 Task: Look for space in Louisville, United States from 12th July, 2023 to 16th July, 2023 for 8 adults in price range Rs.10000 to Rs.16000. Place can be private room with 8 bedrooms having 8 beds and 8 bathrooms. Property type can be house, flat, guest house, hotel. Amenities needed are: wifi, TV, free parkinig on premises, gym, breakfast. Booking option can be shelf check-in. Required host language is English.
Action: Mouse moved to (602, 153)
Screenshot: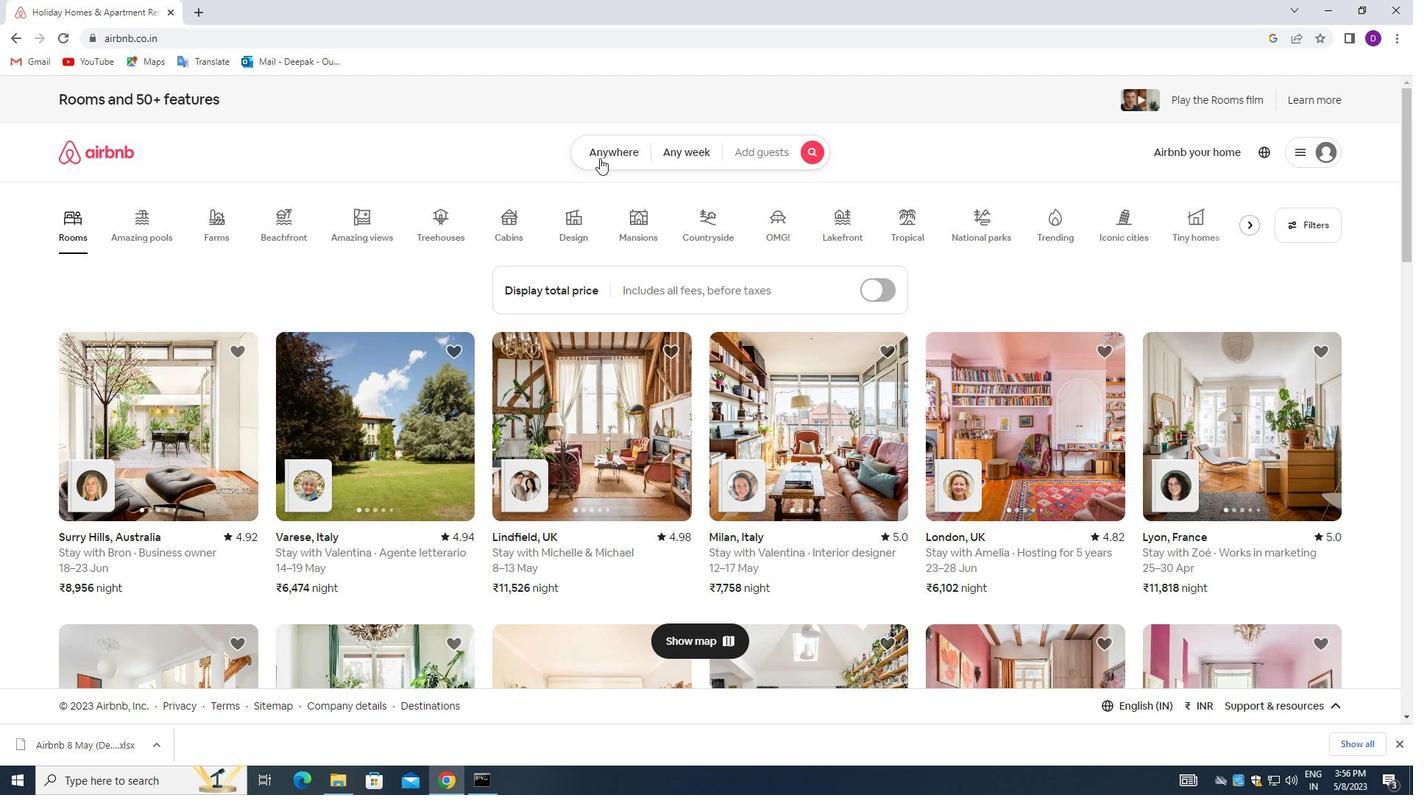 
Action: Mouse pressed left at (602, 153)
Screenshot: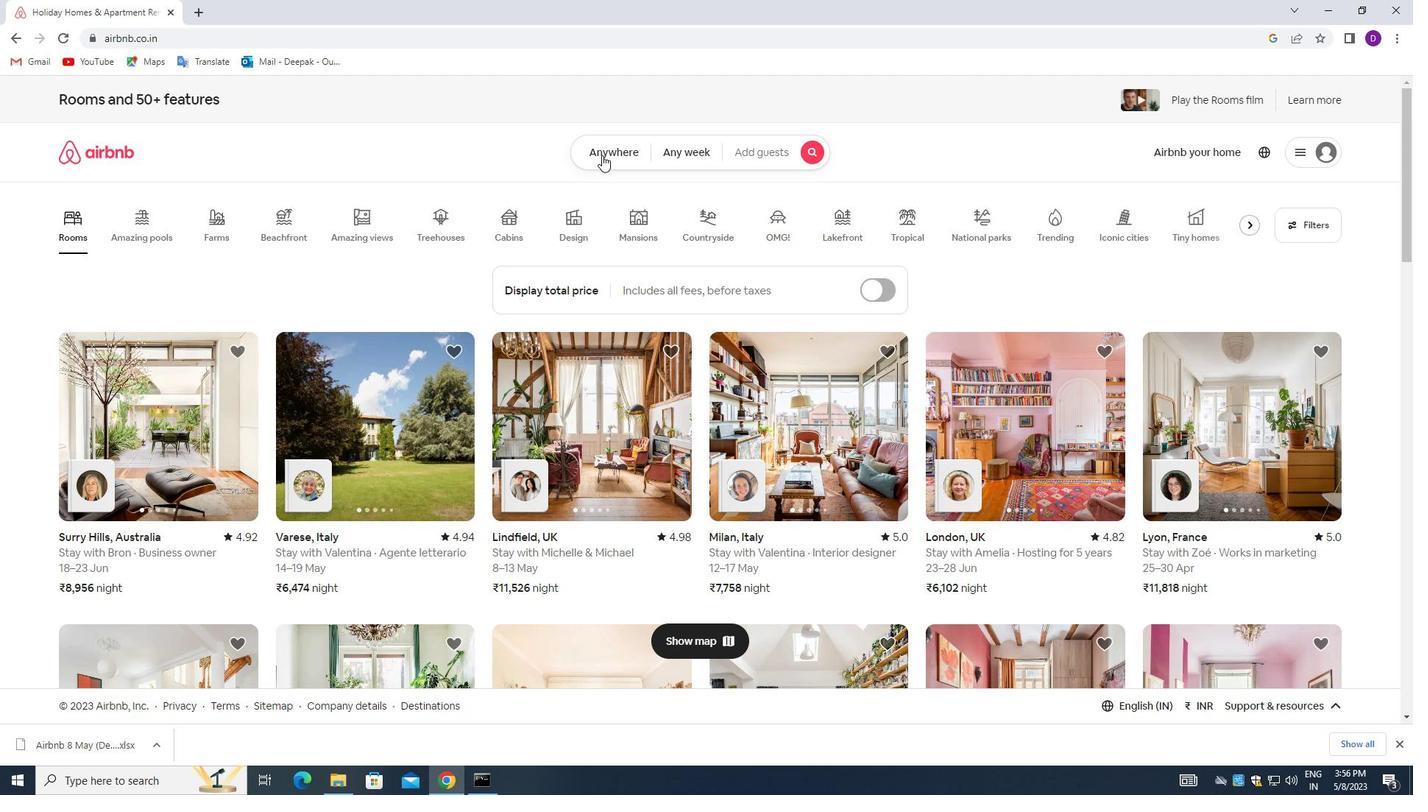
Action: Mouse moved to (552, 209)
Screenshot: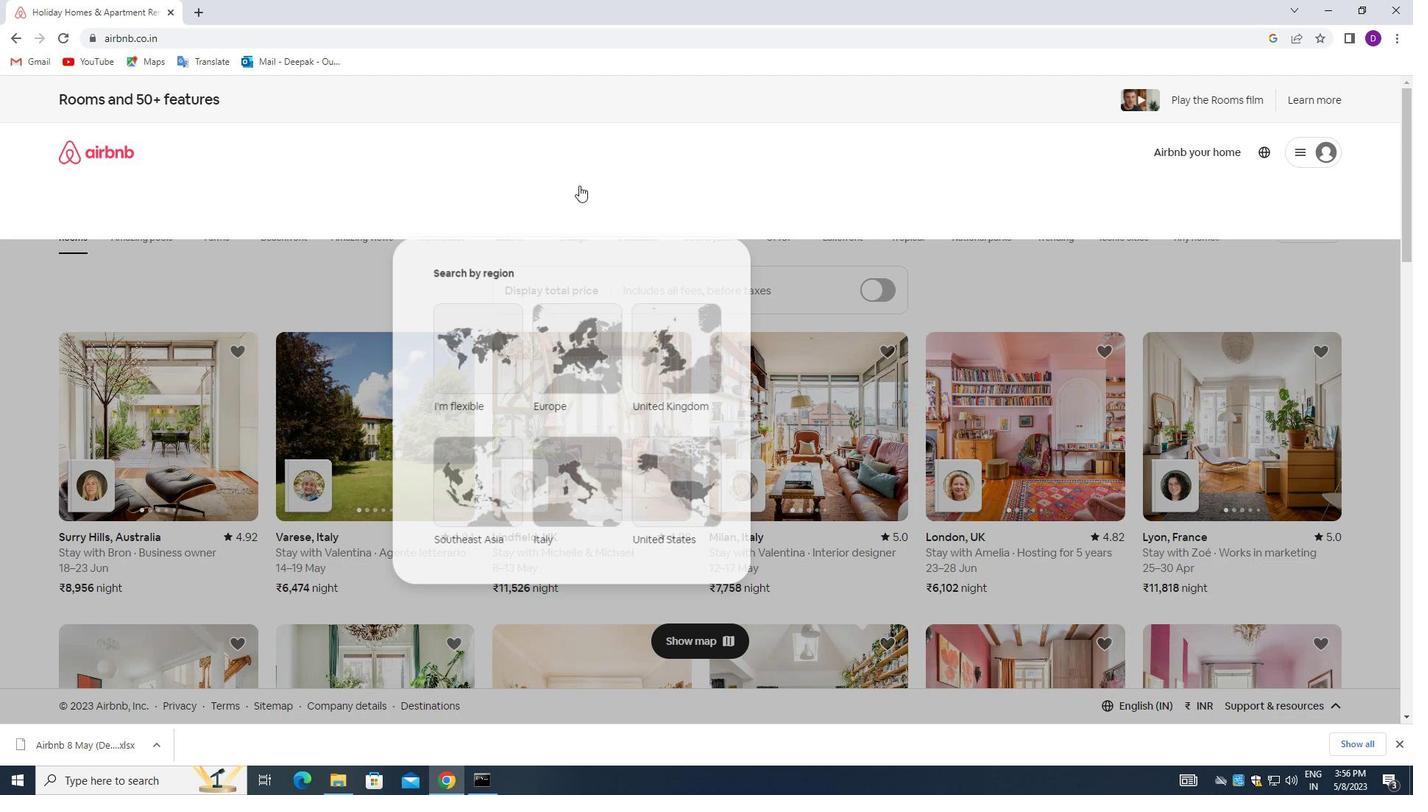 
Action: Mouse pressed left at (552, 209)
Screenshot: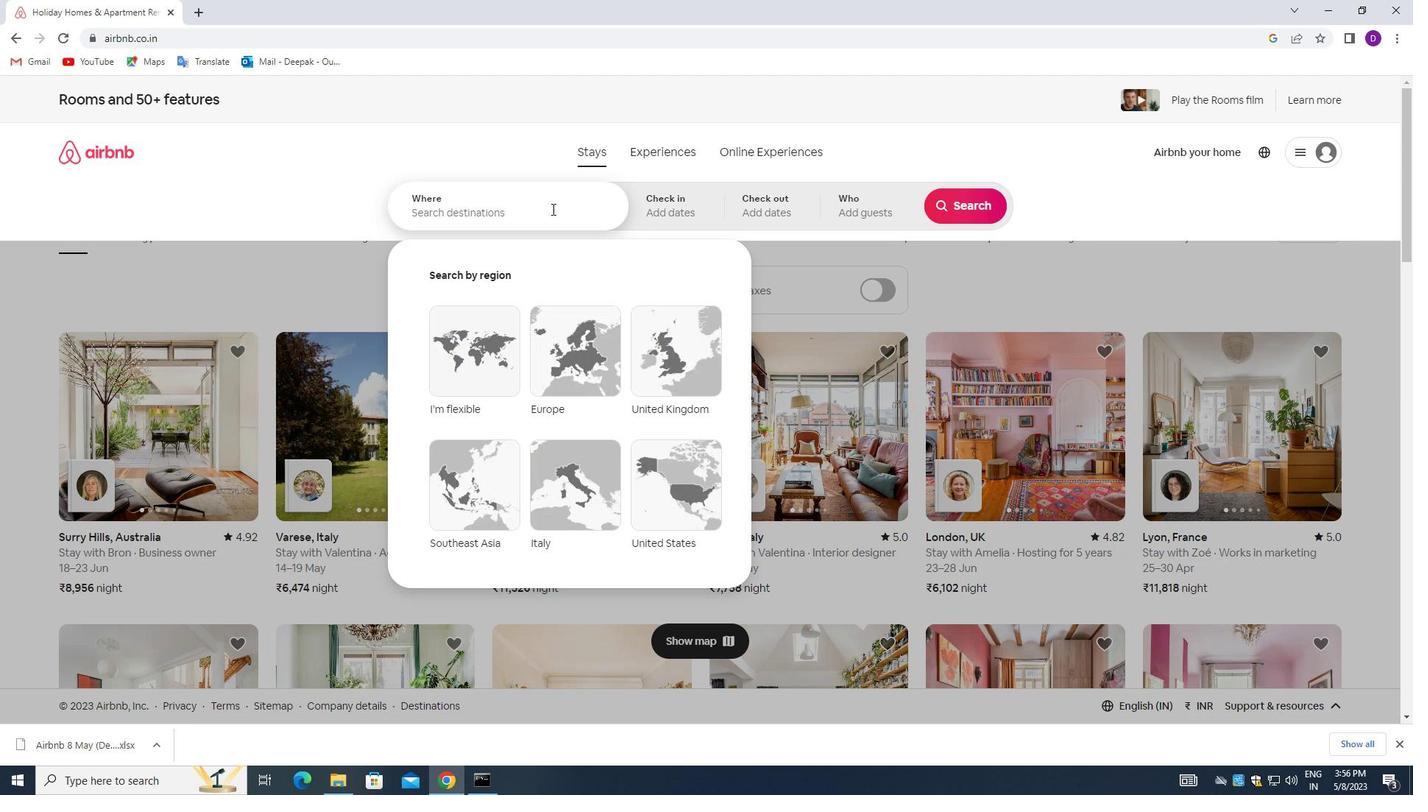 
Action: Mouse moved to (316, 273)
Screenshot: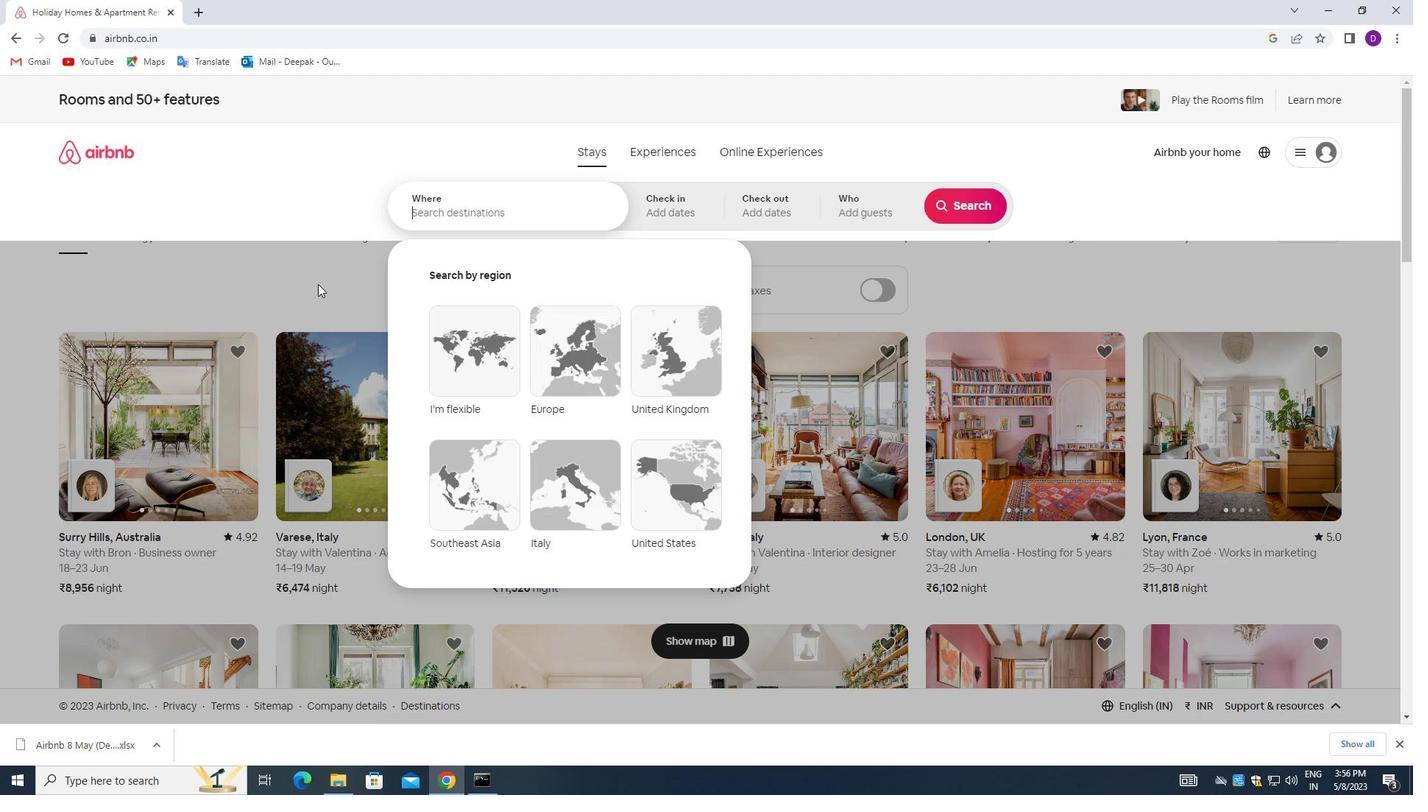 
Action: Key pressed <Key.shift>LOUISVILLE,<Key.space><Key.shift>UNITED<Key.space><Key.shift_r>STATES<Key.enter>
Screenshot: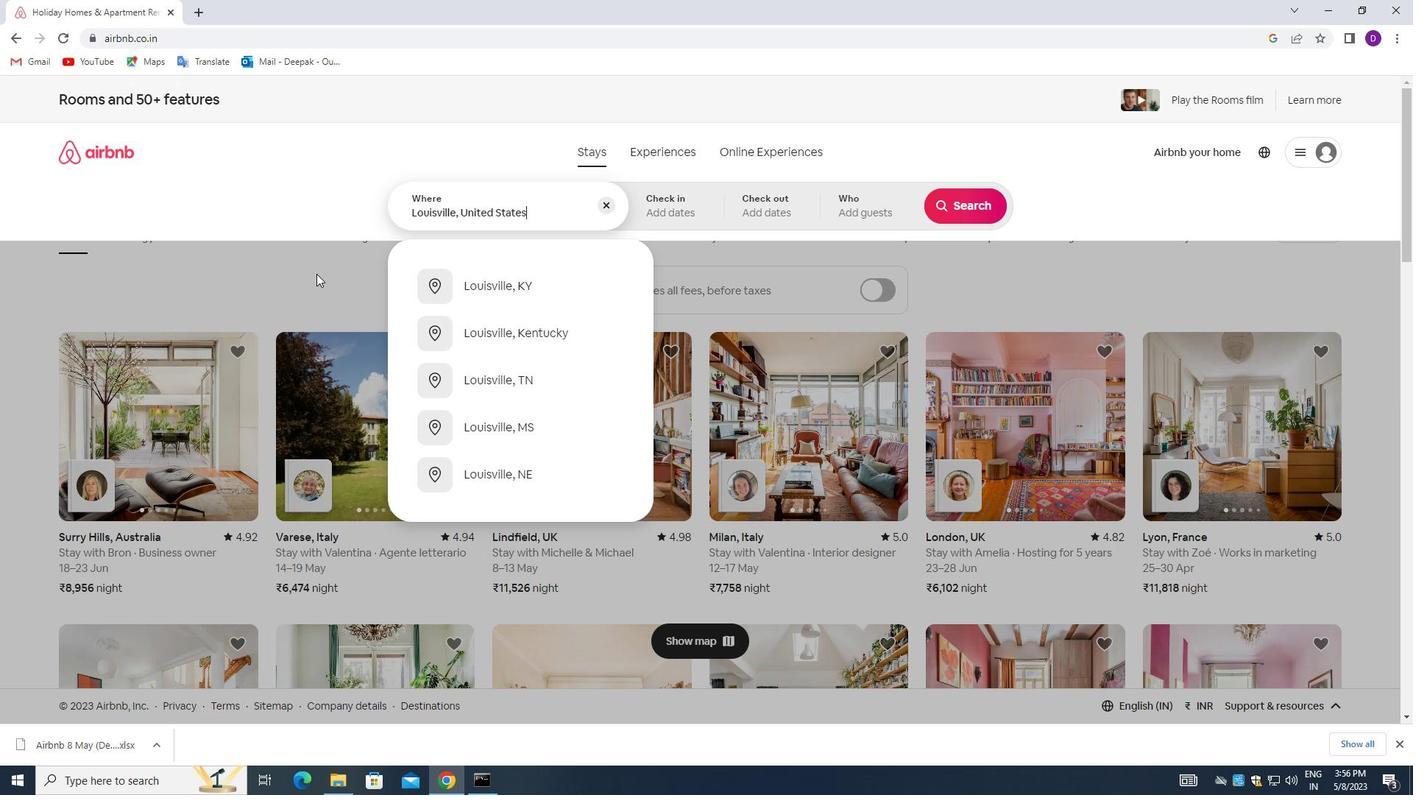 
Action: Mouse moved to (964, 319)
Screenshot: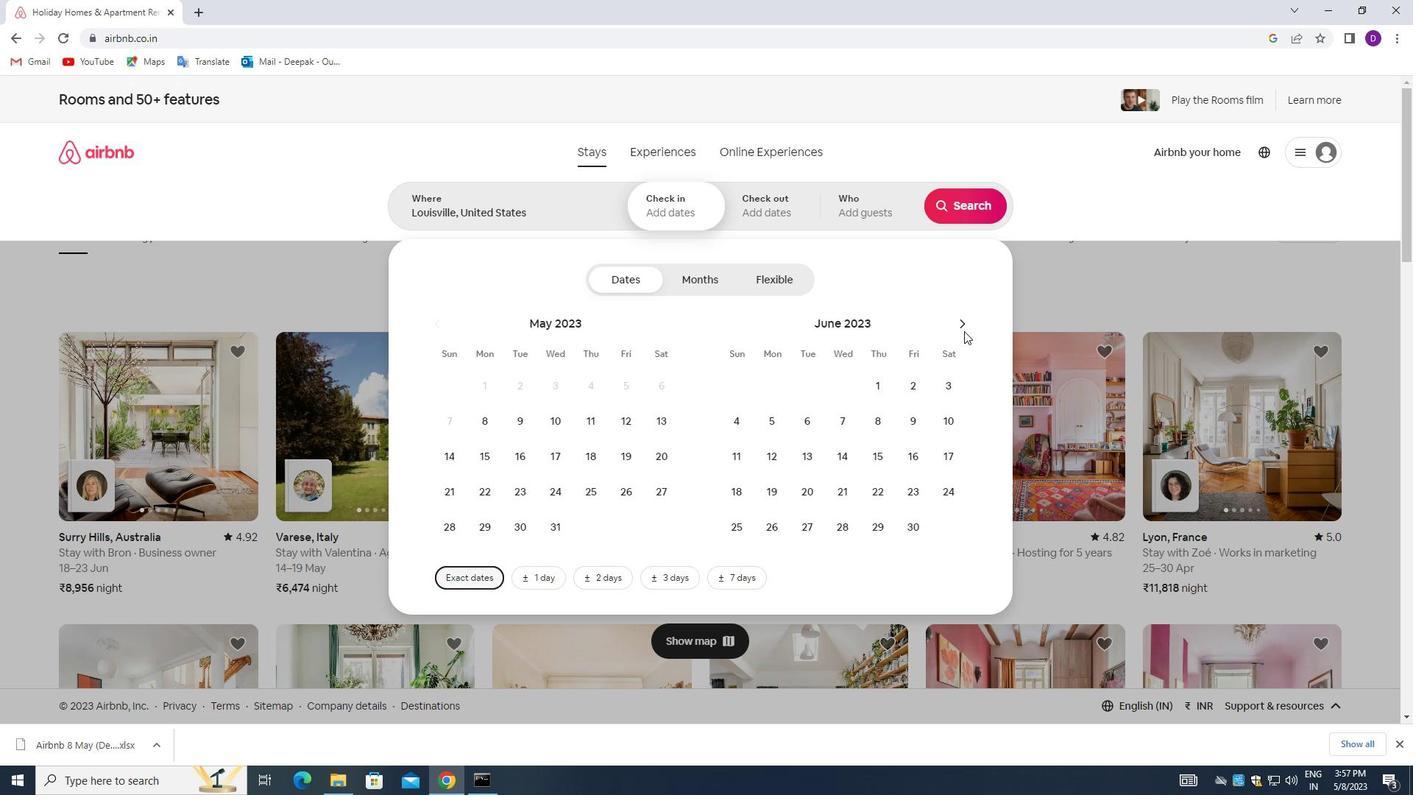 
Action: Mouse pressed left at (964, 319)
Screenshot: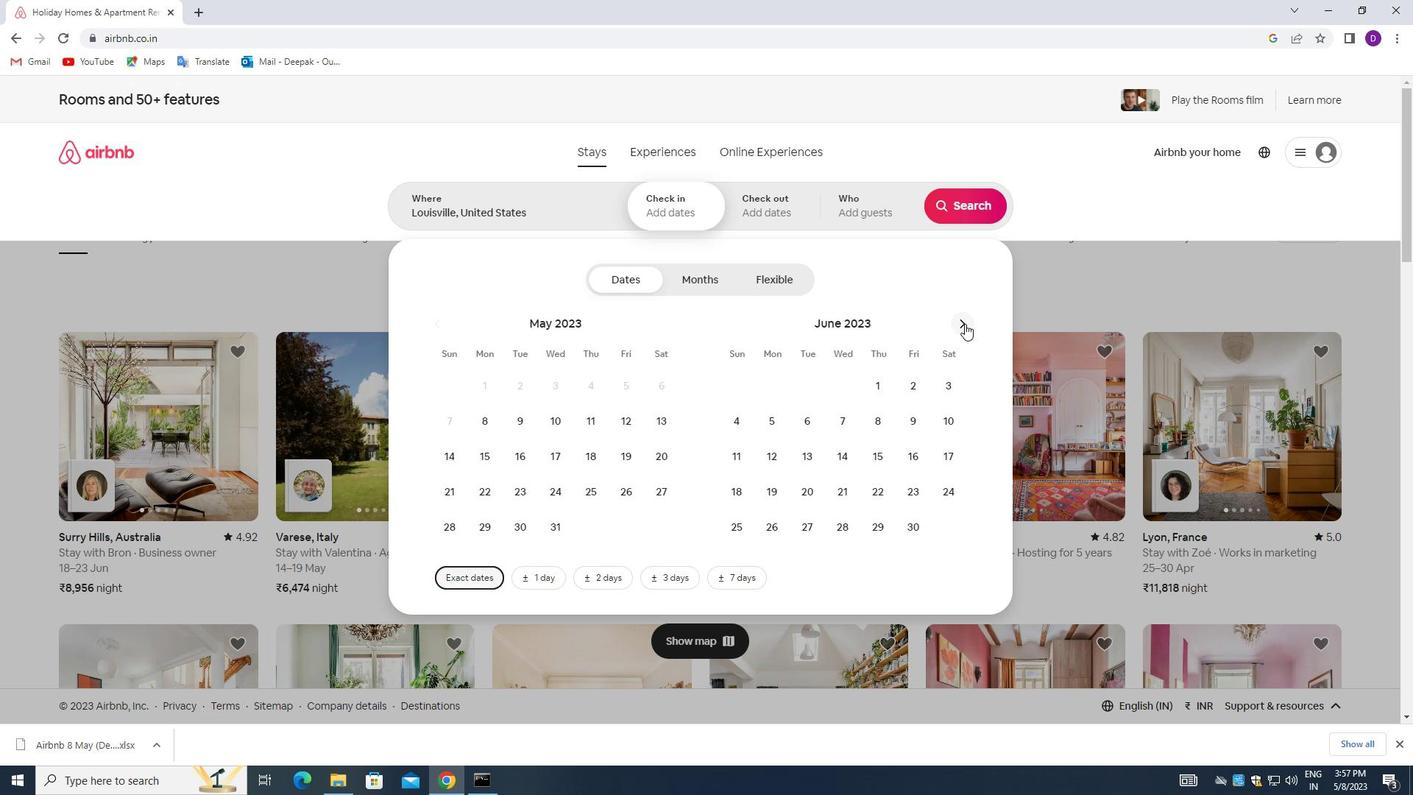 
Action: Mouse moved to (846, 457)
Screenshot: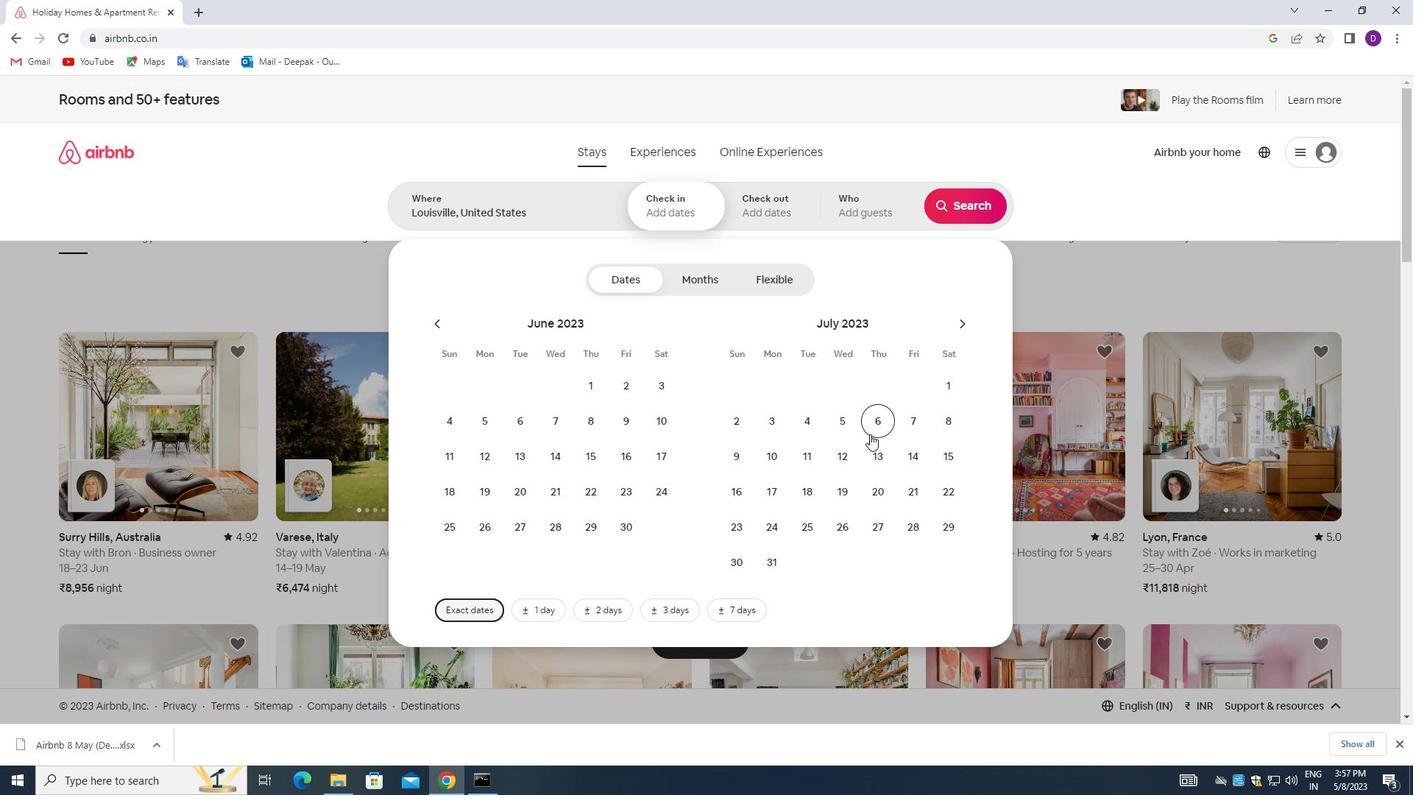 
Action: Mouse pressed left at (846, 457)
Screenshot: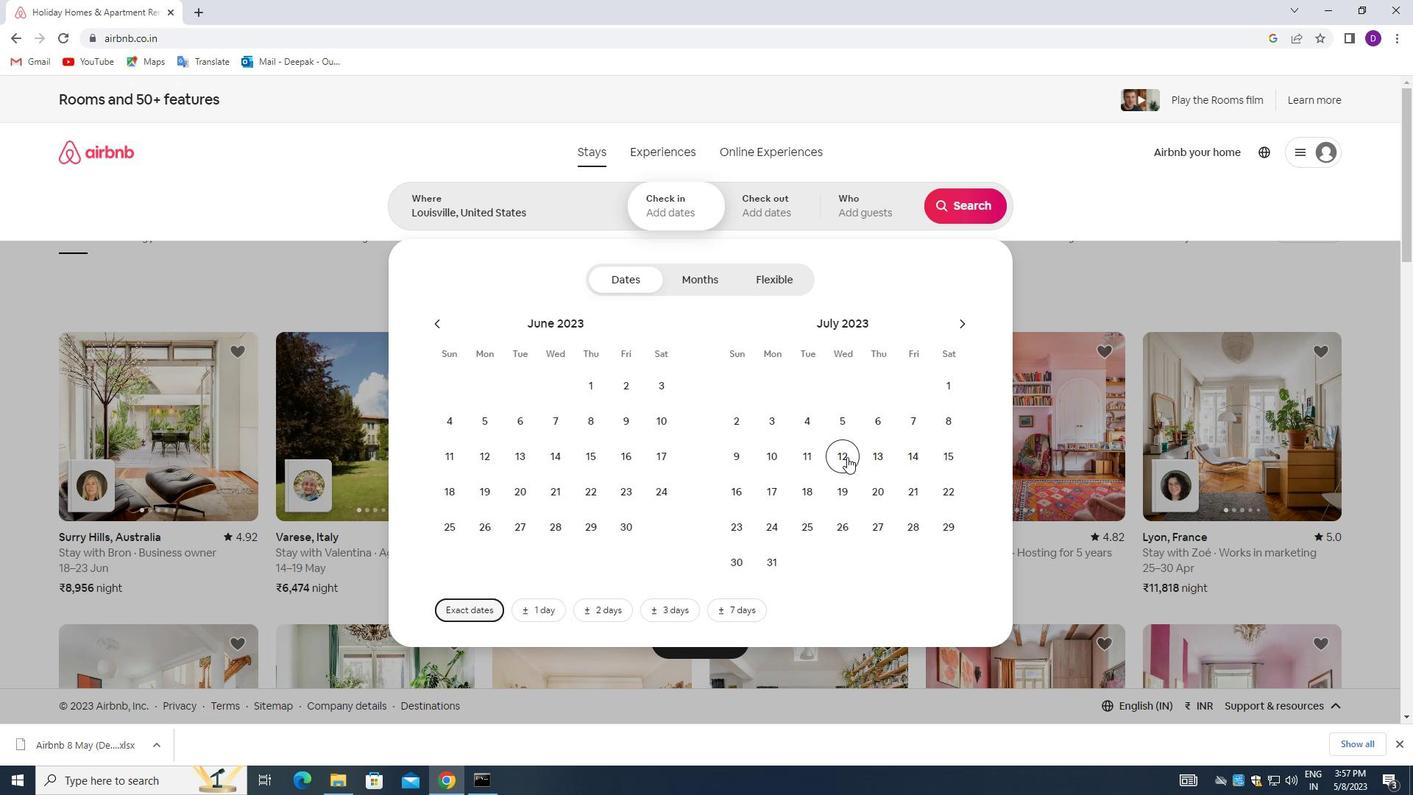 
Action: Mouse moved to (750, 490)
Screenshot: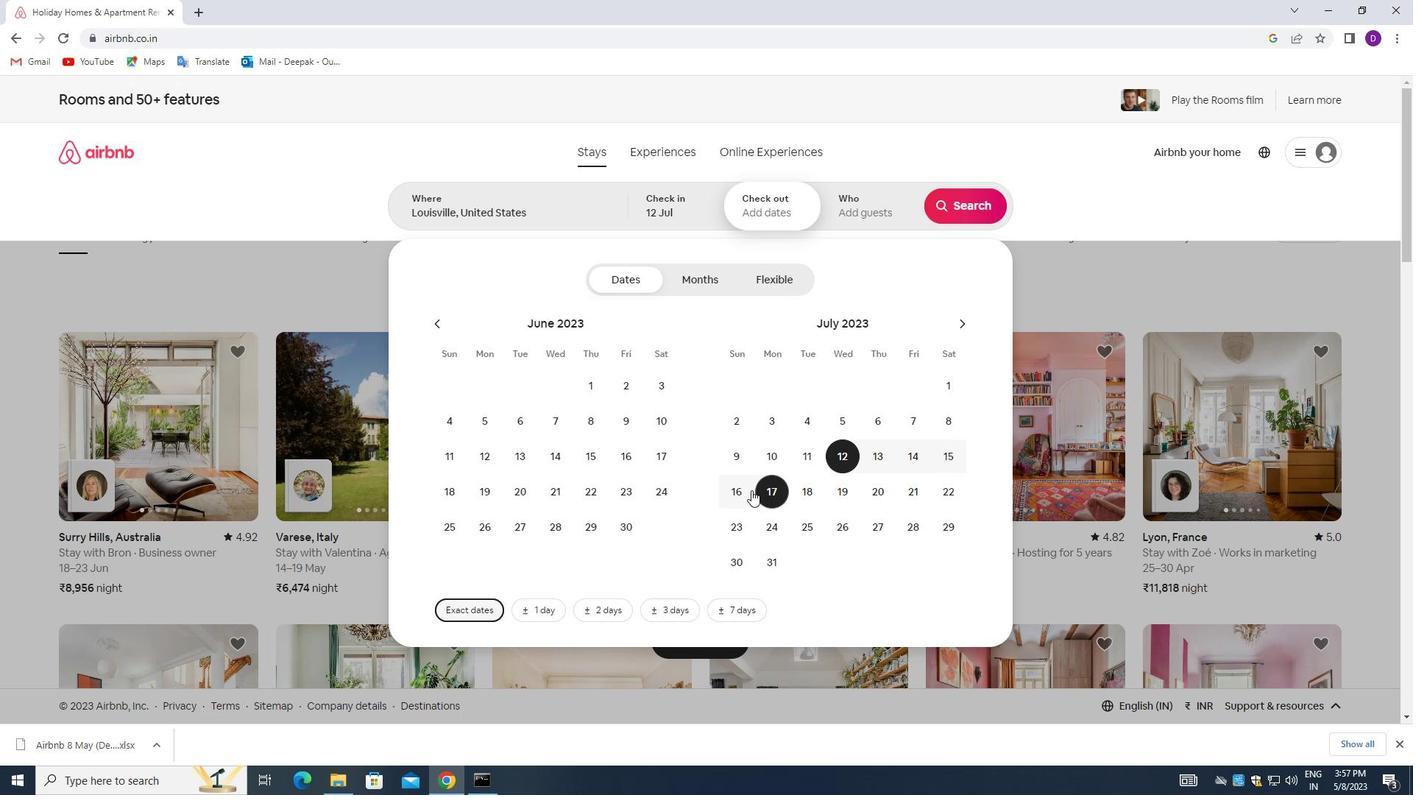 
Action: Mouse pressed left at (750, 490)
Screenshot: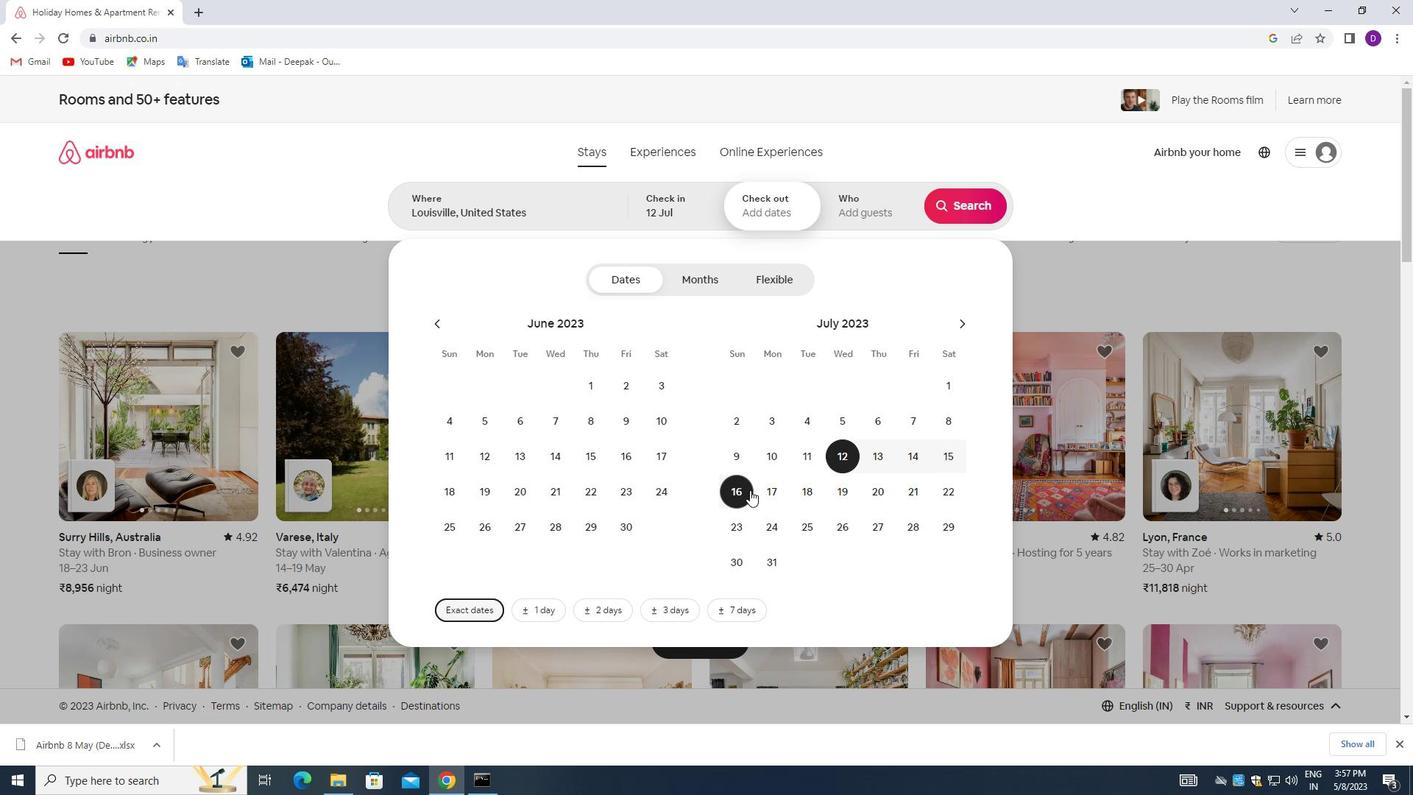 
Action: Mouse moved to (859, 201)
Screenshot: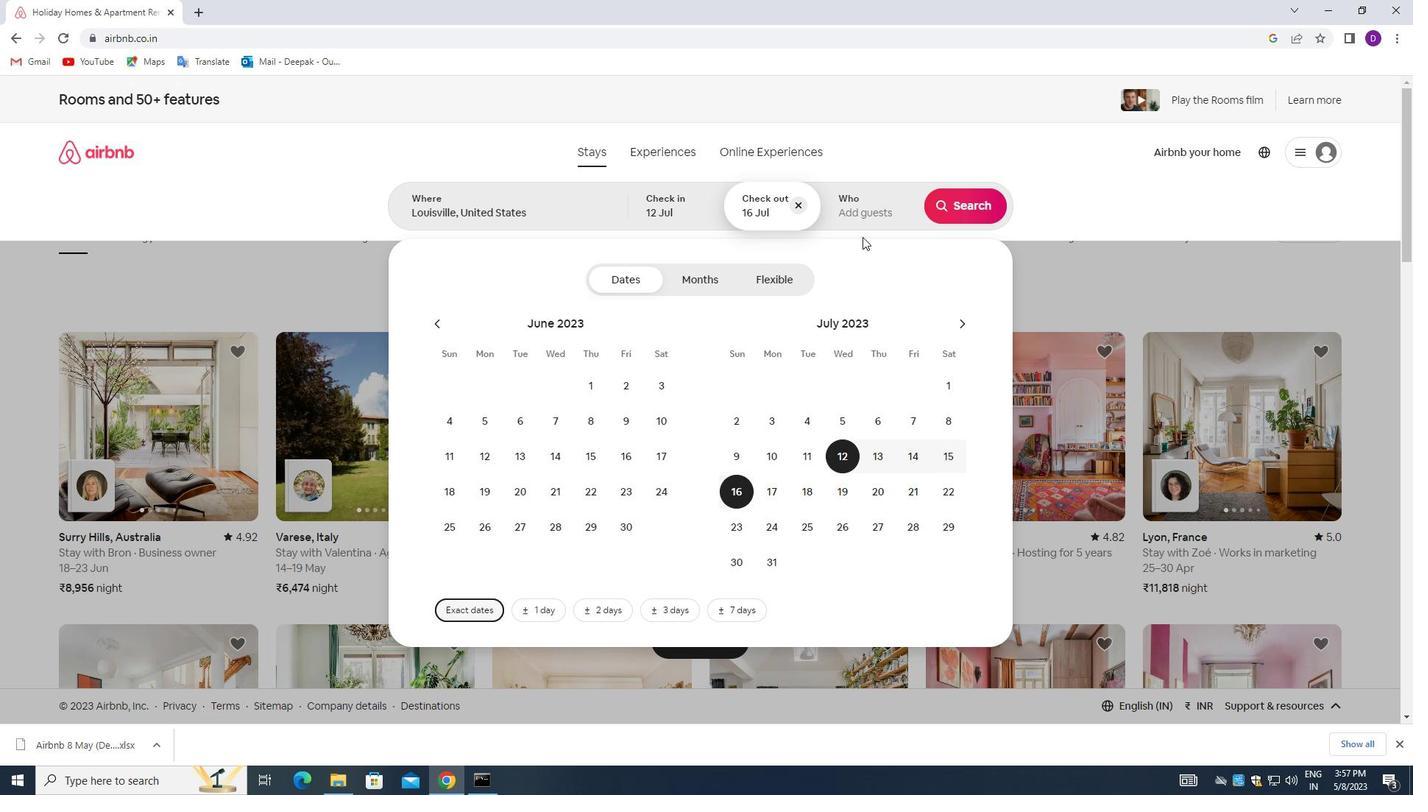 
Action: Mouse pressed left at (859, 201)
Screenshot: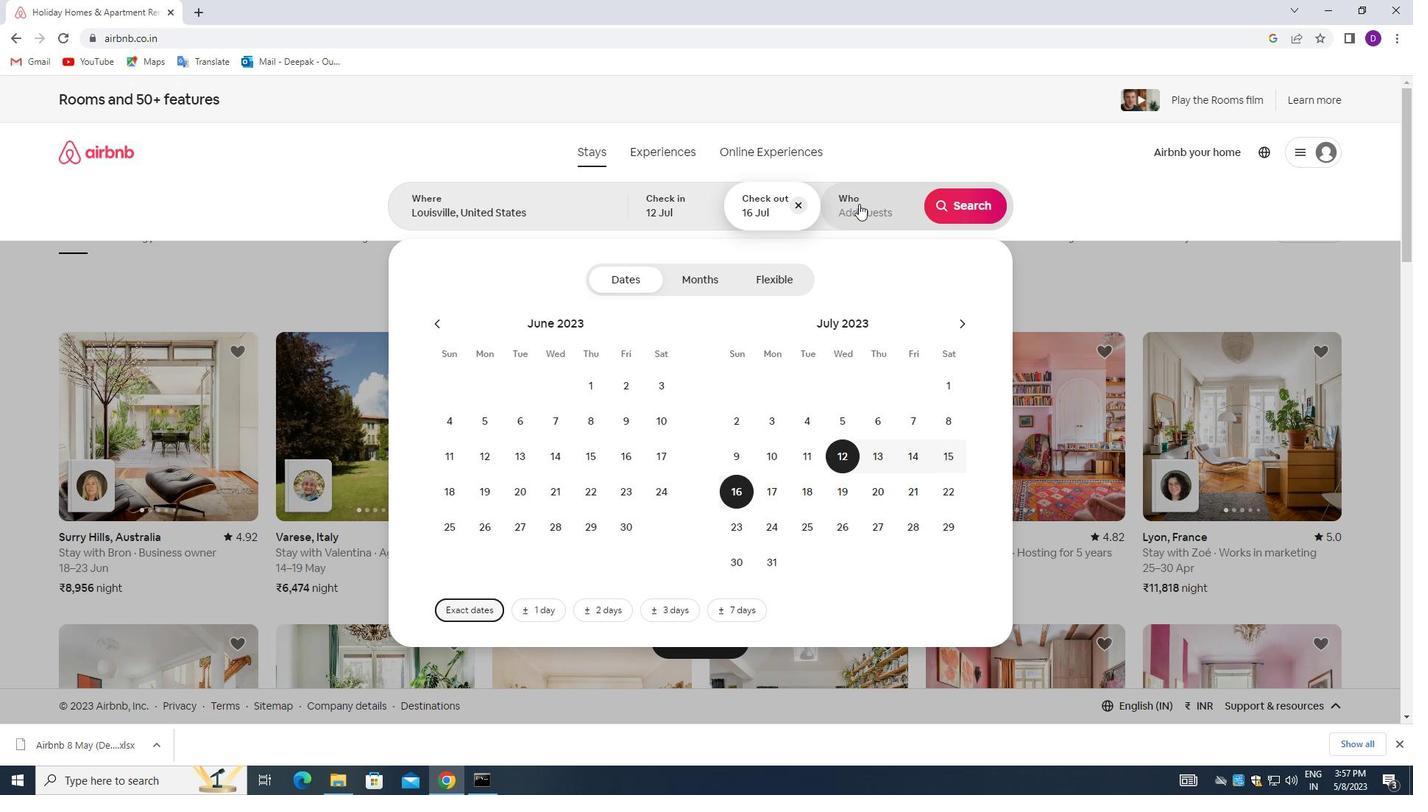 
Action: Mouse moved to (966, 286)
Screenshot: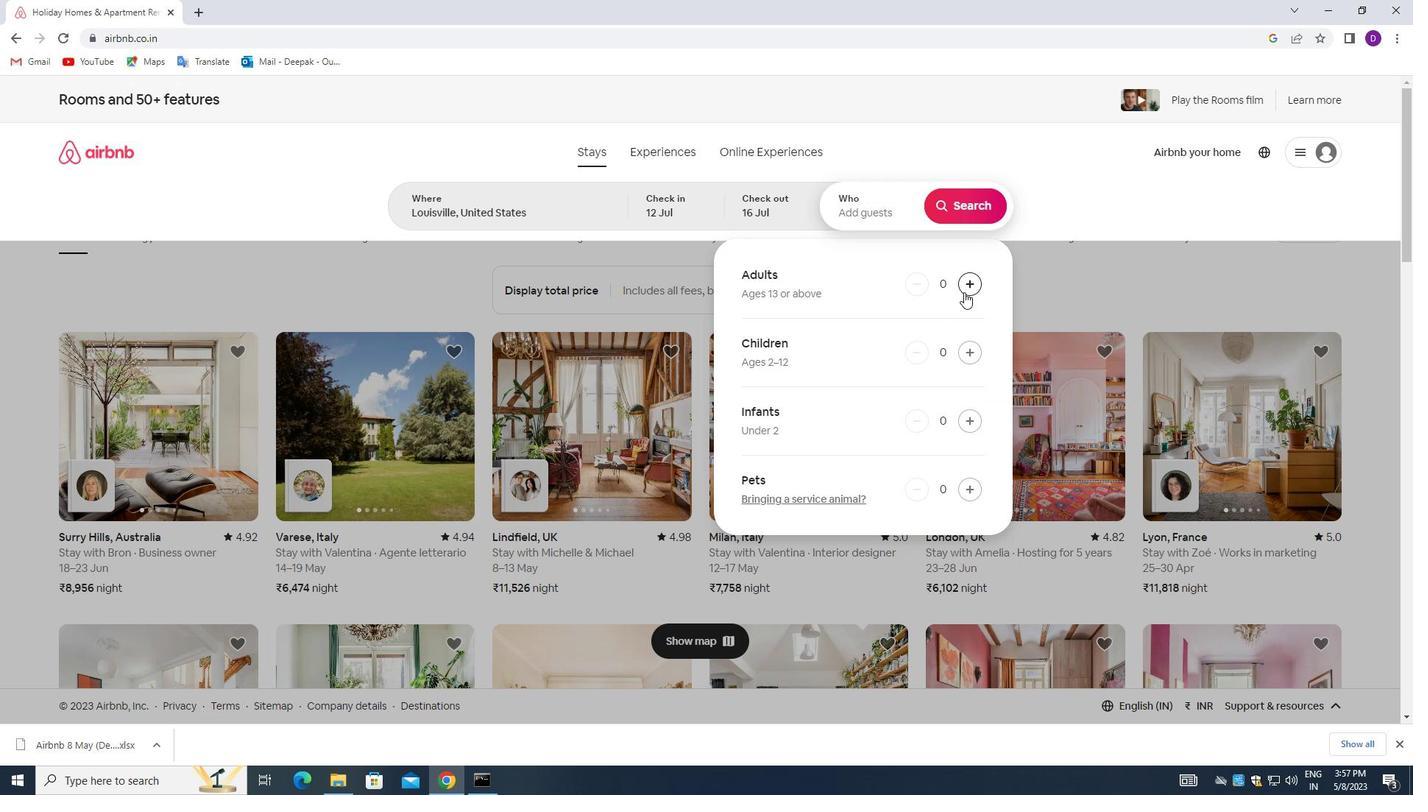 
Action: Mouse pressed left at (966, 286)
Screenshot: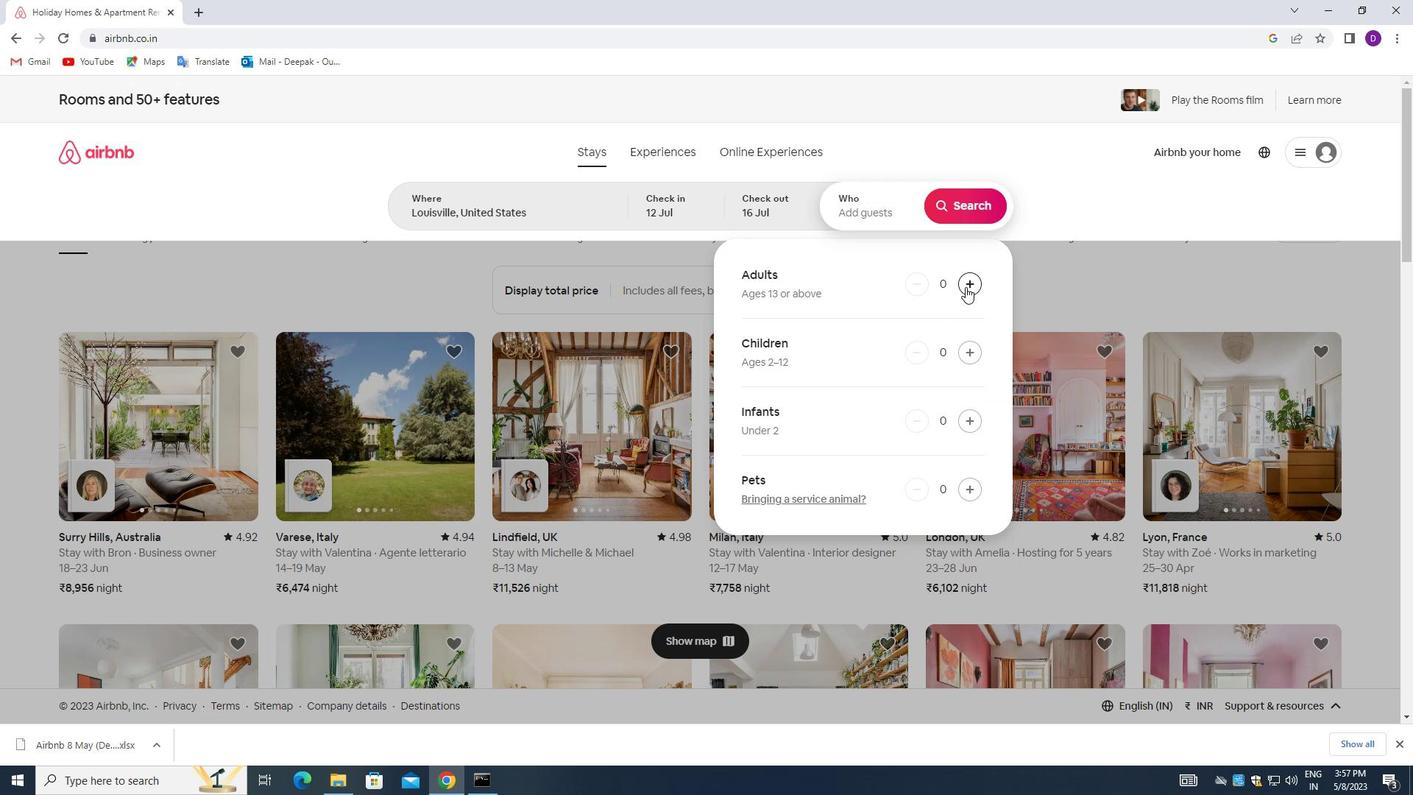 
Action: Mouse pressed left at (966, 286)
Screenshot: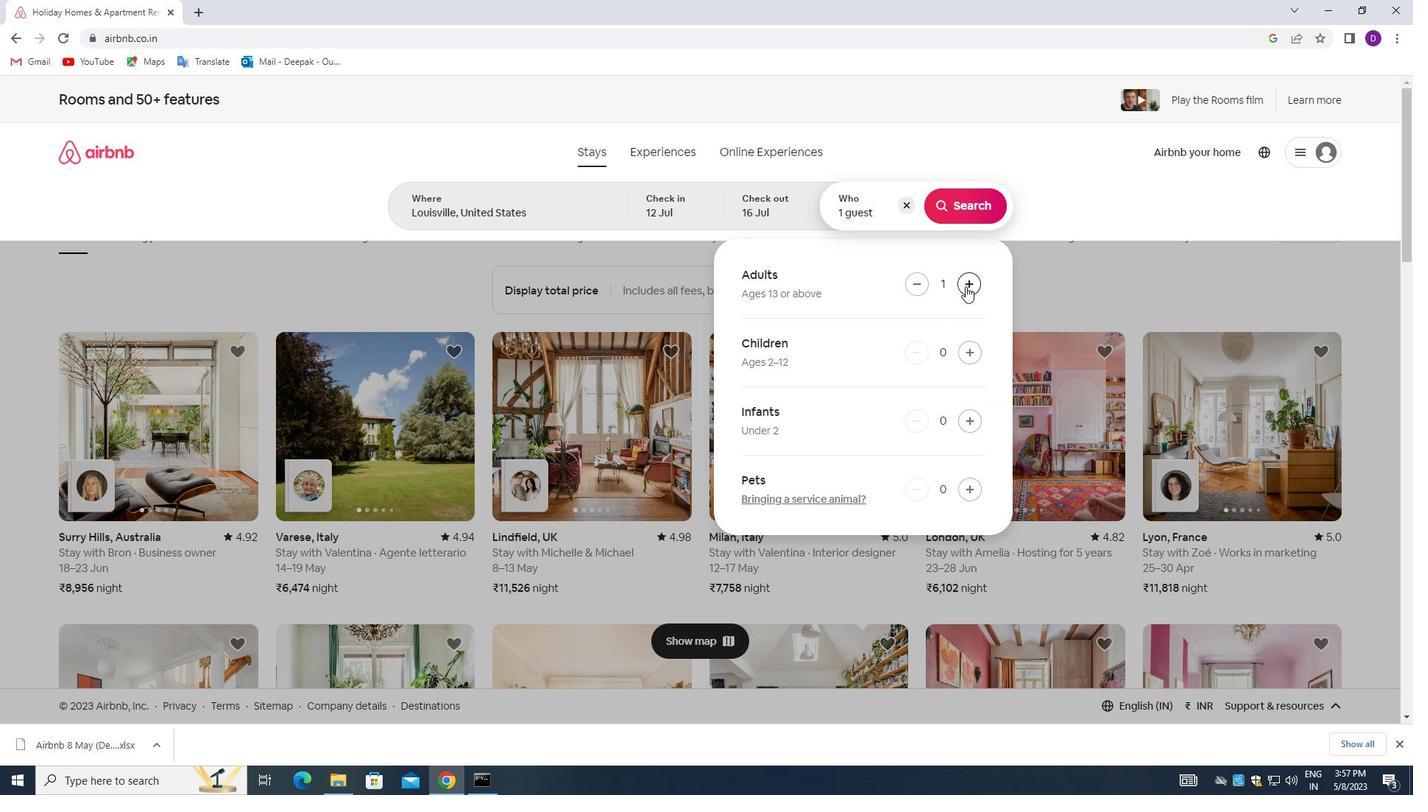 
Action: Mouse pressed left at (966, 286)
Screenshot: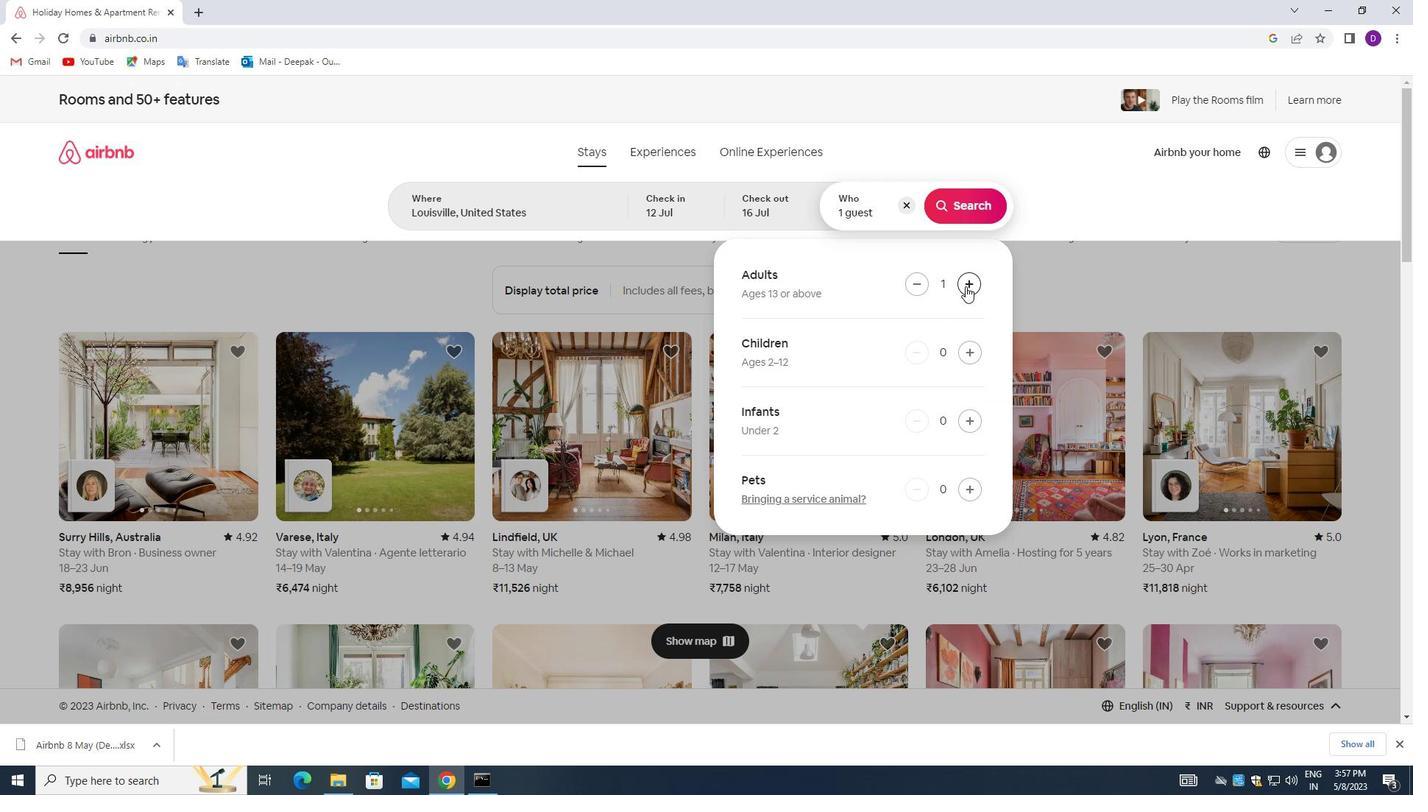 
Action: Mouse pressed left at (966, 286)
Screenshot: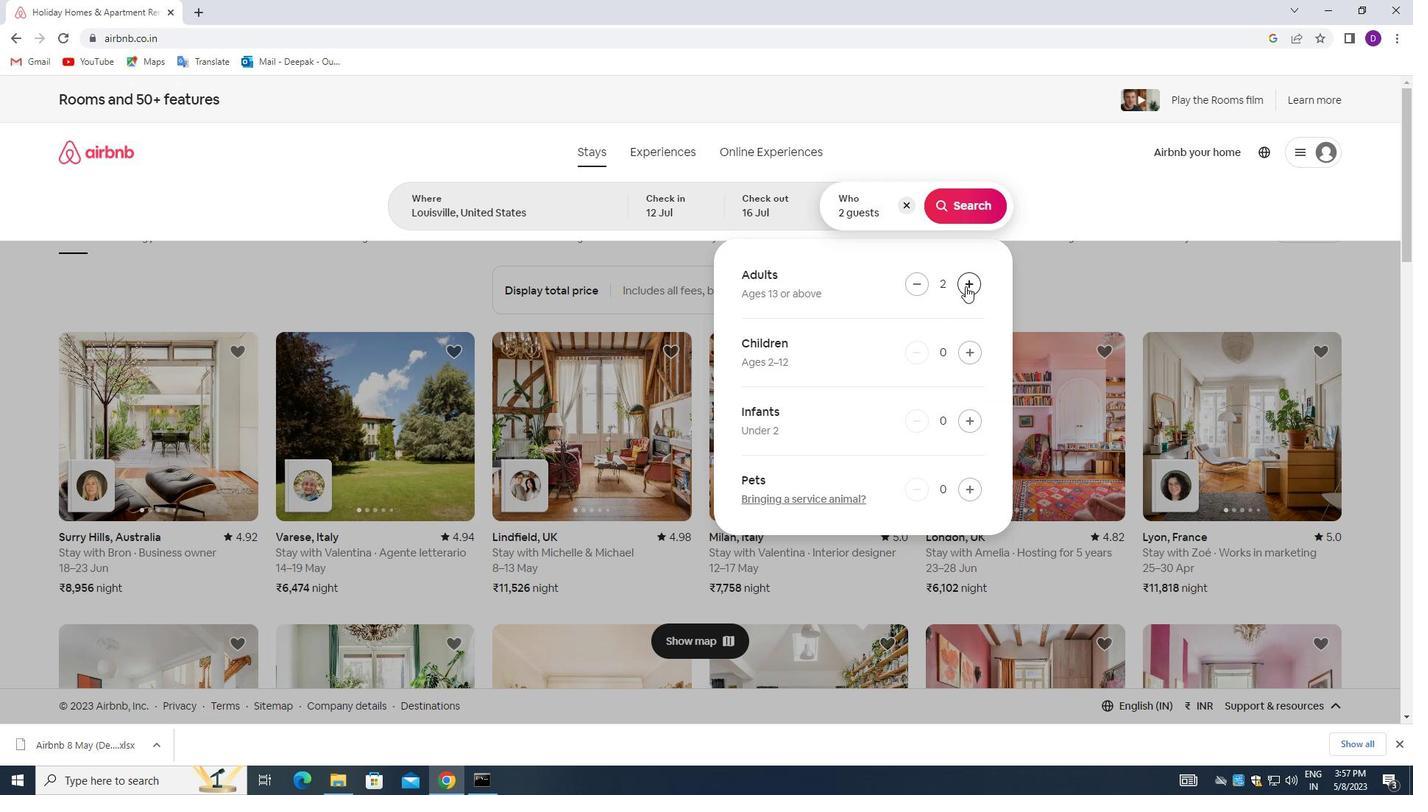 
Action: Mouse pressed left at (966, 286)
Screenshot: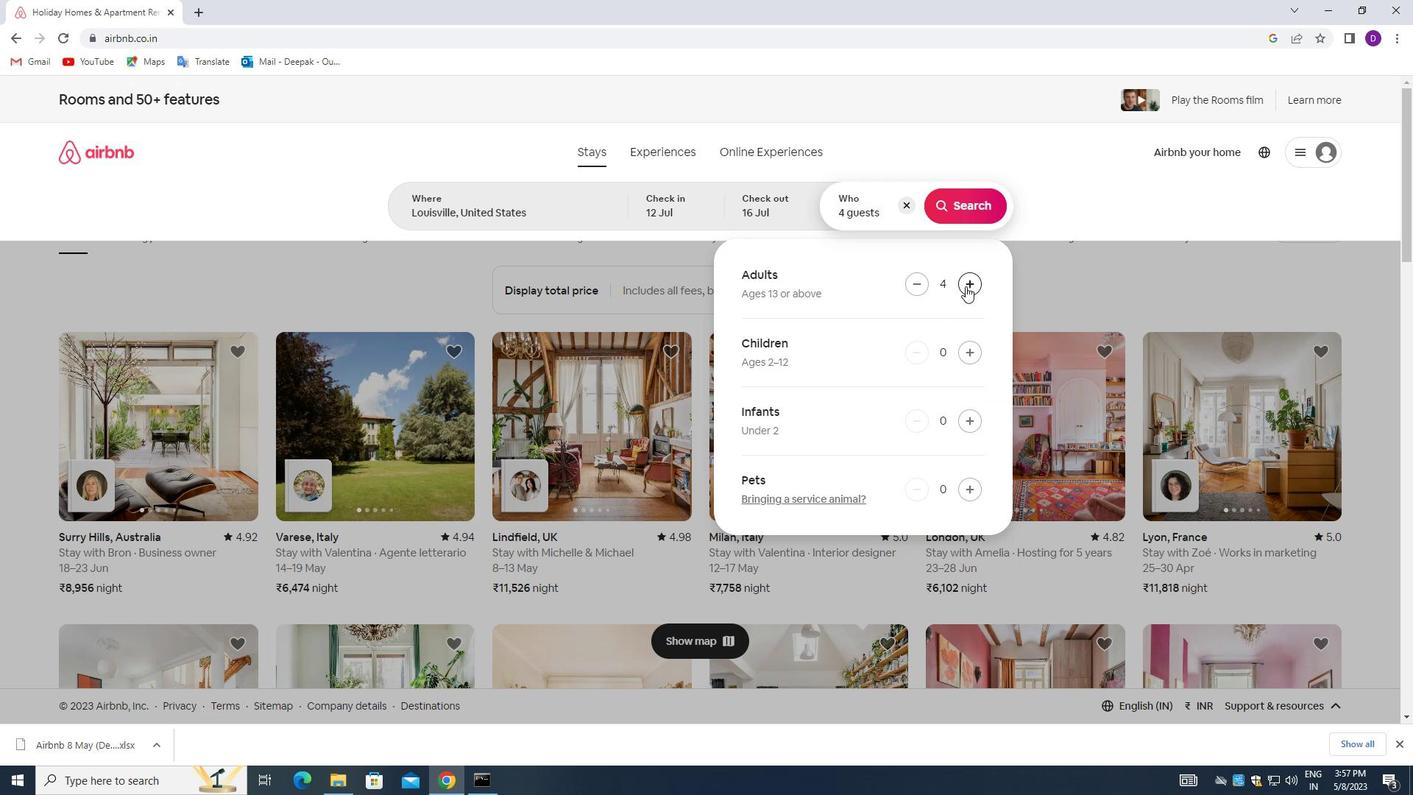 
Action: Mouse pressed left at (966, 286)
Screenshot: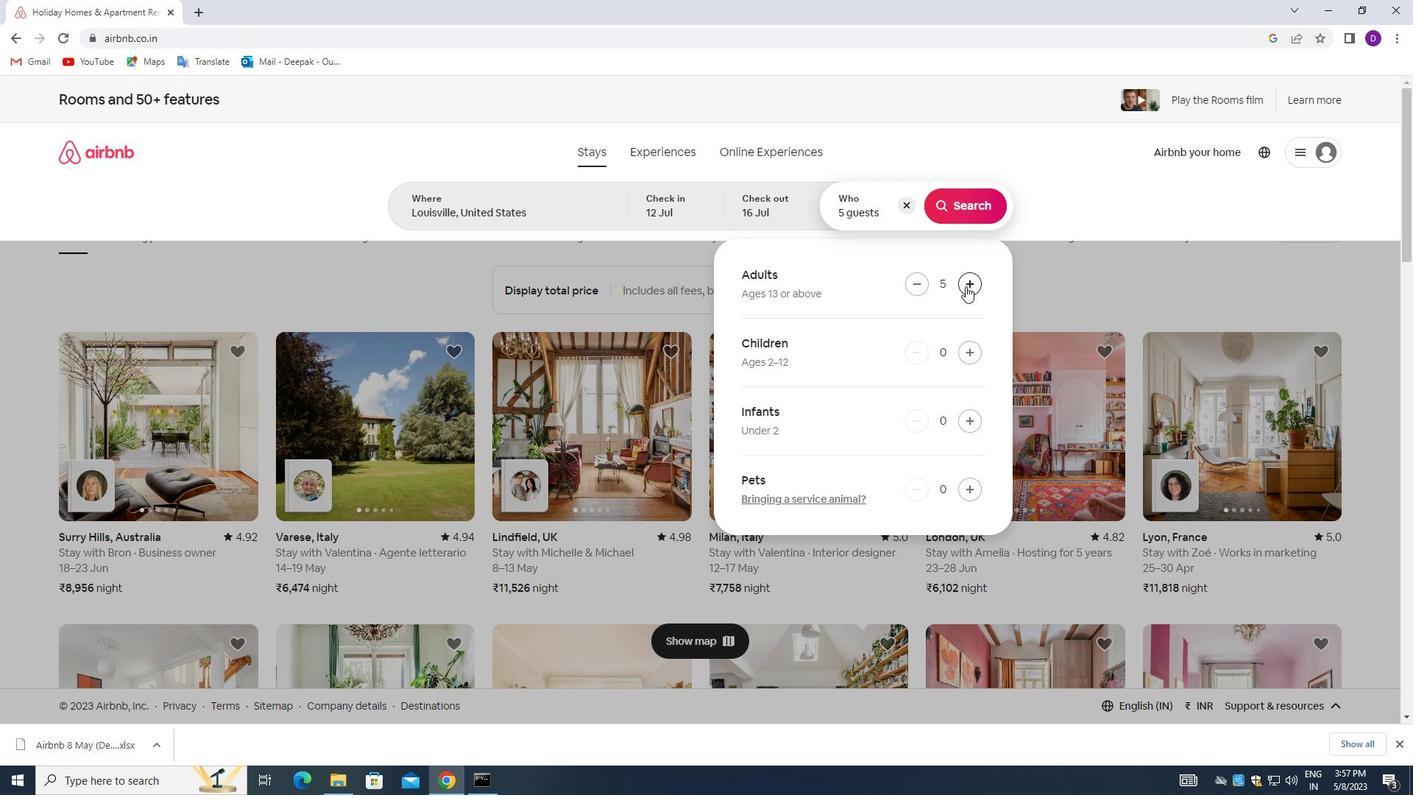 
Action: Mouse pressed left at (966, 286)
Screenshot: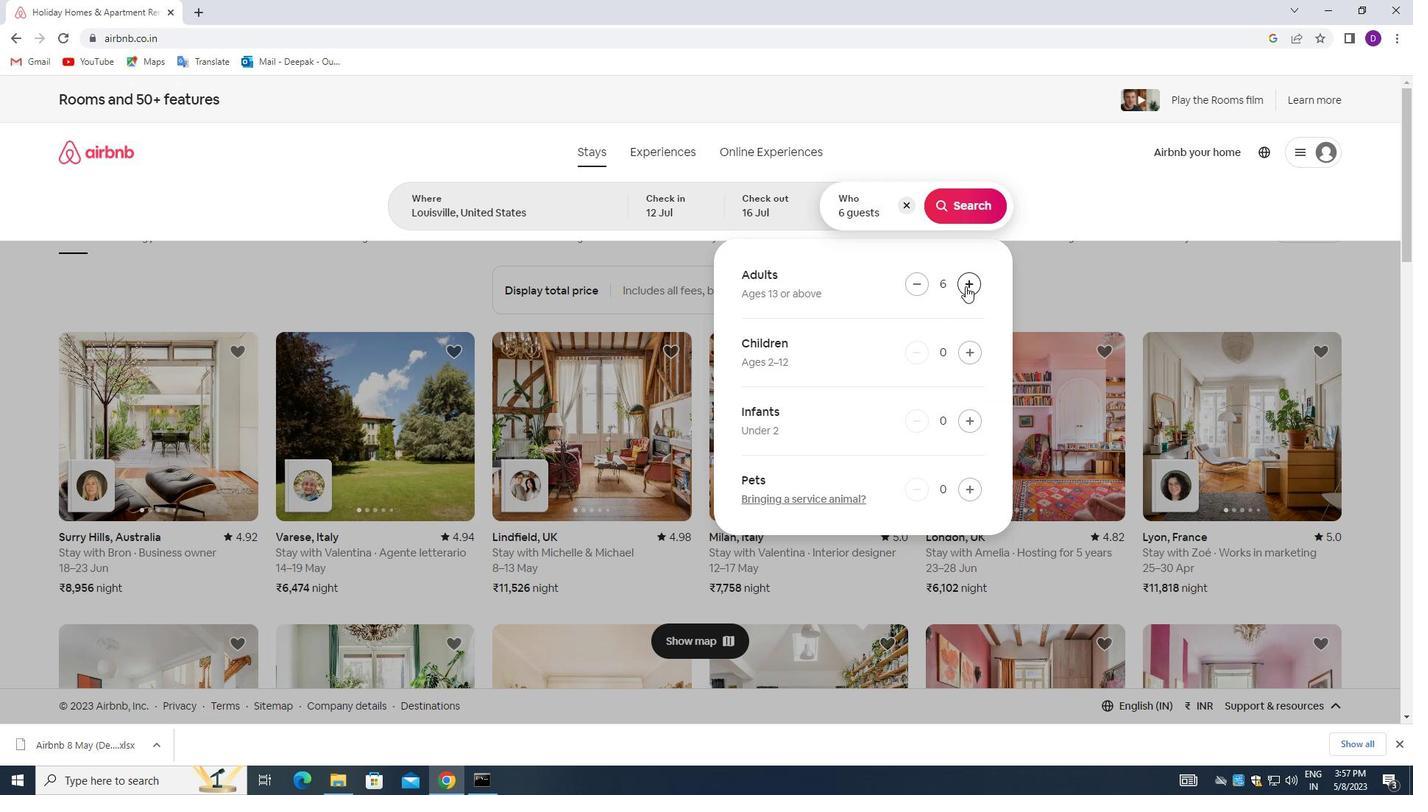 
Action: Mouse pressed left at (966, 286)
Screenshot: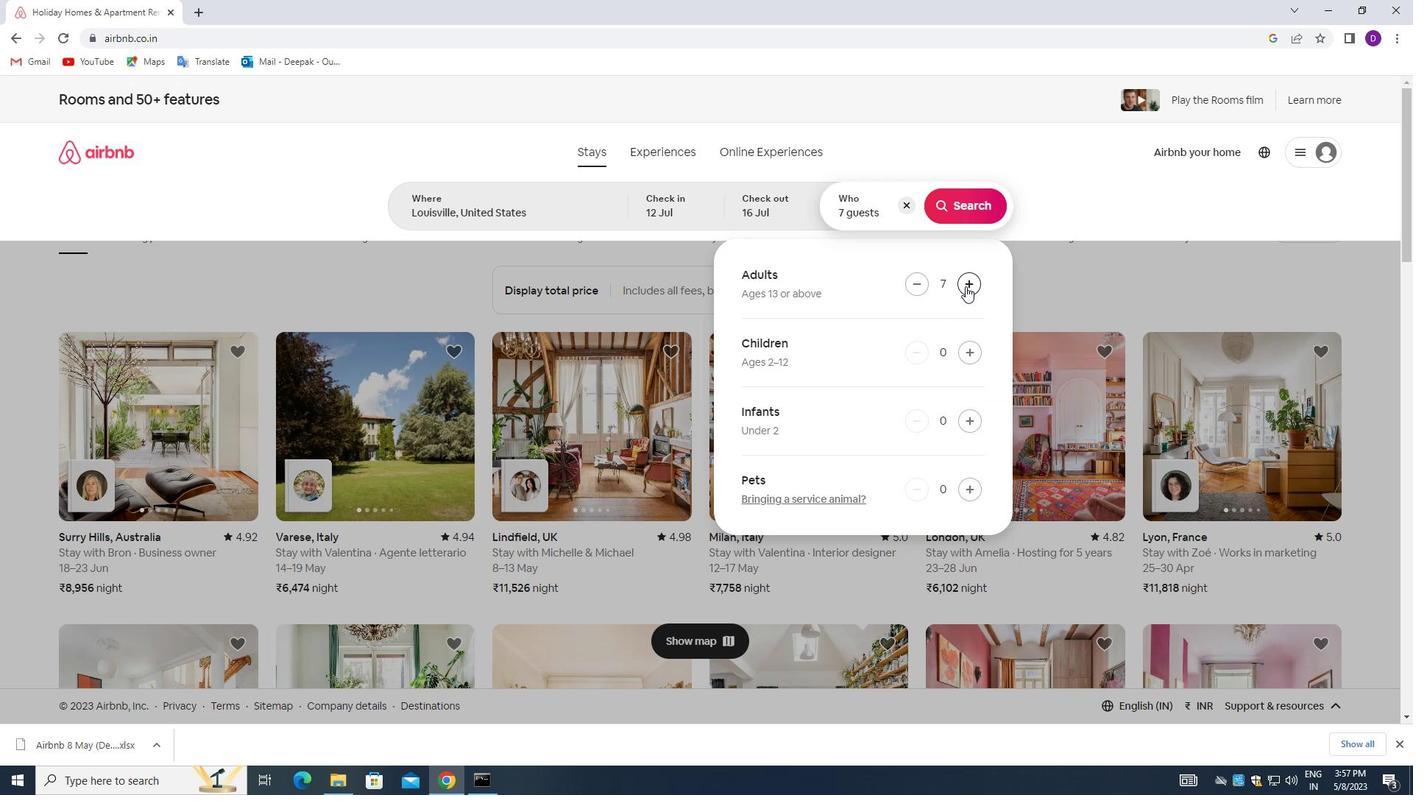 
Action: Mouse moved to (964, 198)
Screenshot: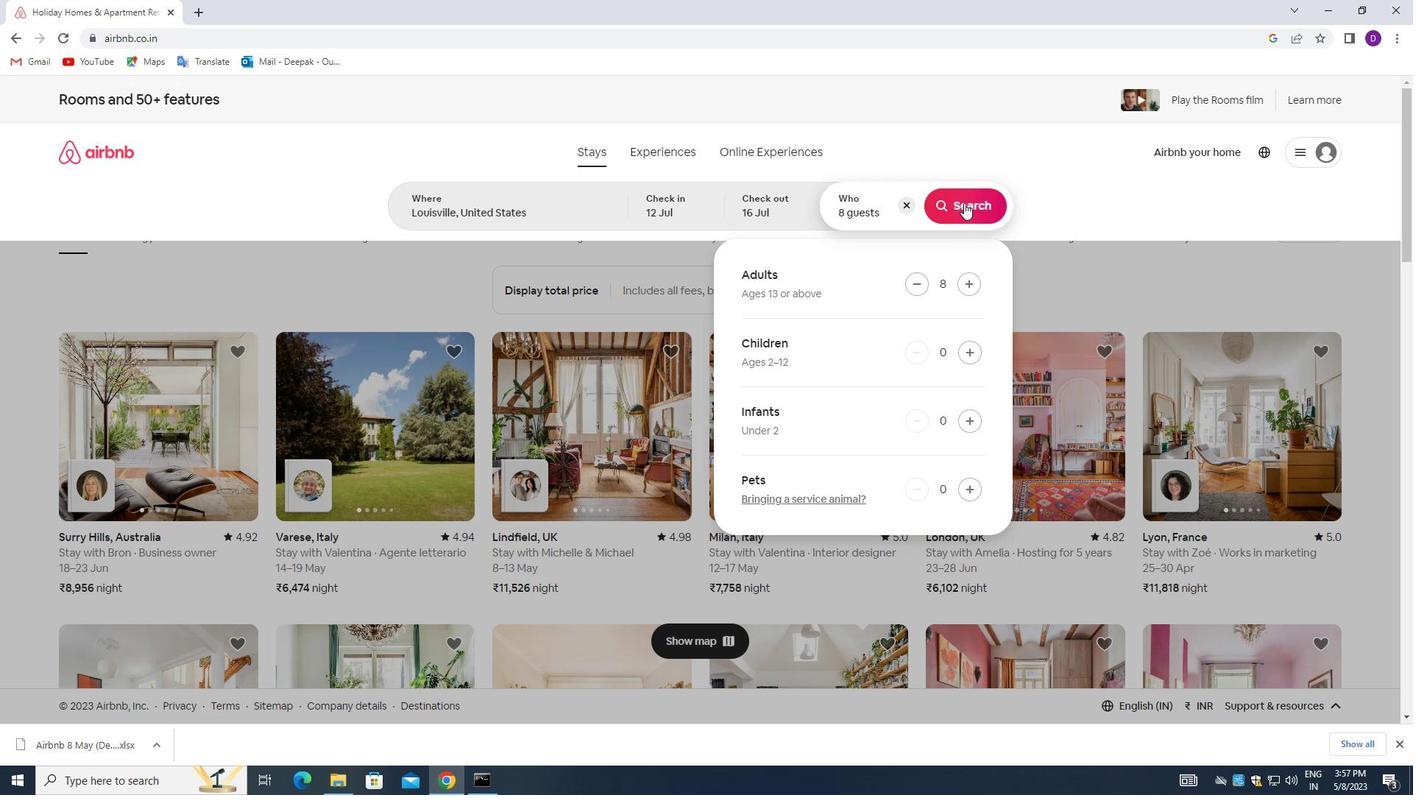 
Action: Mouse pressed left at (964, 198)
Screenshot: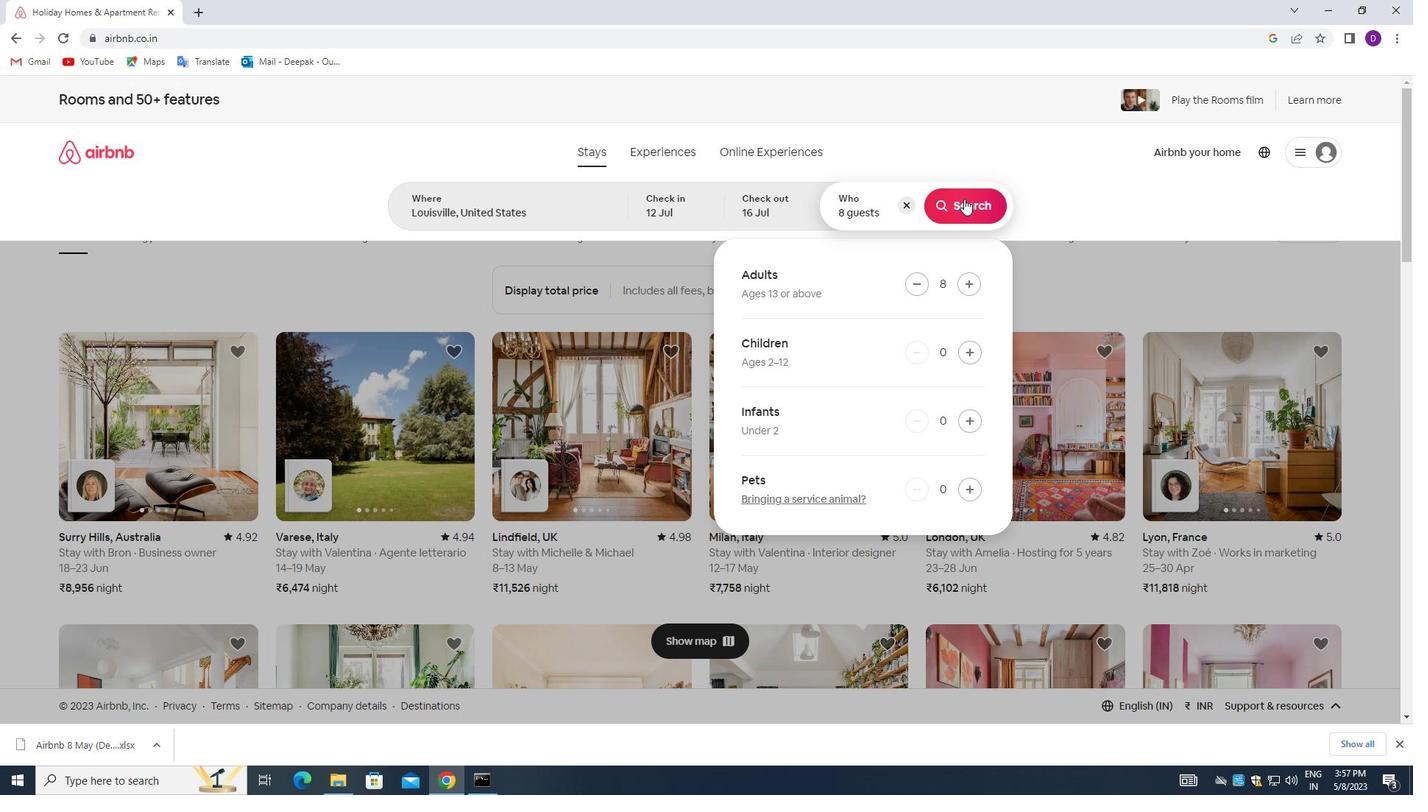 
Action: Mouse moved to (1326, 161)
Screenshot: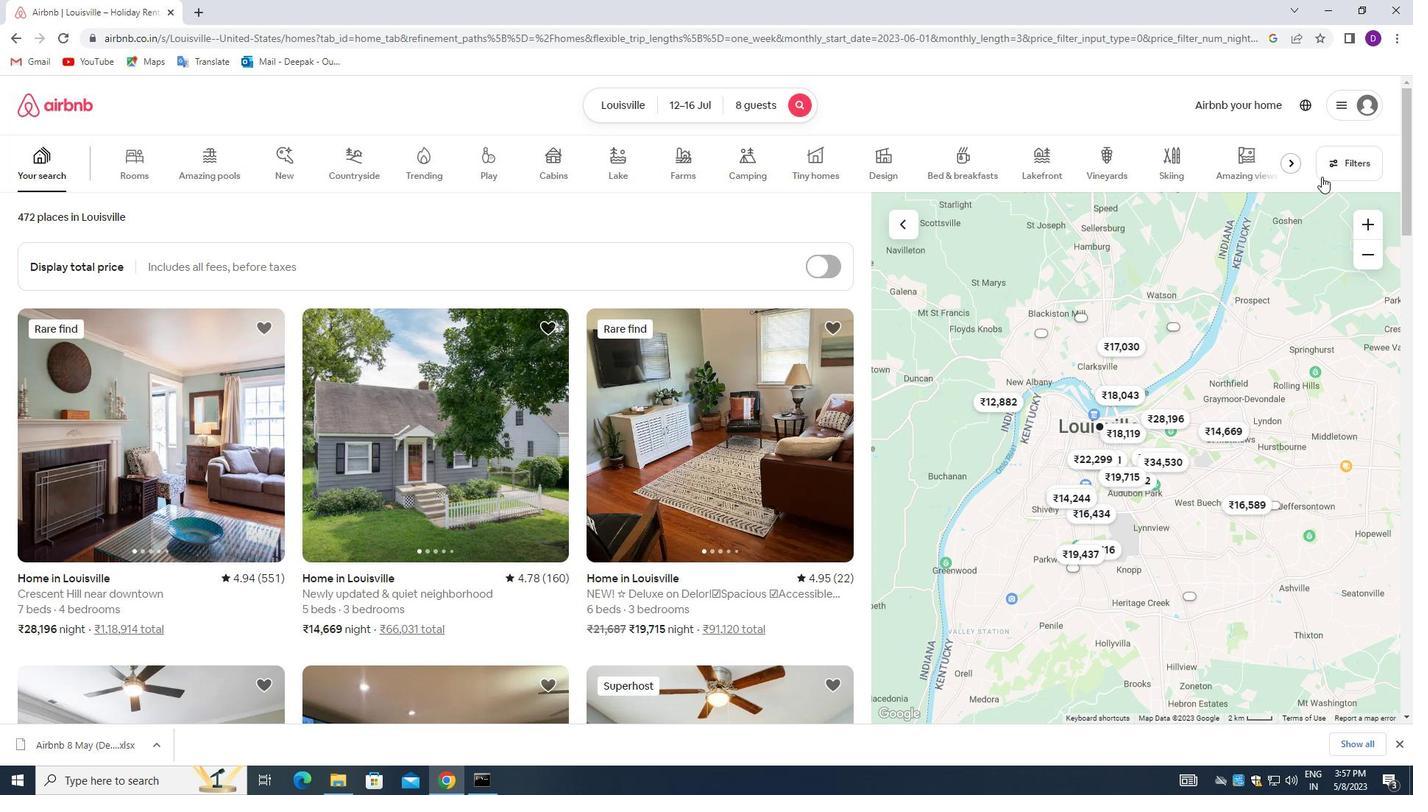
Action: Mouse pressed left at (1326, 161)
Screenshot: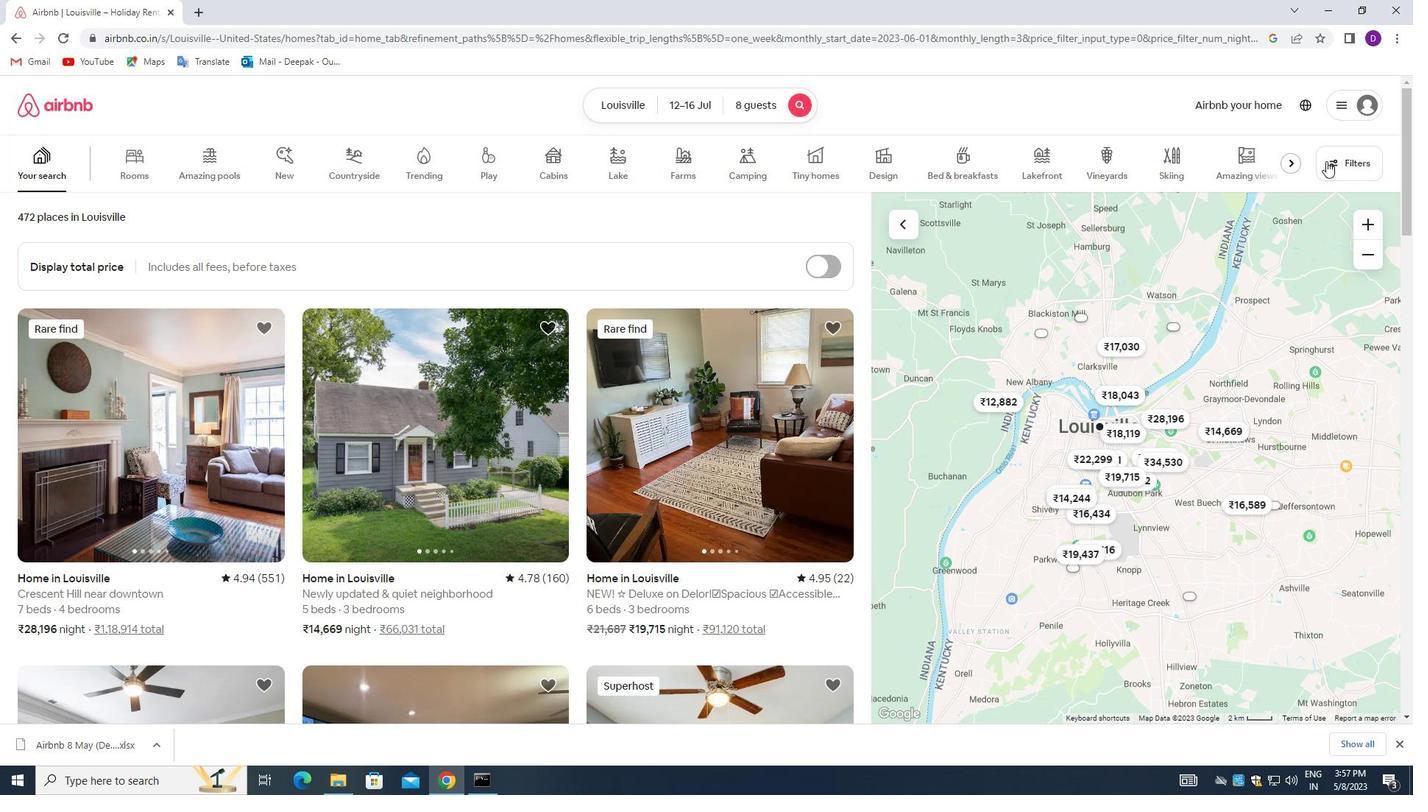 
Action: Mouse moved to (518, 530)
Screenshot: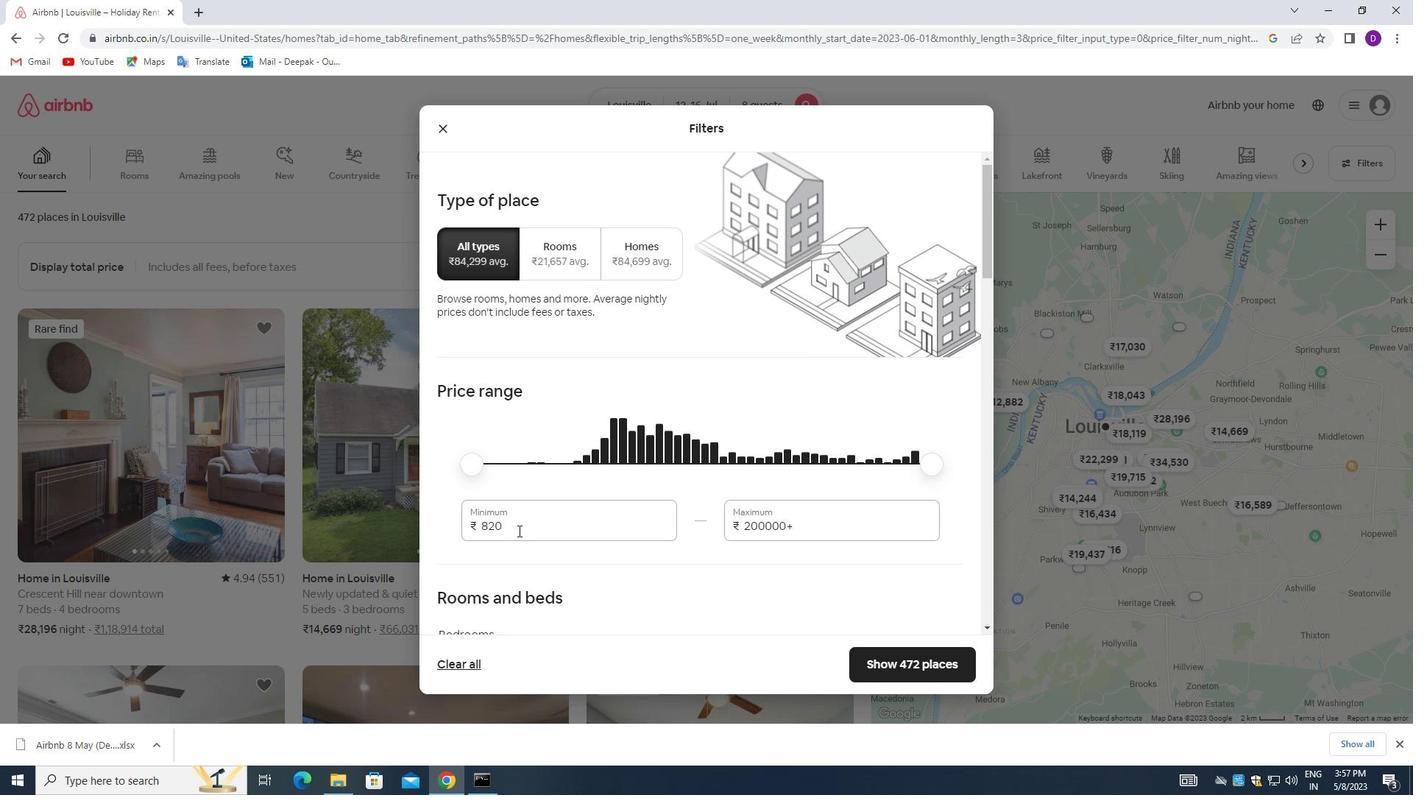 
Action: Mouse pressed left at (518, 530)
Screenshot: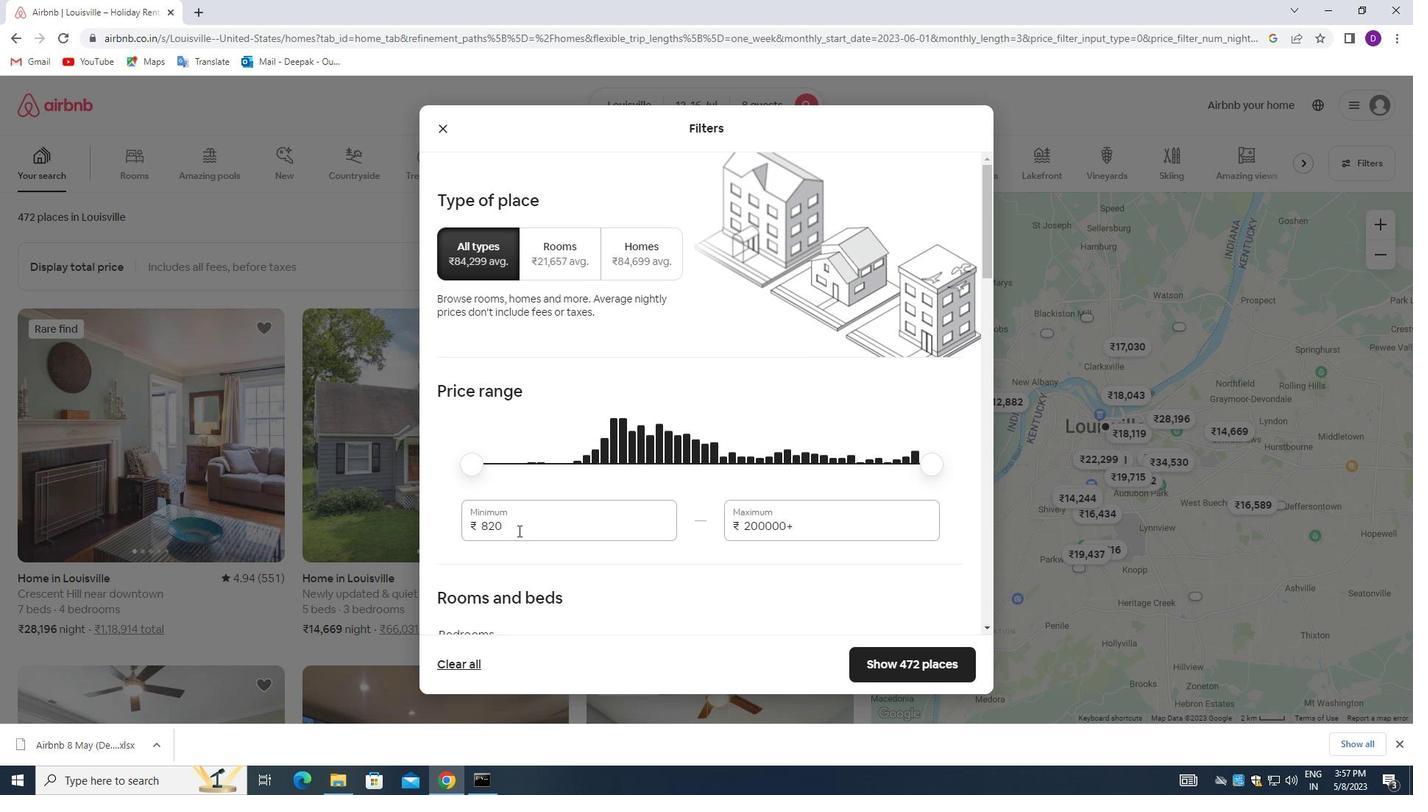 
Action: Mouse pressed left at (518, 530)
Screenshot: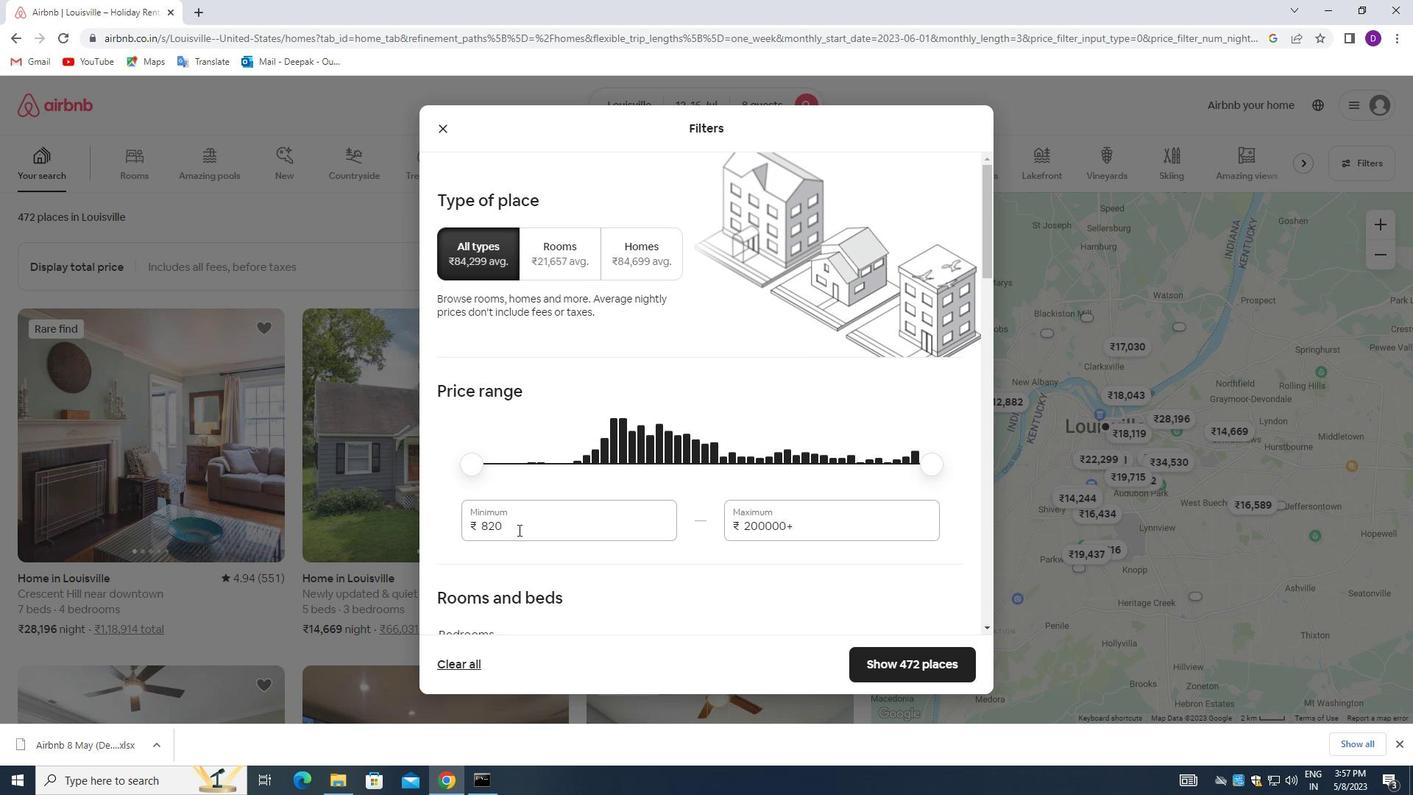 
Action: Key pressed 10000<Key.tab>16000
Screenshot: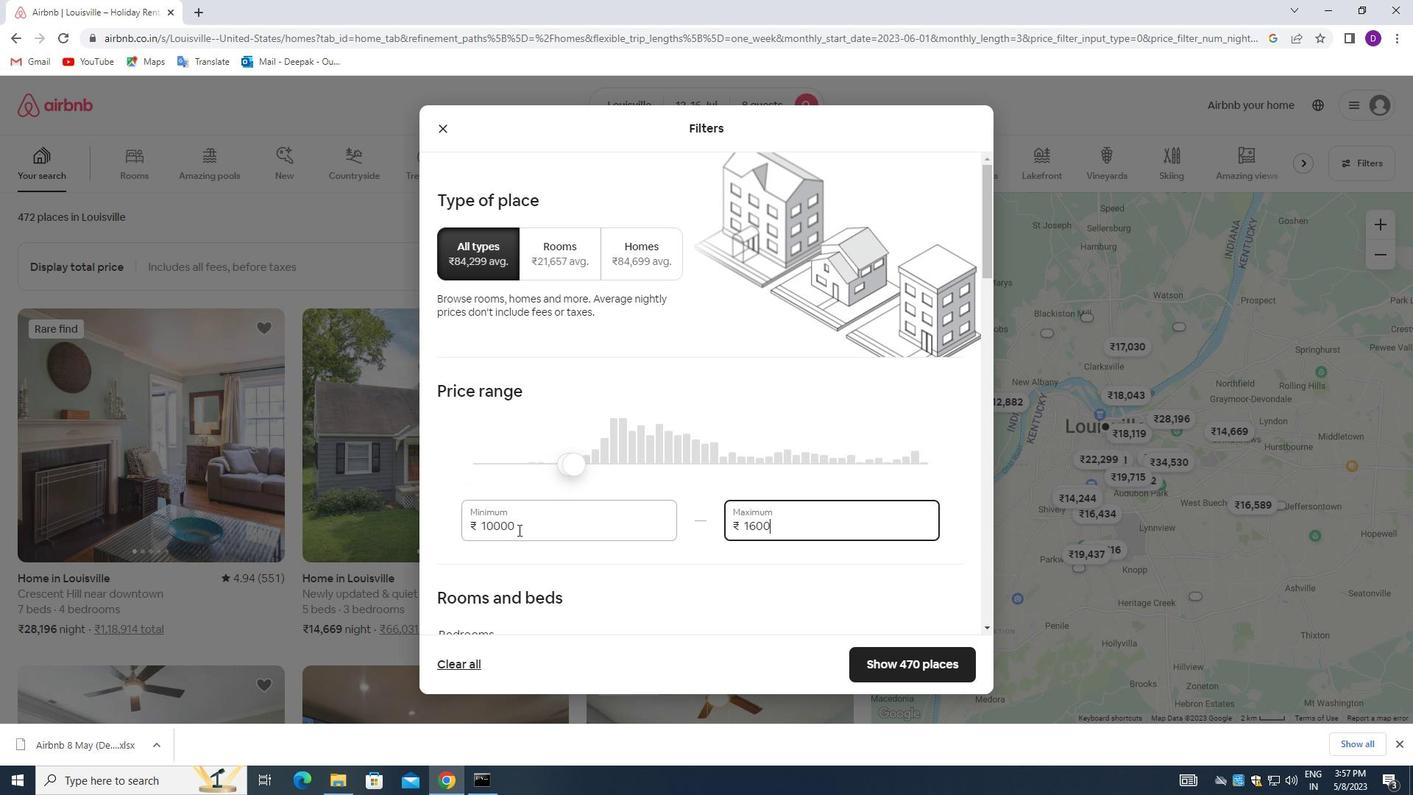 
Action: Mouse moved to (681, 551)
Screenshot: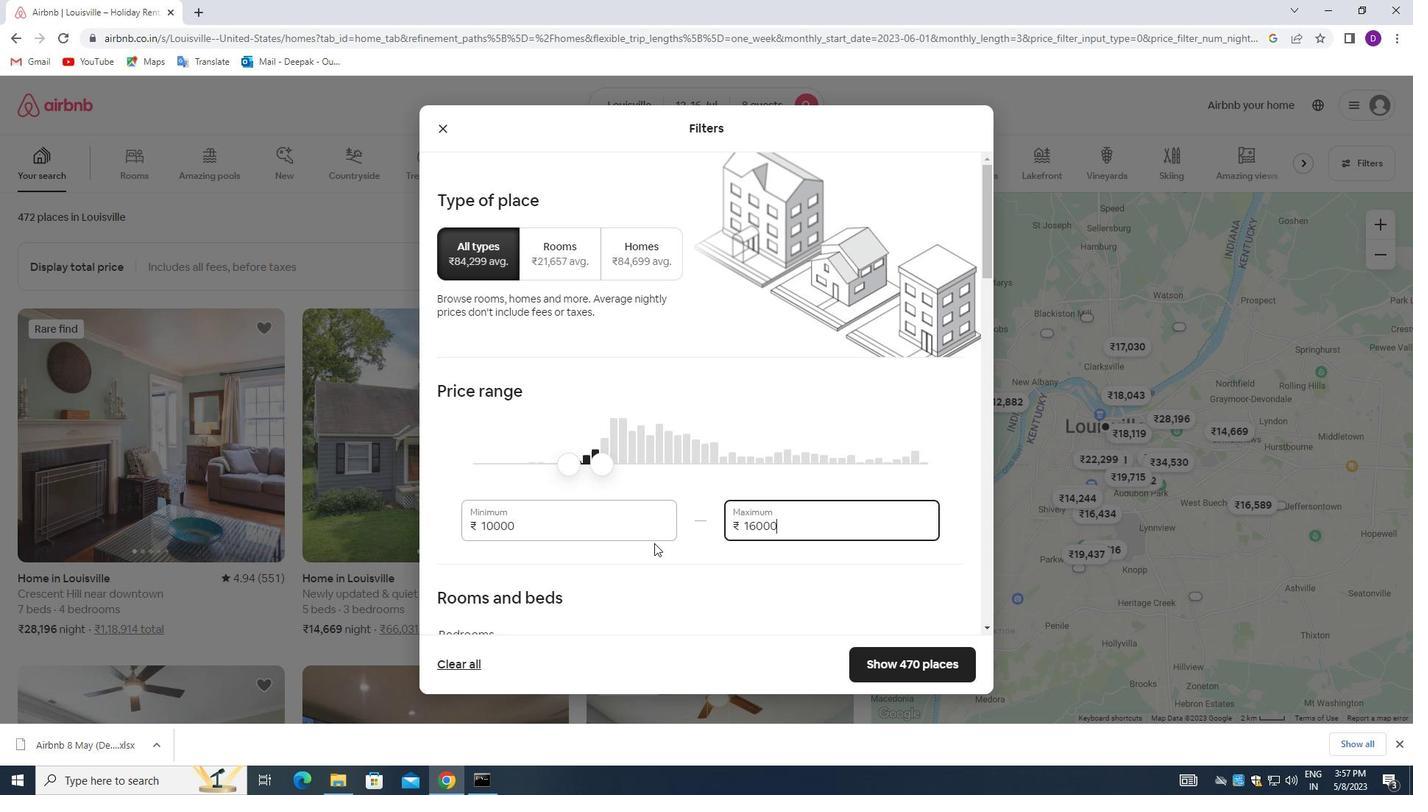 
Action: Mouse scrolled (681, 550) with delta (0, 0)
Screenshot: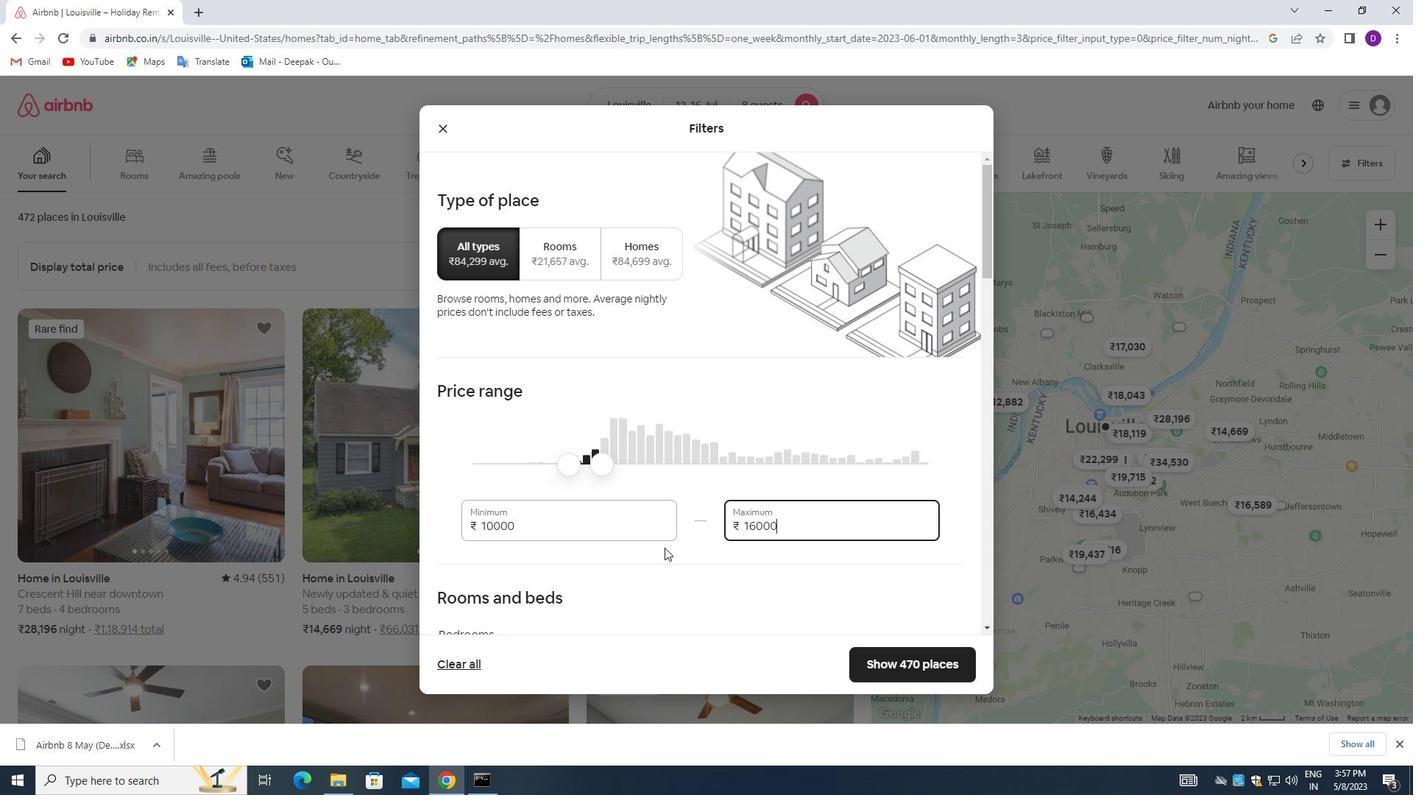 
Action: Mouse moved to (681, 544)
Screenshot: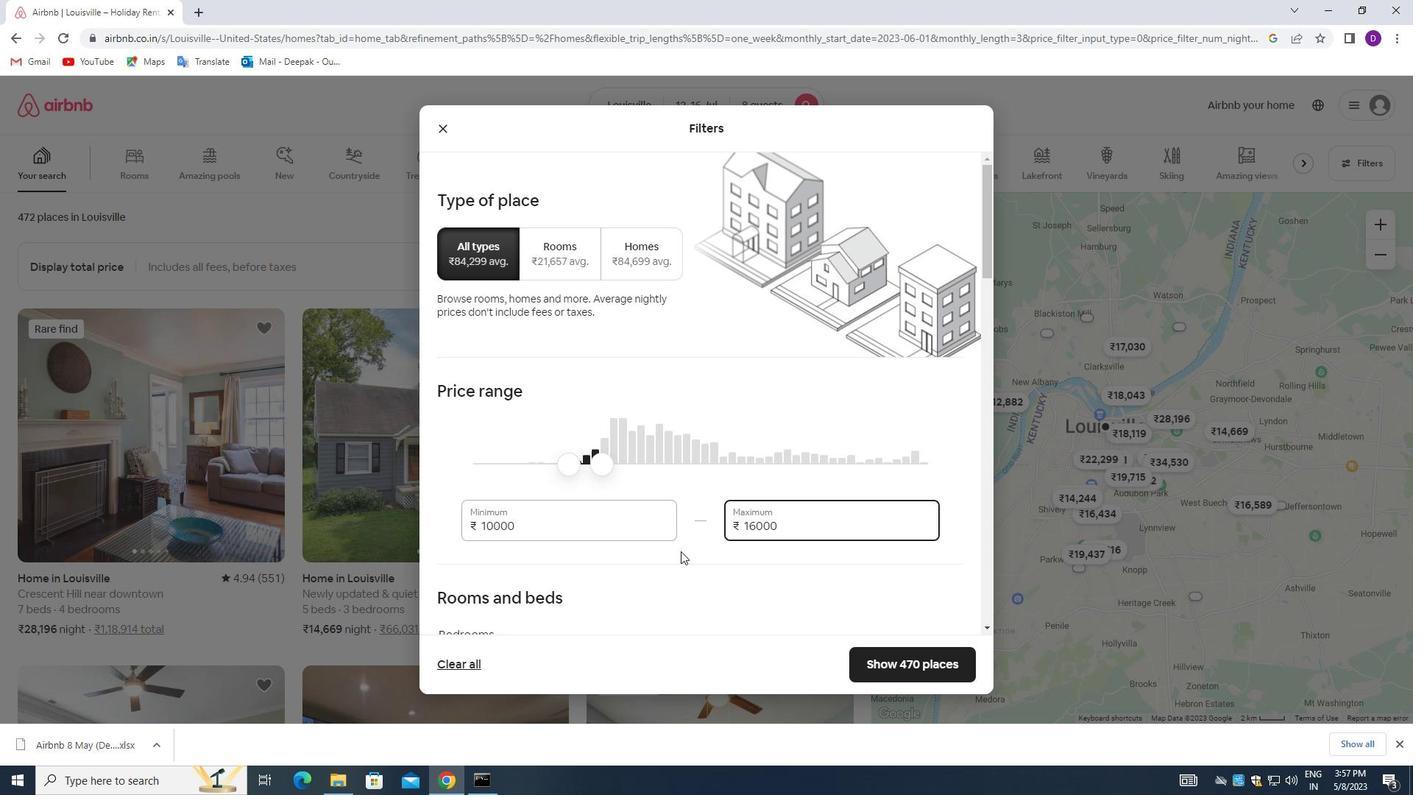 
Action: Mouse scrolled (681, 544) with delta (0, 0)
Screenshot: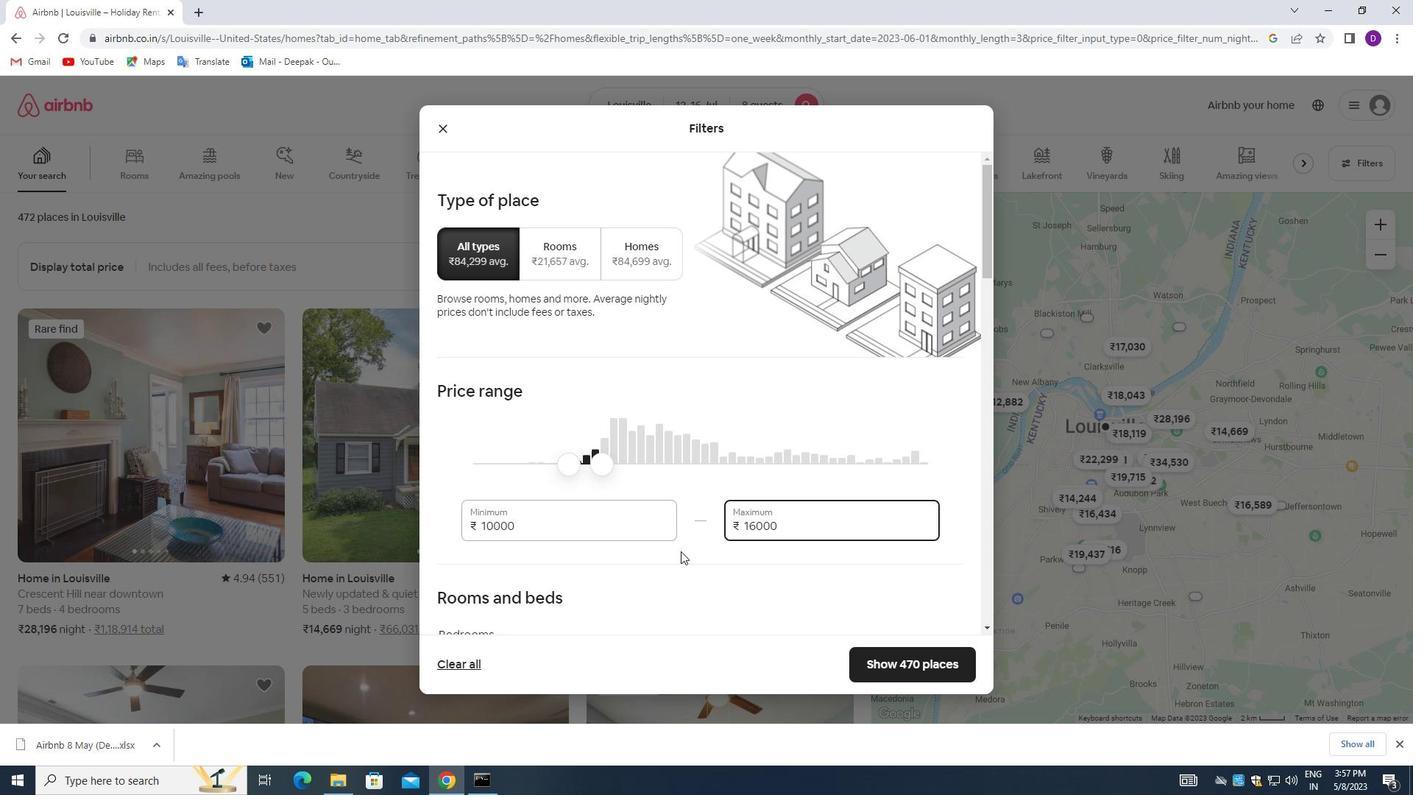 
Action: Mouse moved to (694, 494)
Screenshot: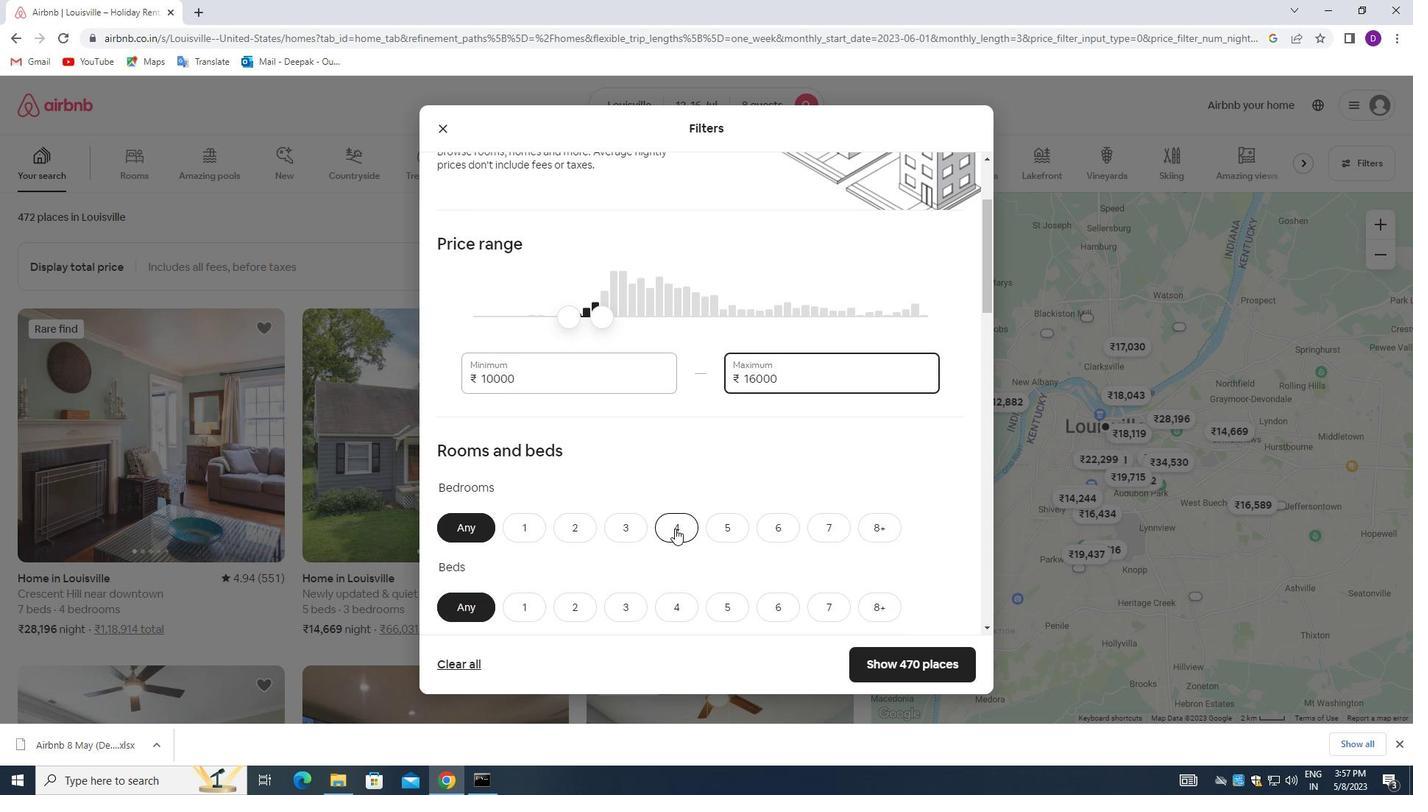 
Action: Mouse scrolled (694, 494) with delta (0, 0)
Screenshot: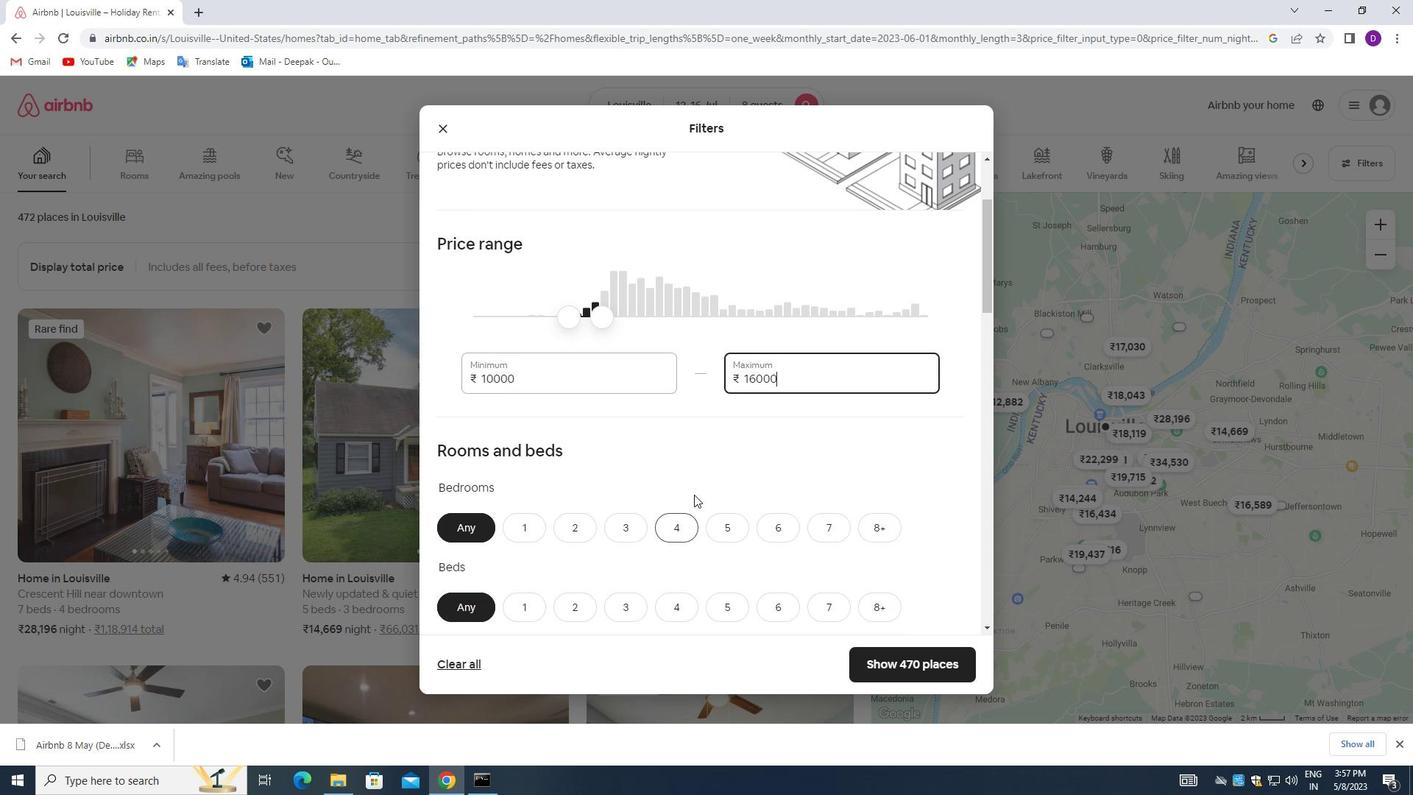 
Action: Mouse moved to (695, 494)
Screenshot: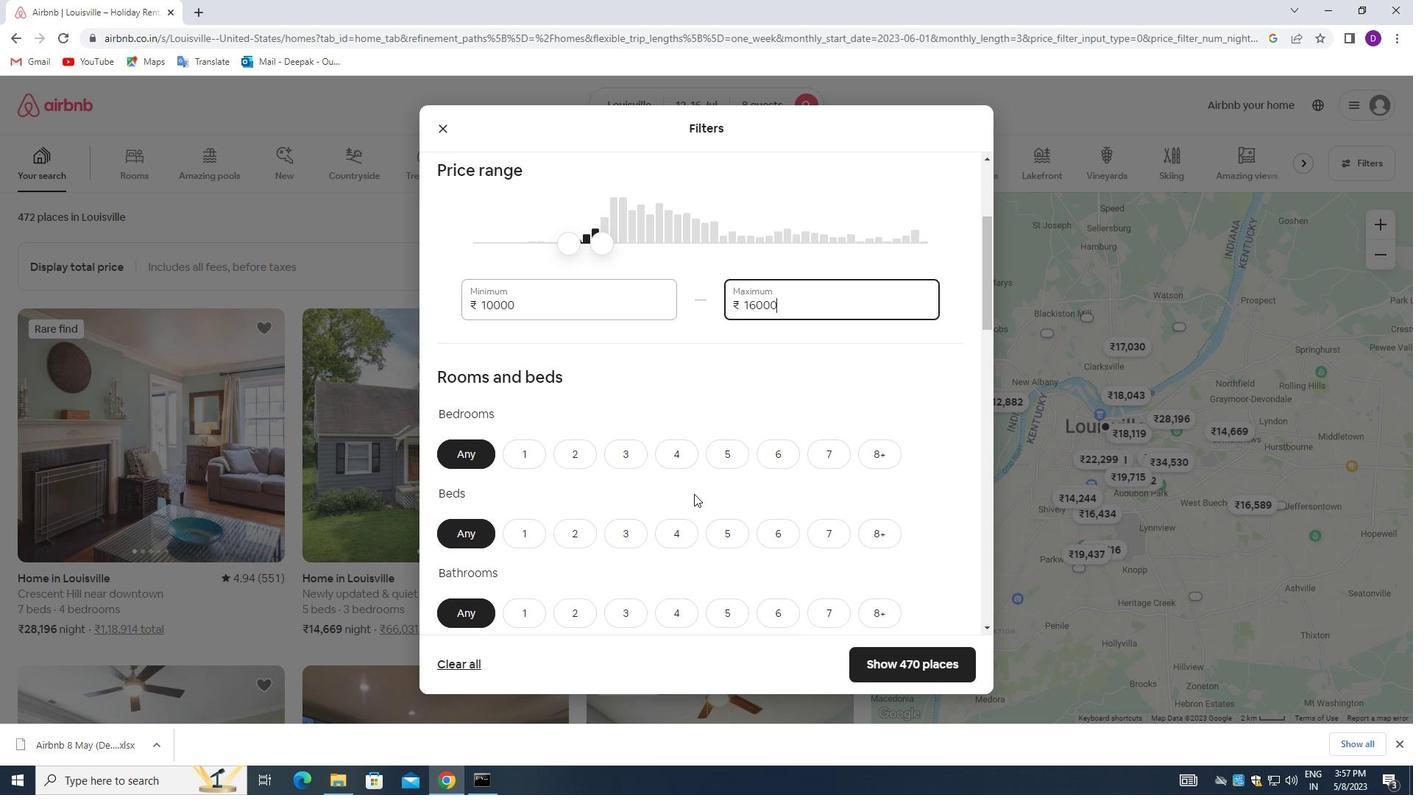 
Action: Mouse scrolled (695, 493) with delta (0, 0)
Screenshot: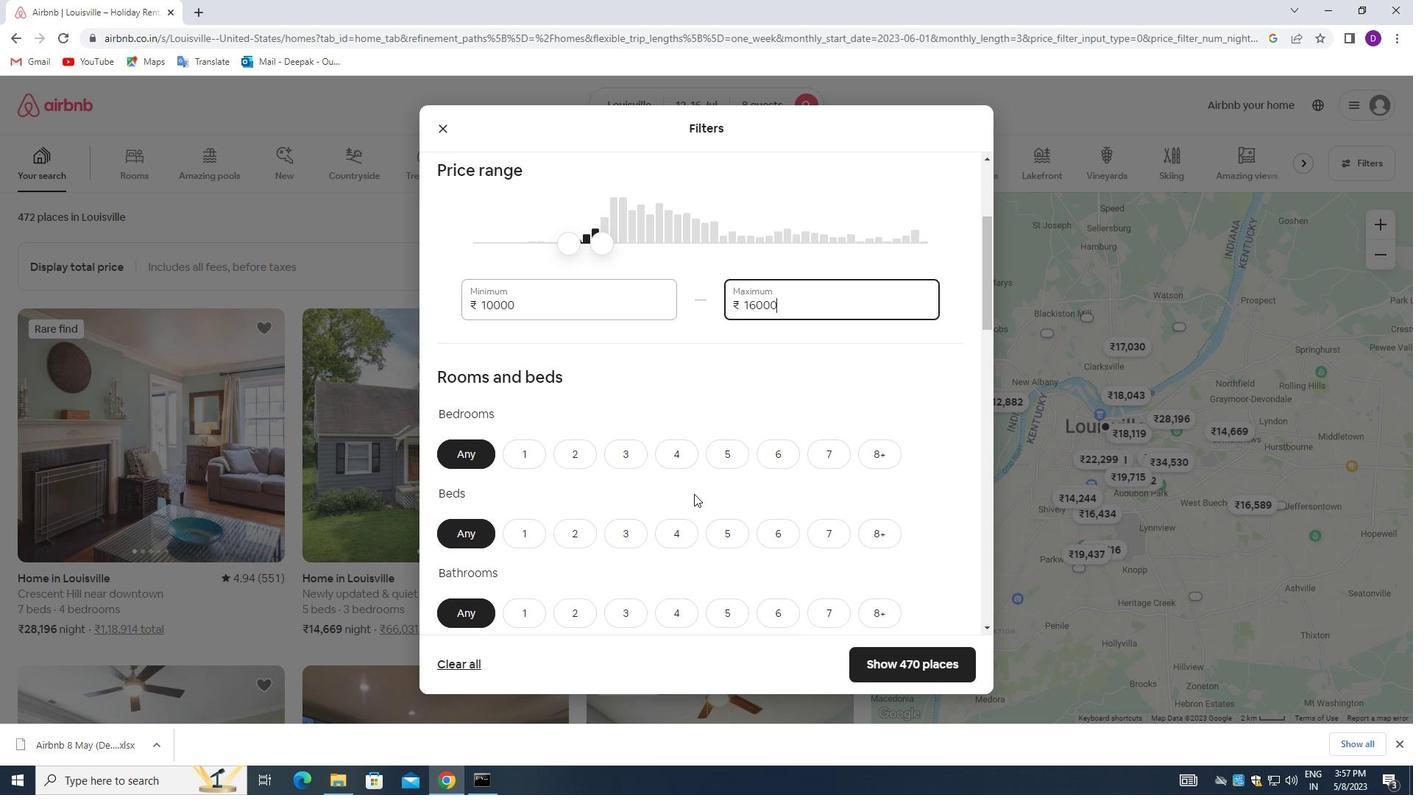 
Action: Mouse moved to (872, 383)
Screenshot: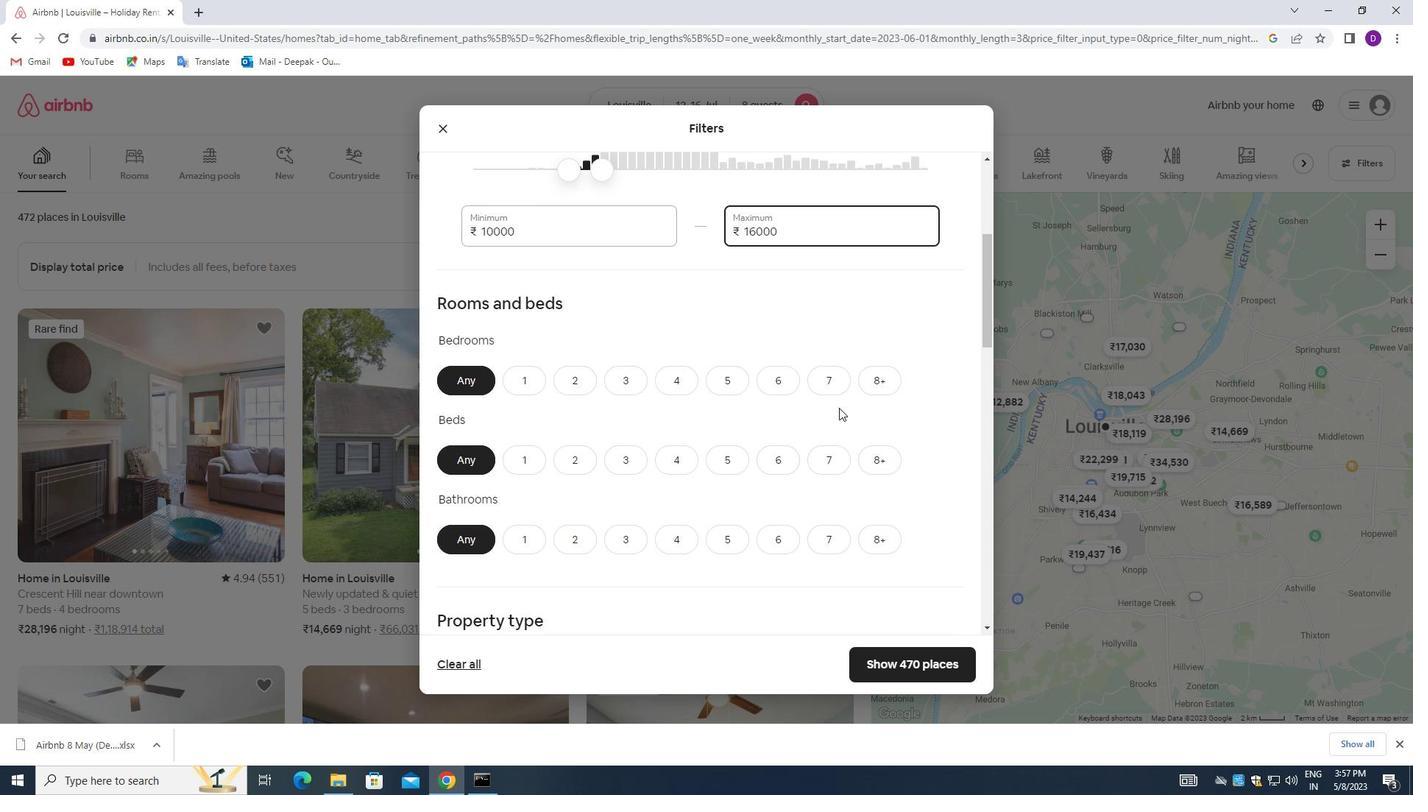 
Action: Mouse pressed left at (872, 383)
Screenshot: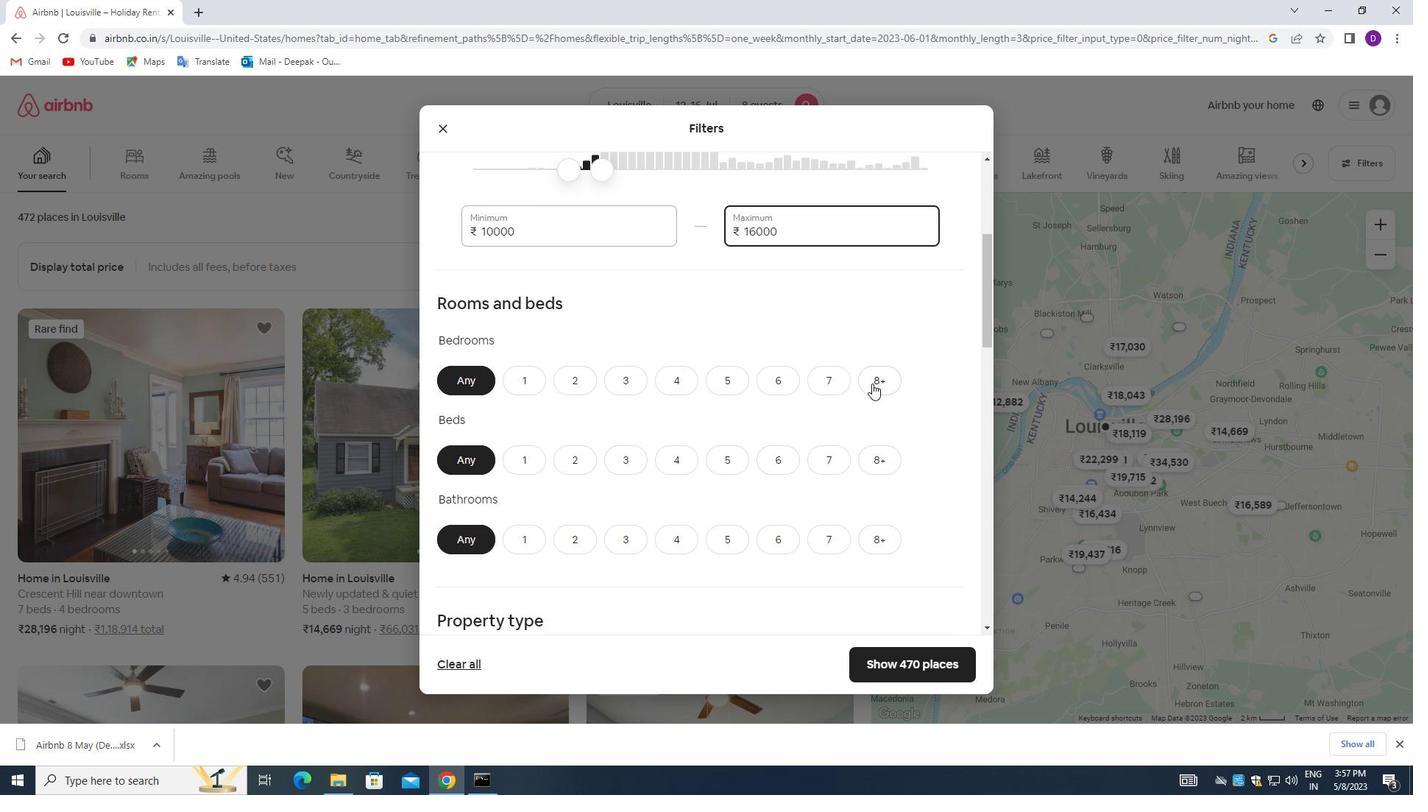 
Action: Mouse moved to (874, 448)
Screenshot: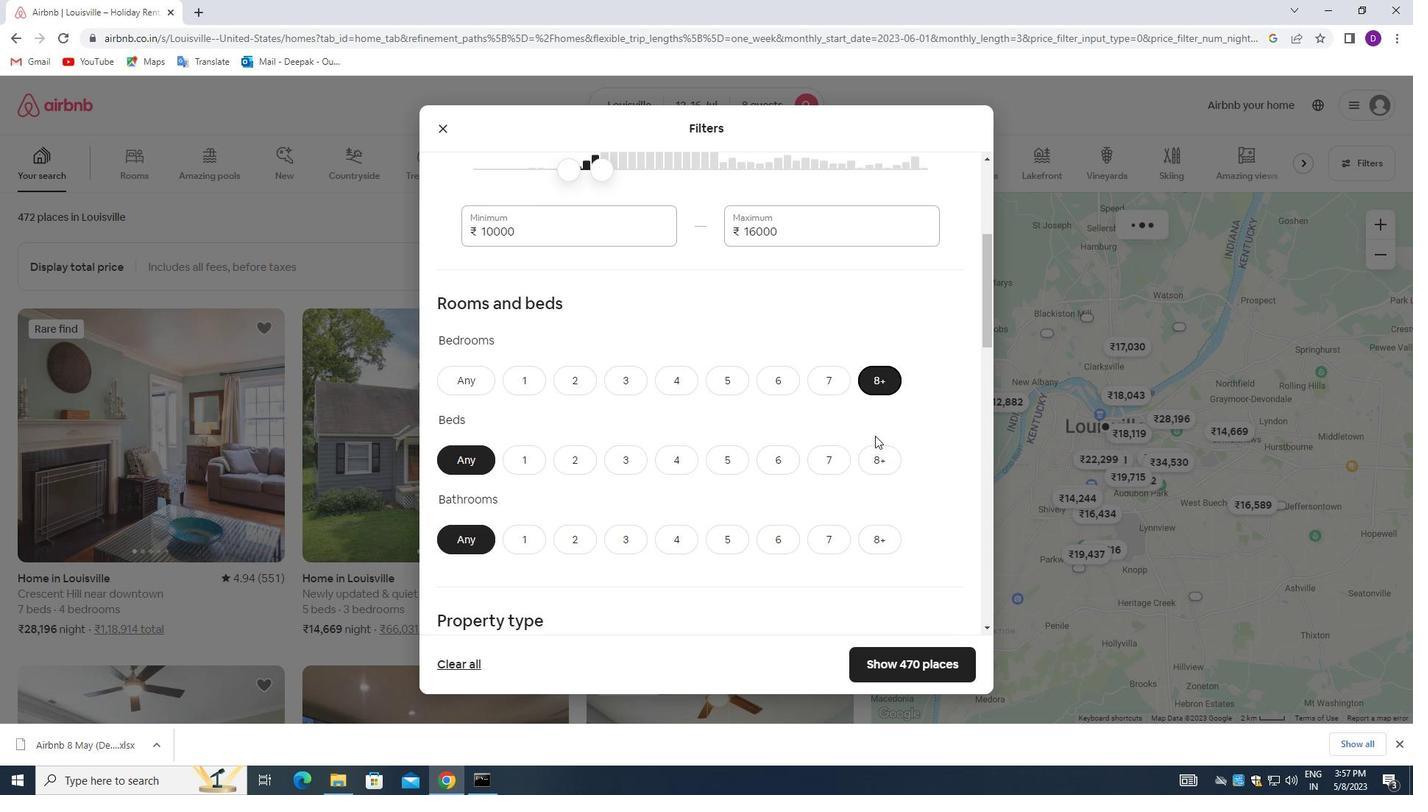 
Action: Mouse pressed left at (874, 448)
Screenshot: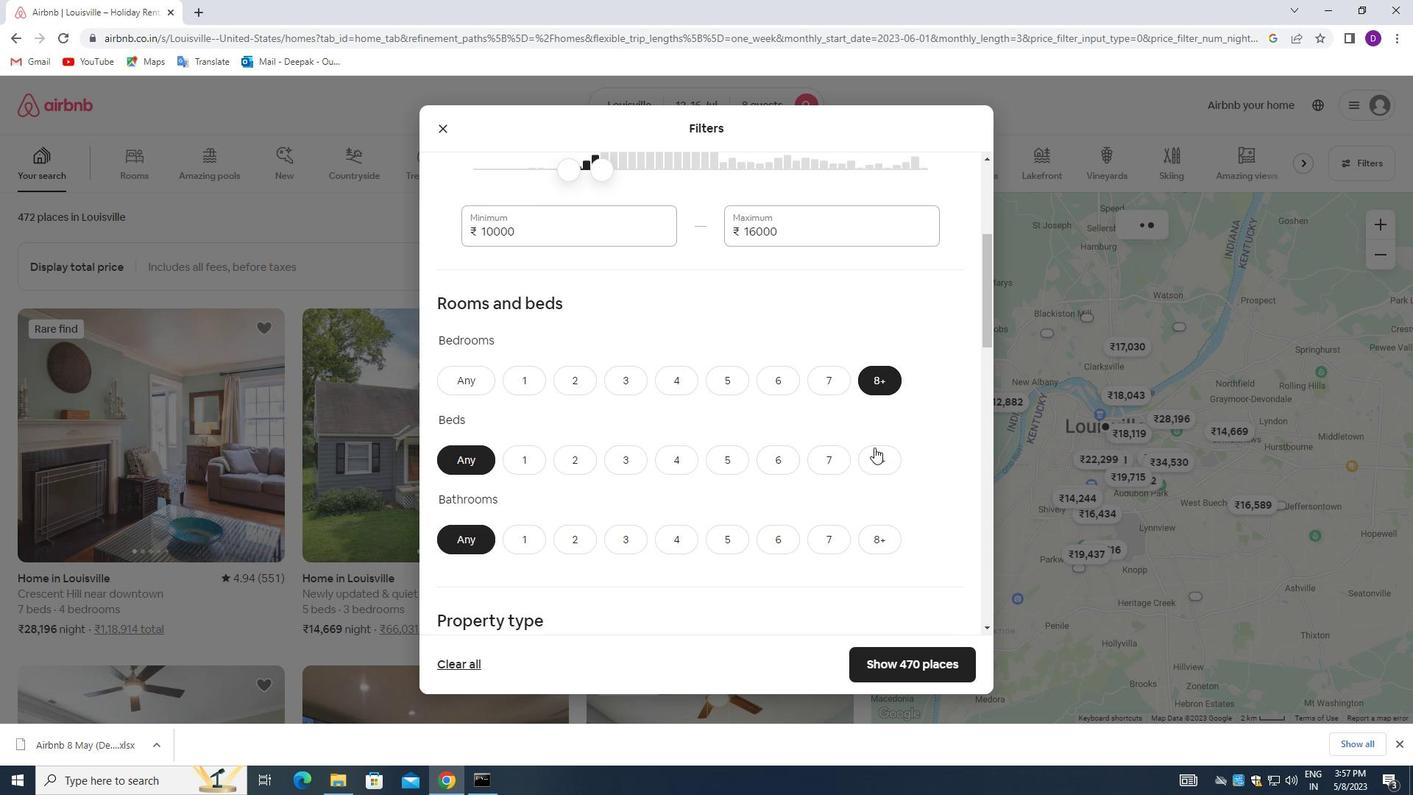 
Action: Mouse moved to (881, 529)
Screenshot: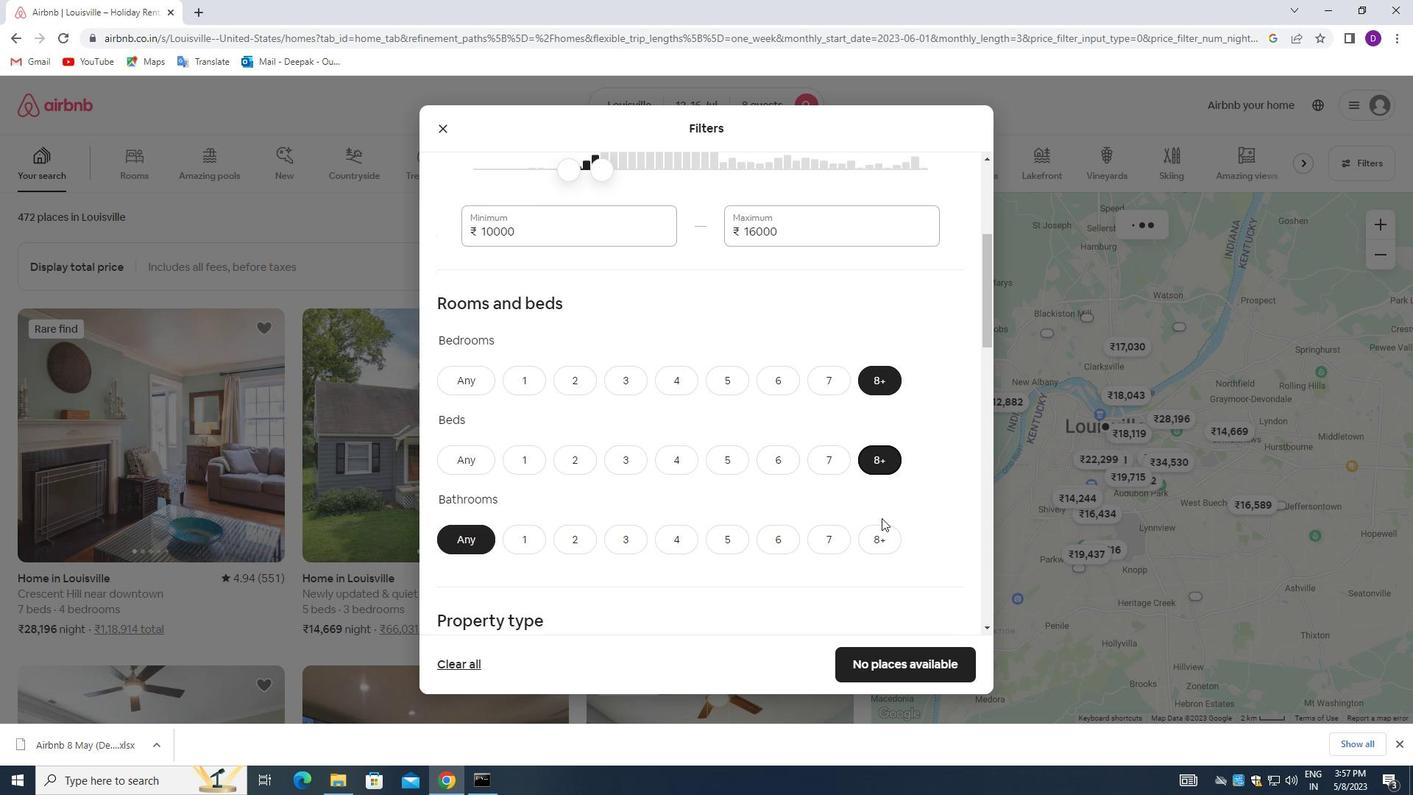 
Action: Mouse pressed left at (881, 529)
Screenshot: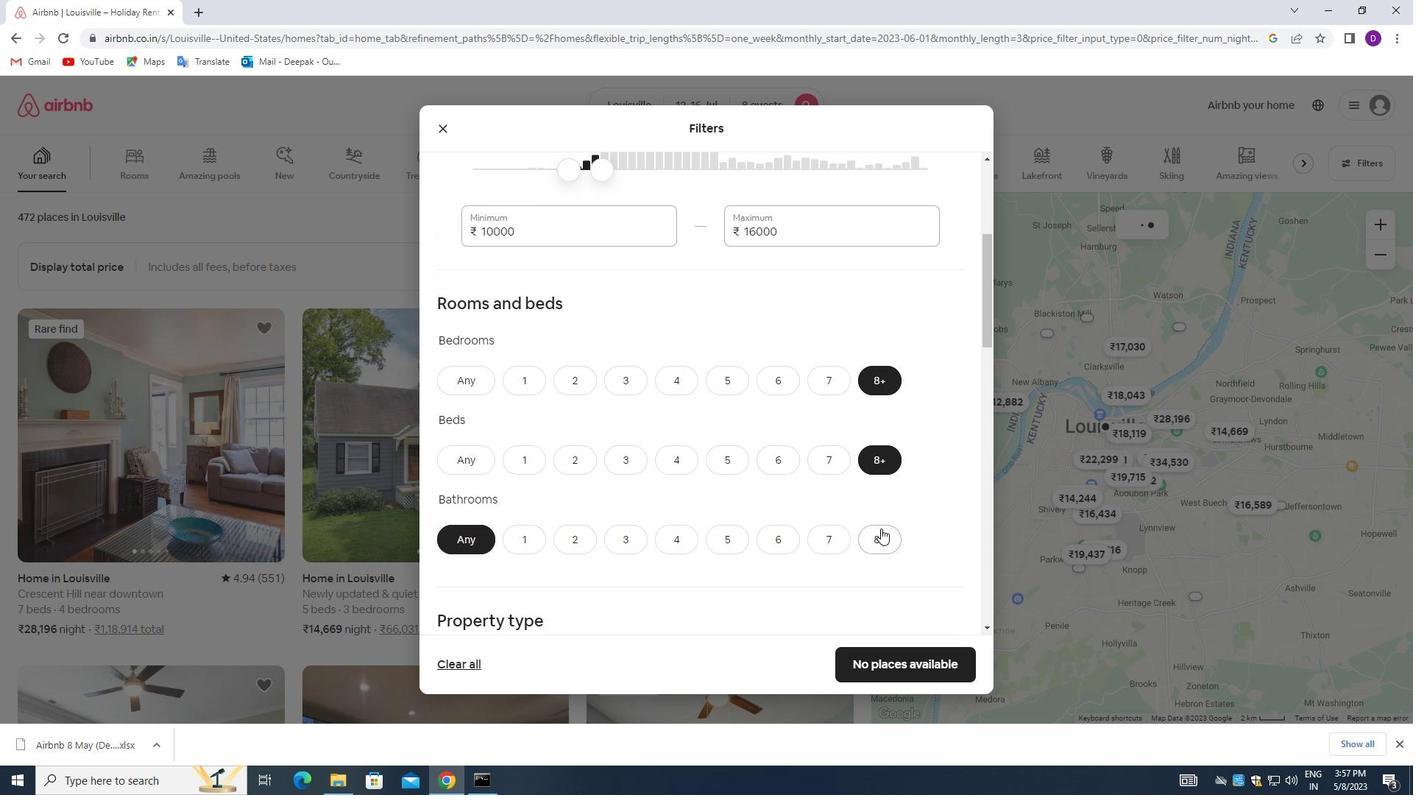 
Action: Mouse moved to (773, 467)
Screenshot: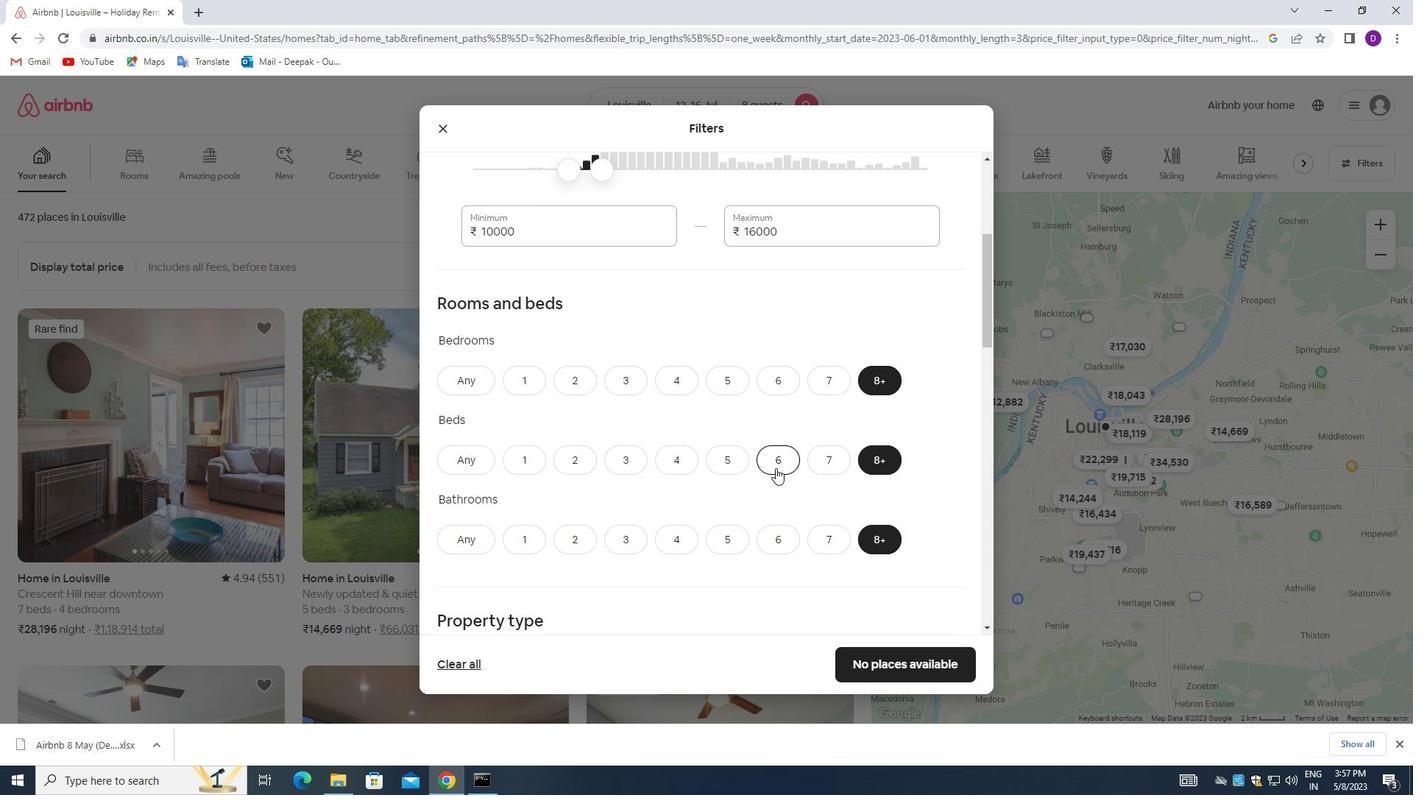 
Action: Mouse scrolled (773, 466) with delta (0, 0)
Screenshot: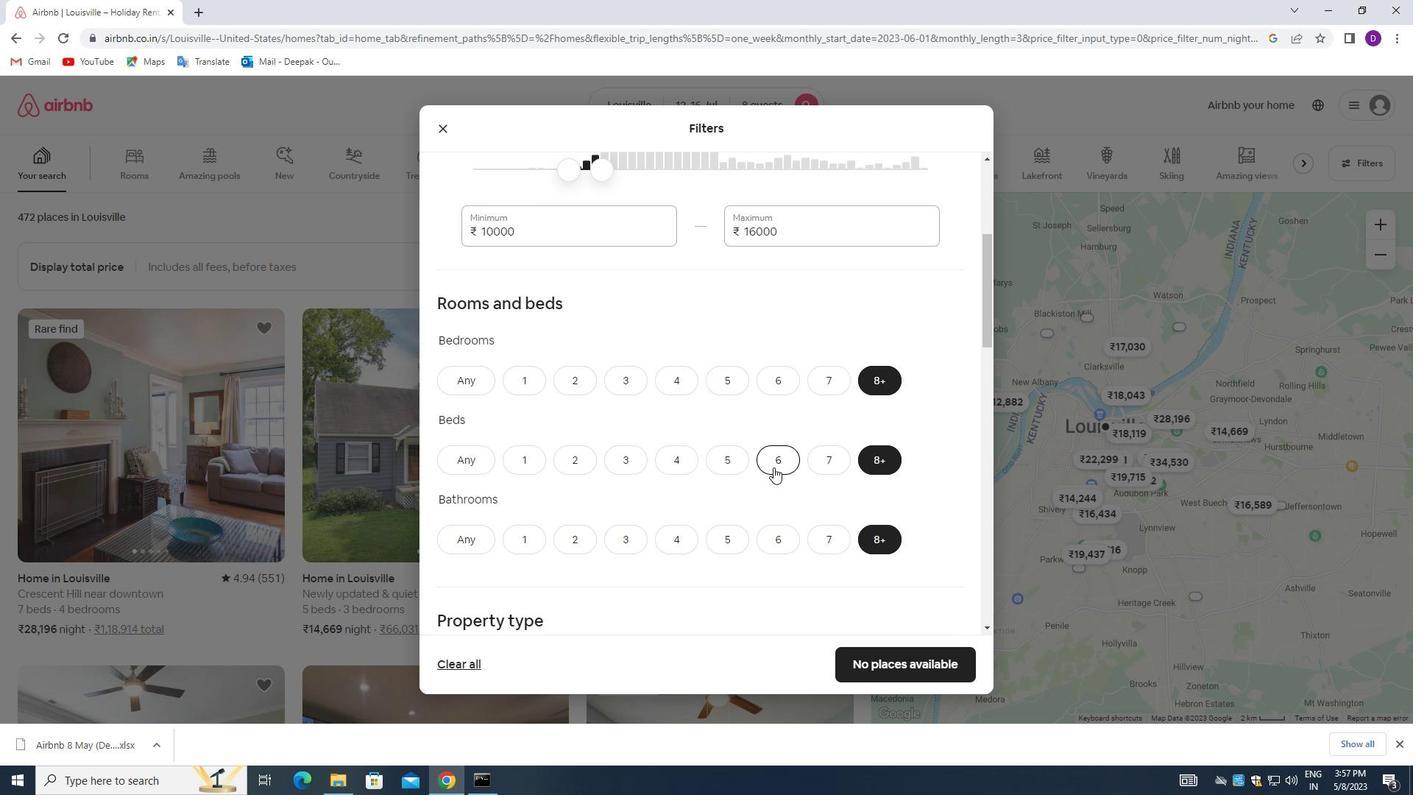 
Action: Mouse scrolled (773, 466) with delta (0, 0)
Screenshot: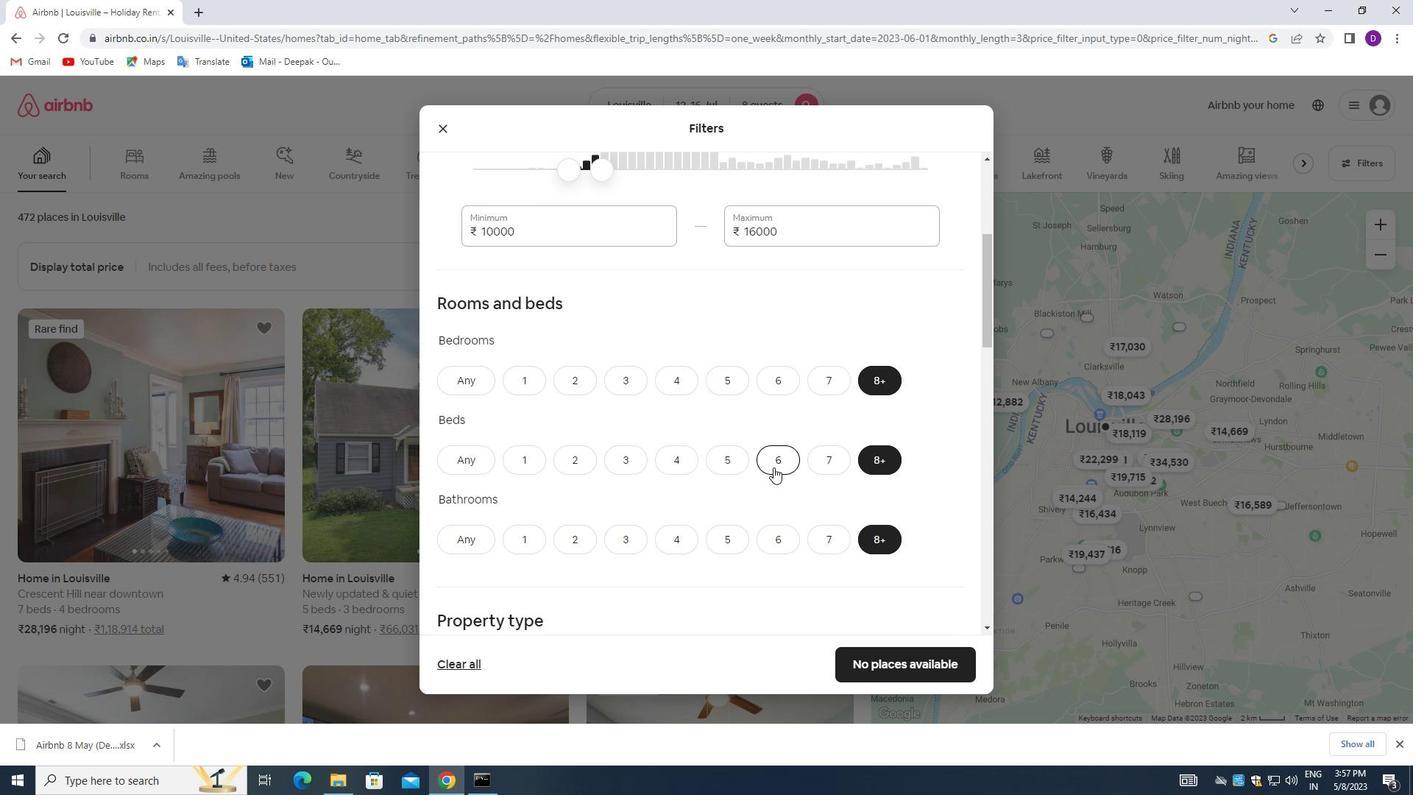 
Action: Mouse moved to (522, 516)
Screenshot: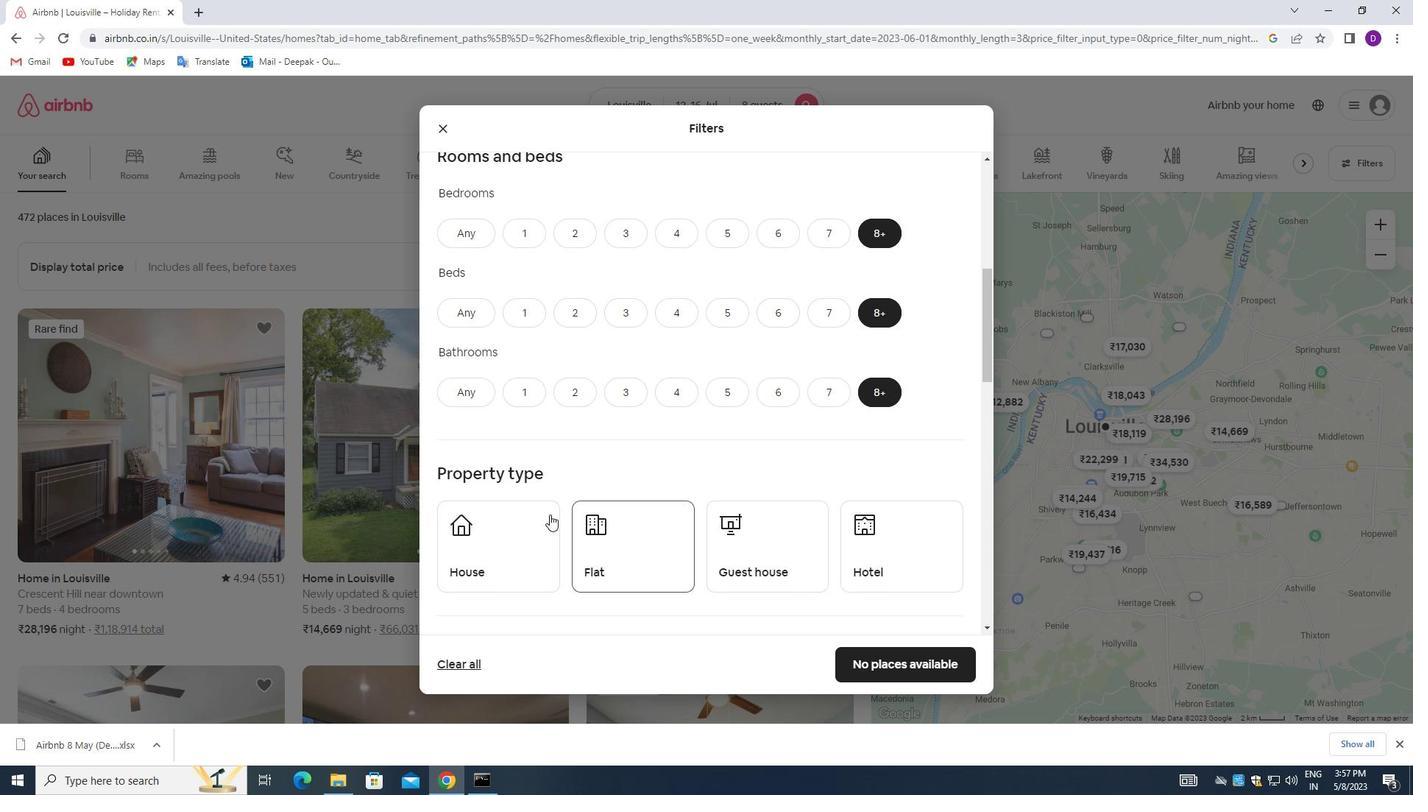 
Action: Mouse pressed left at (522, 516)
Screenshot: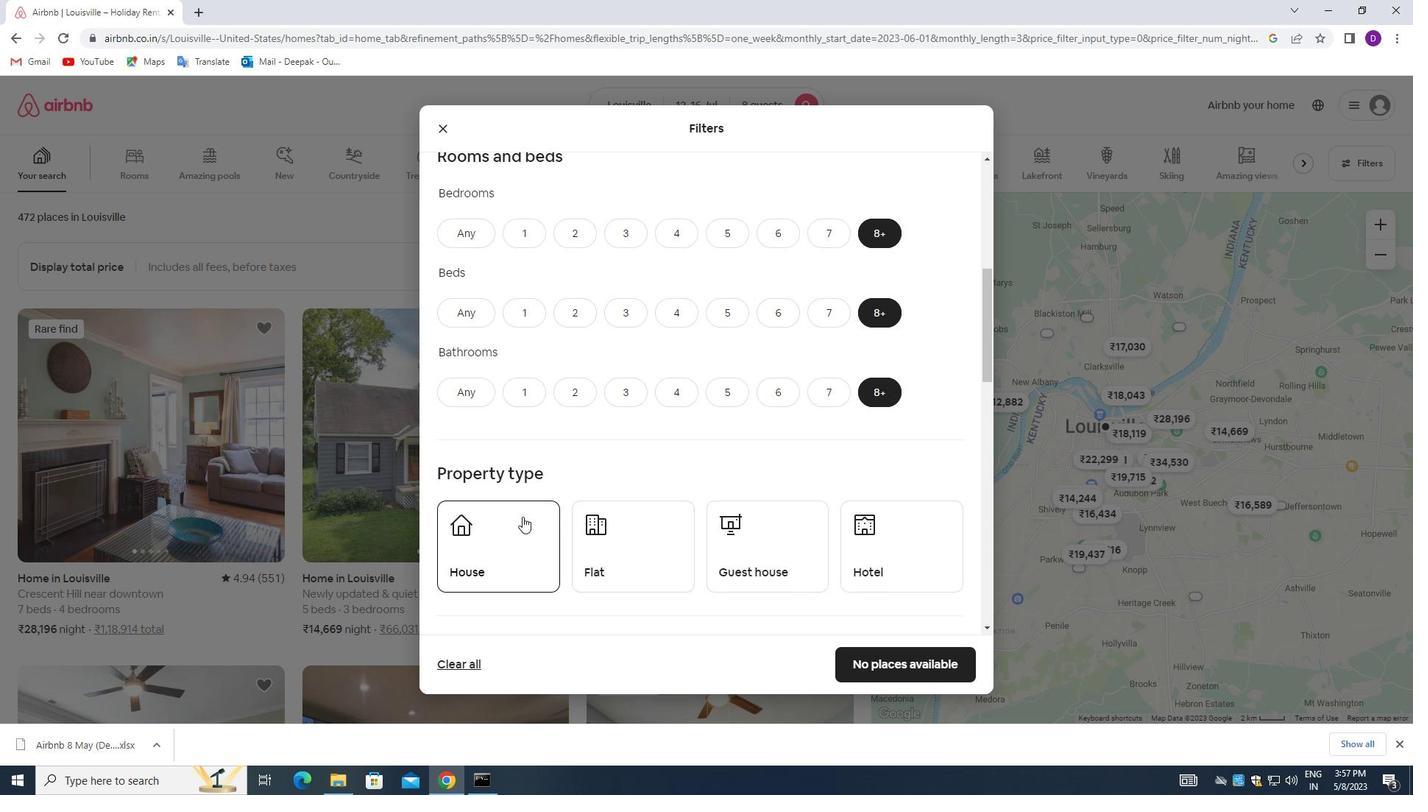 
Action: Mouse moved to (631, 516)
Screenshot: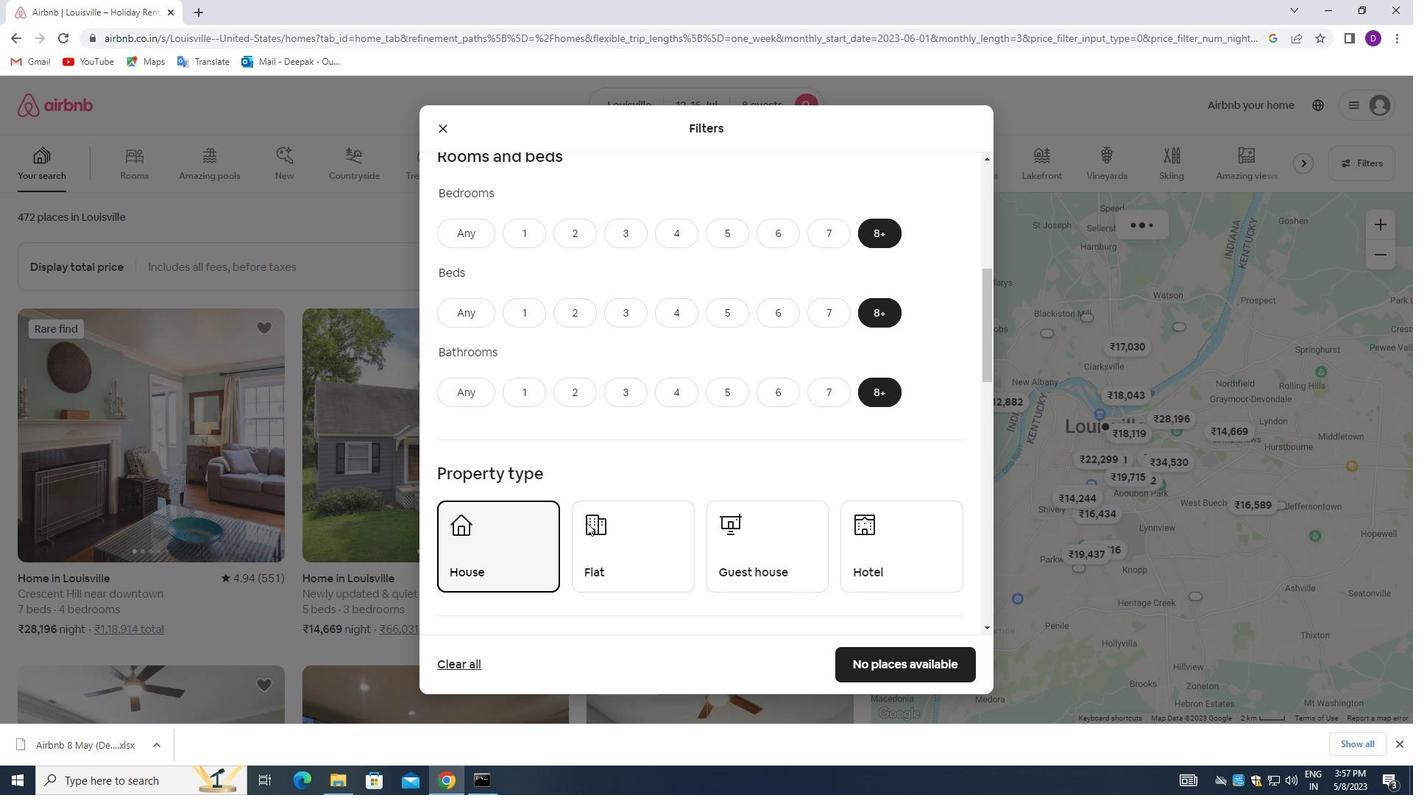 
Action: Mouse pressed left at (631, 516)
Screenshot: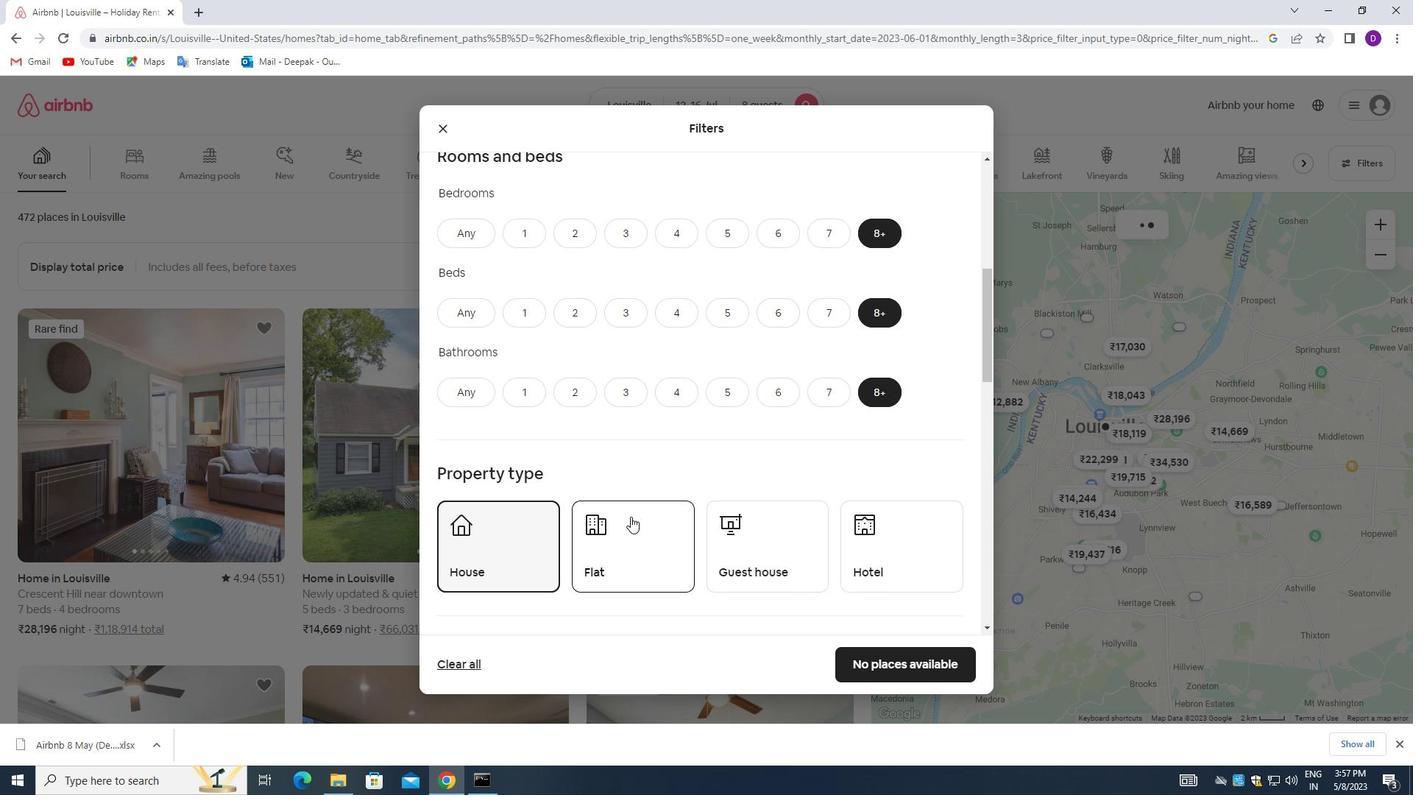 
Action: Mouse moved to (752, 525)
Screenshot: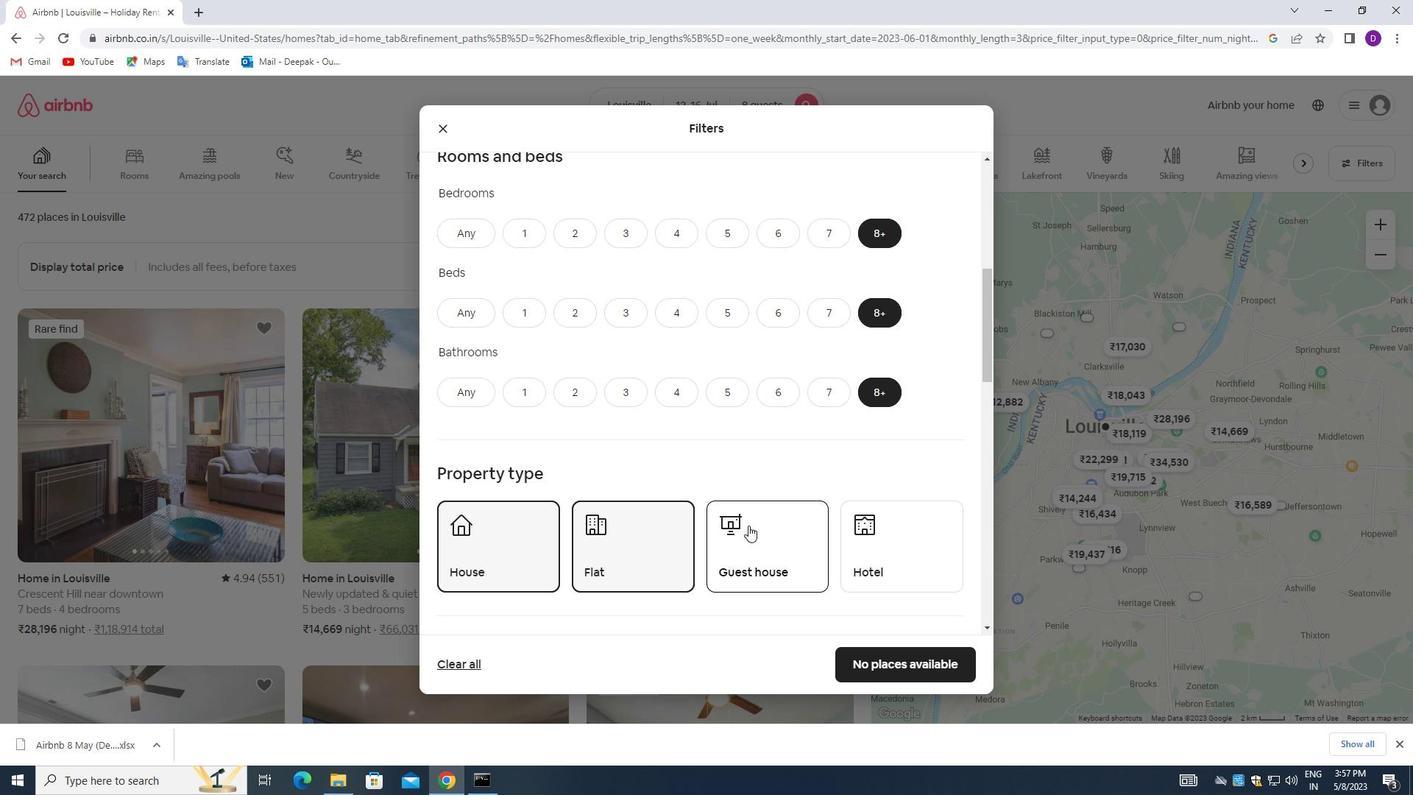 
Action: Mouse pressed left at (752, 525)
Screenshot: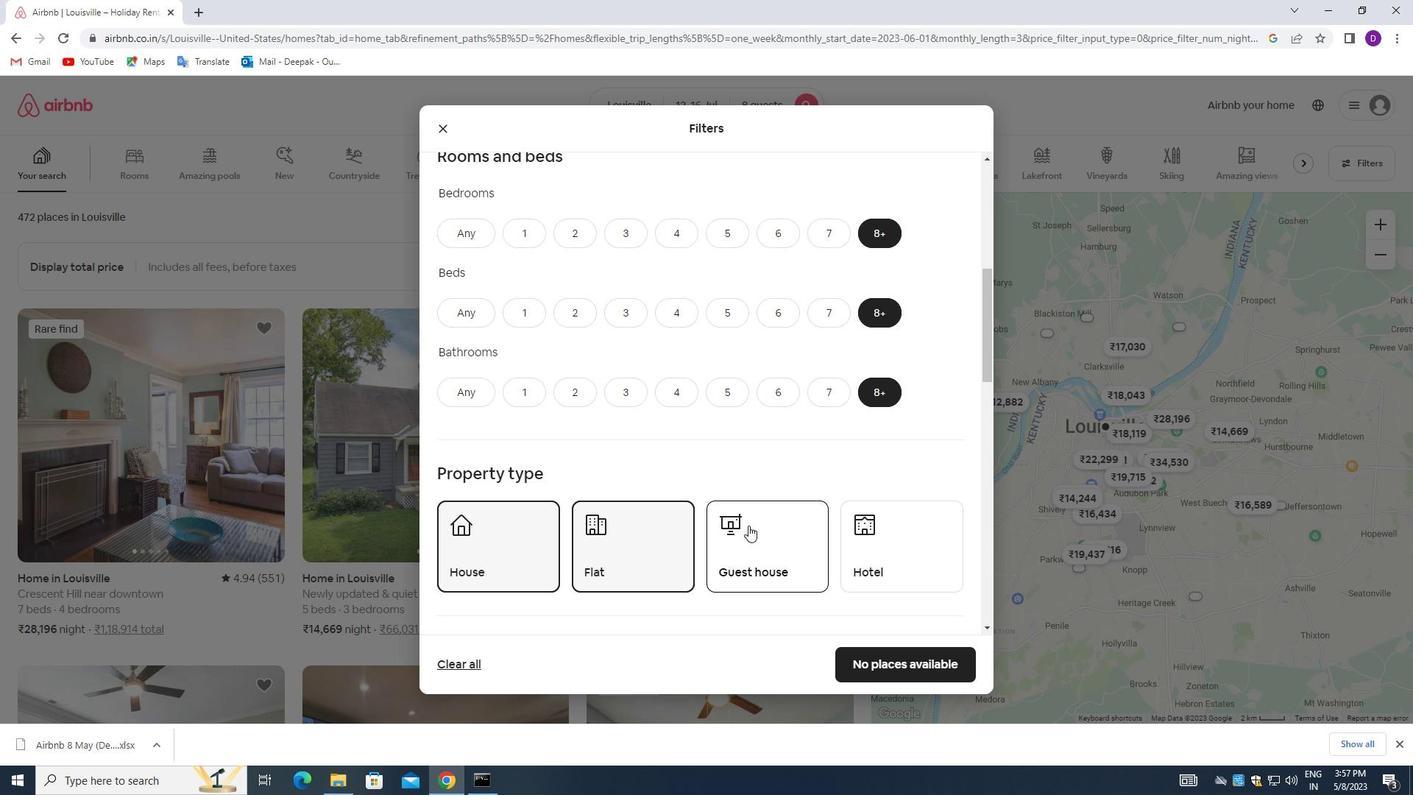 
Action: Mouse moved to (873, 527)
Screenshot: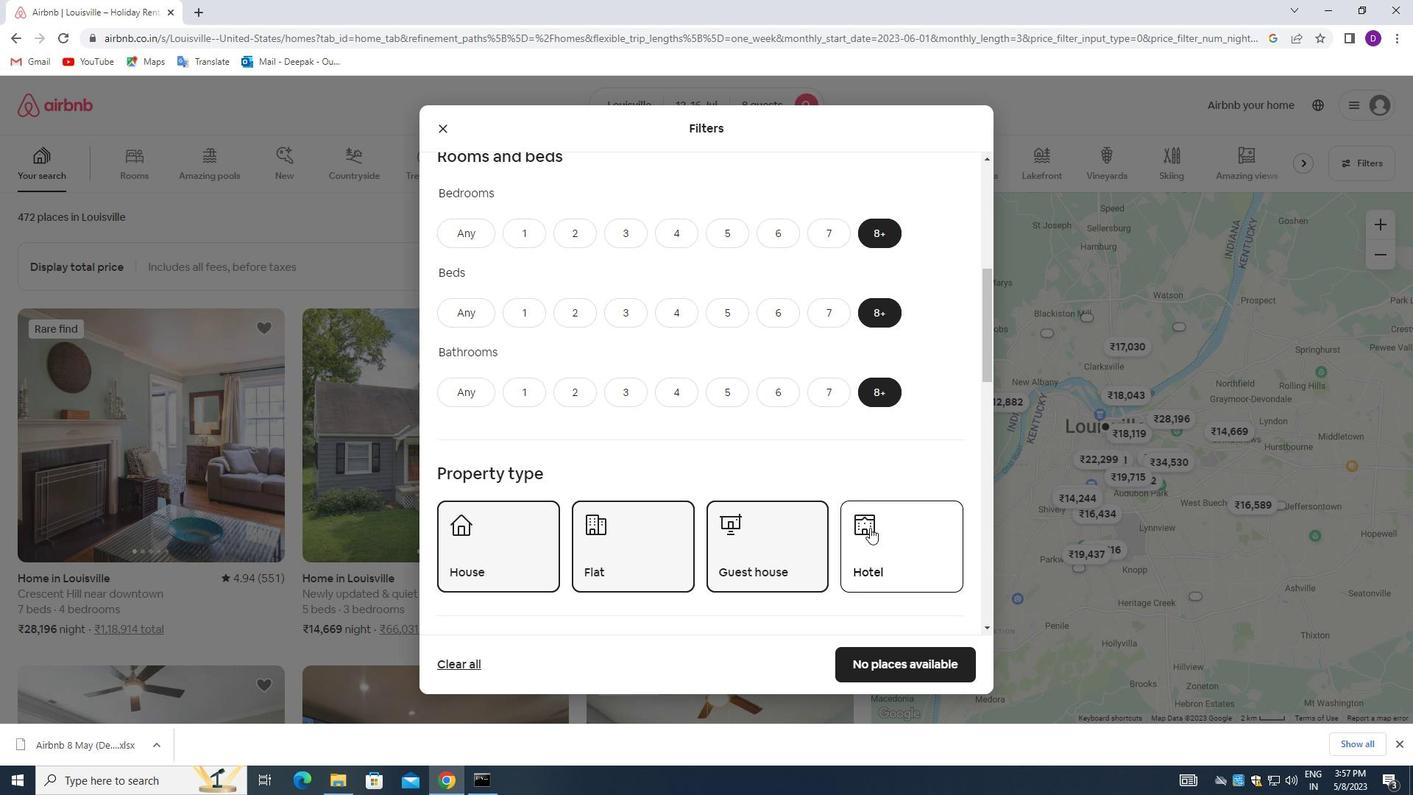 
Action: Mouse pressed left at (873, 527)
Screenshot: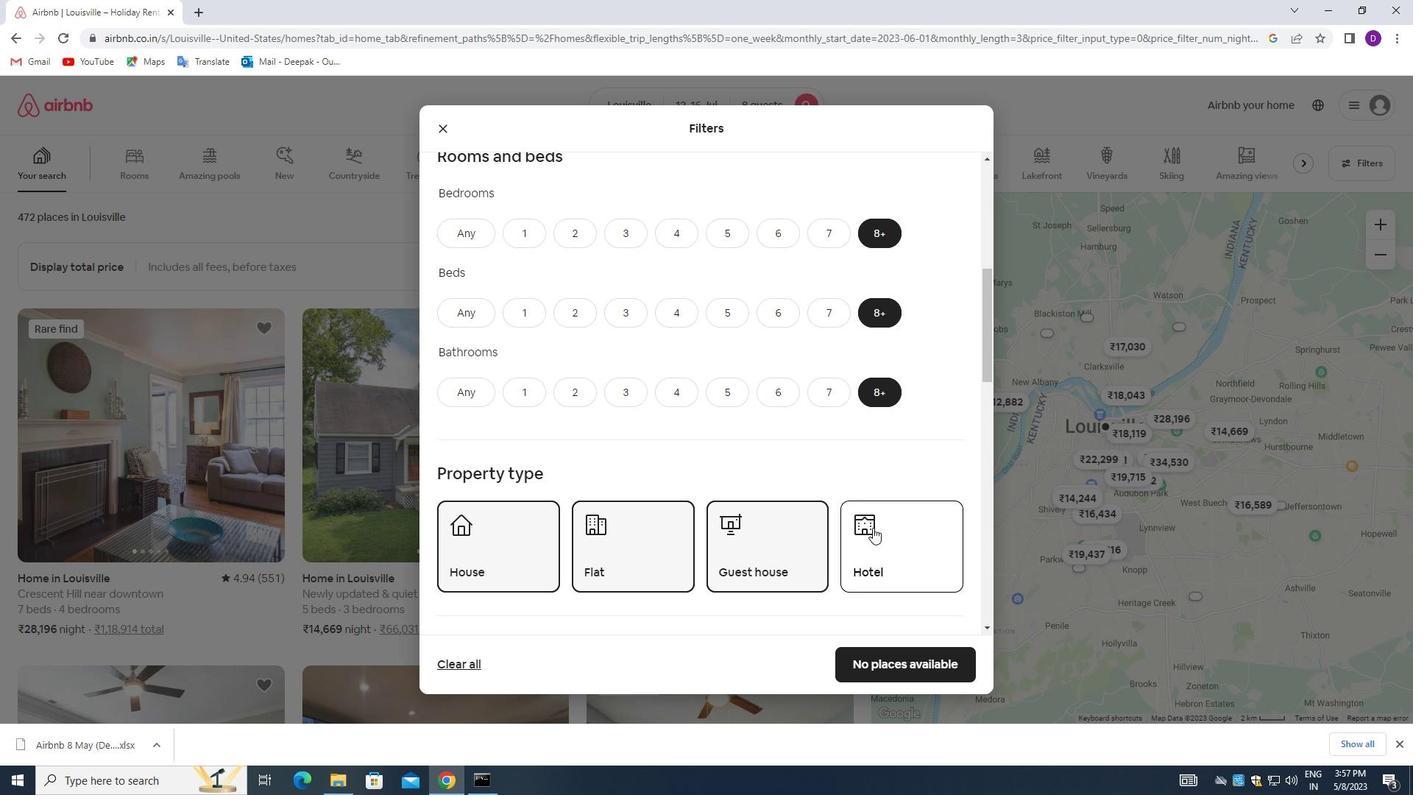 
Action: Mouse moved to (590, 521)
Screenshot: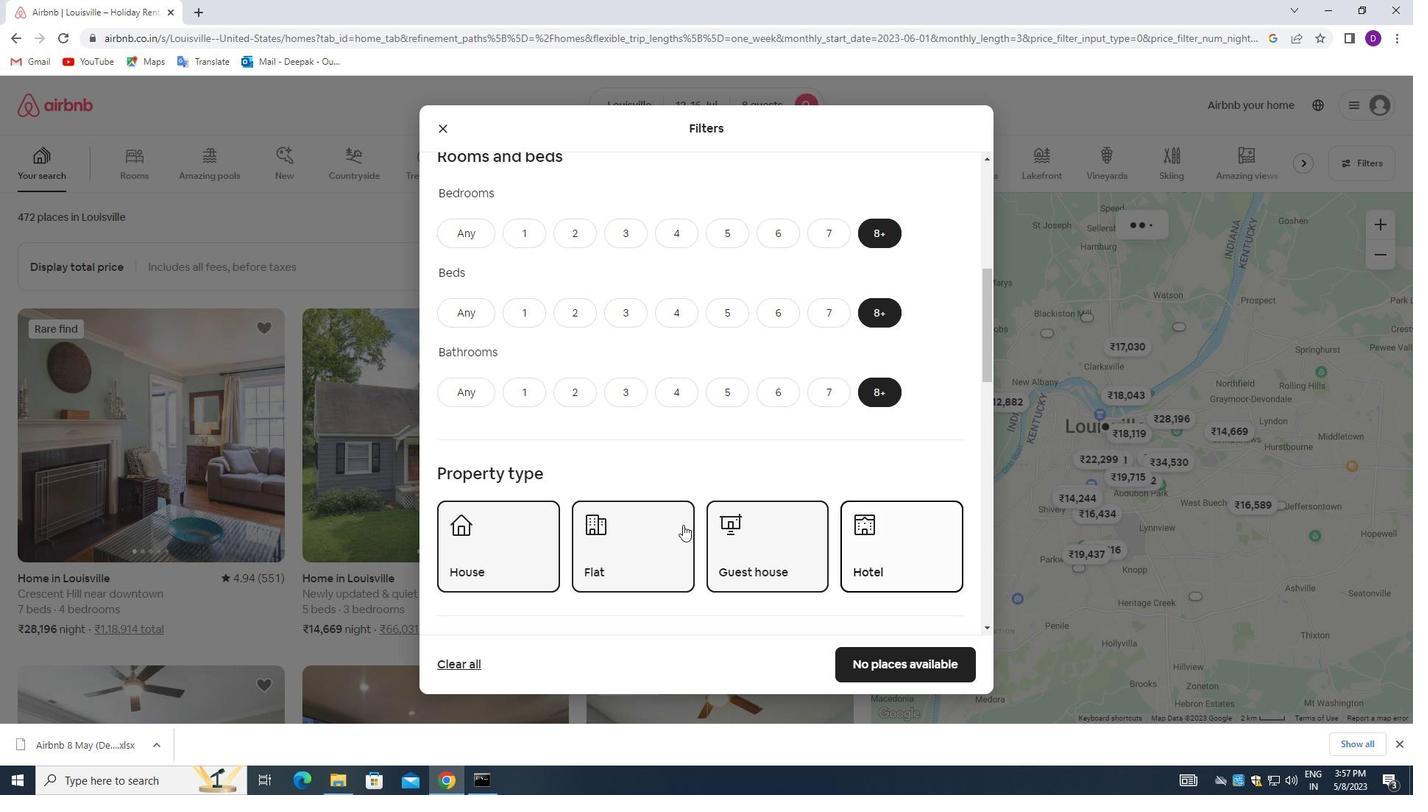
Action: Mouse scrolled (590, 520) with delta (0, 0)
Screenshot: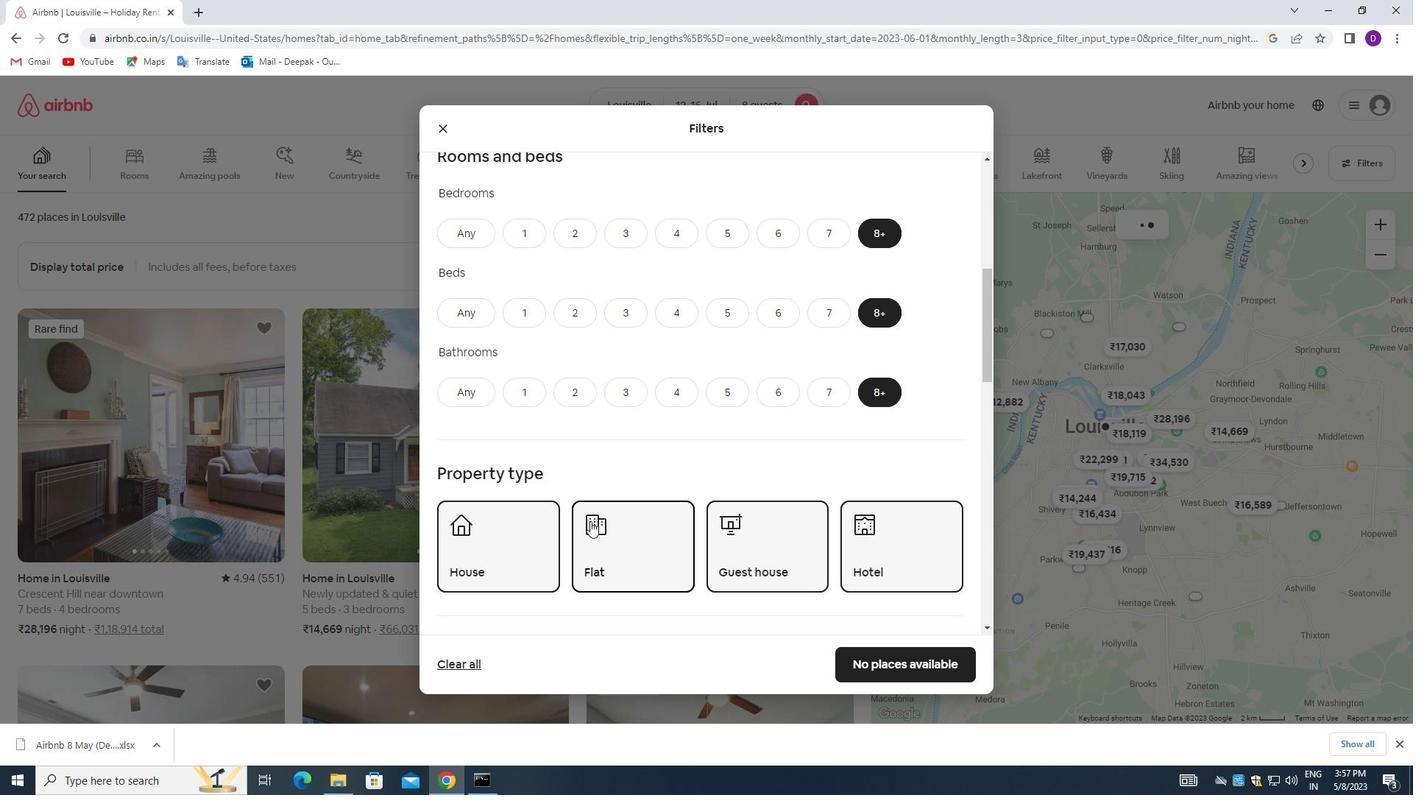 
Action: Mouse scrolled (590, 520) with delta (0, 0)
Screenshot: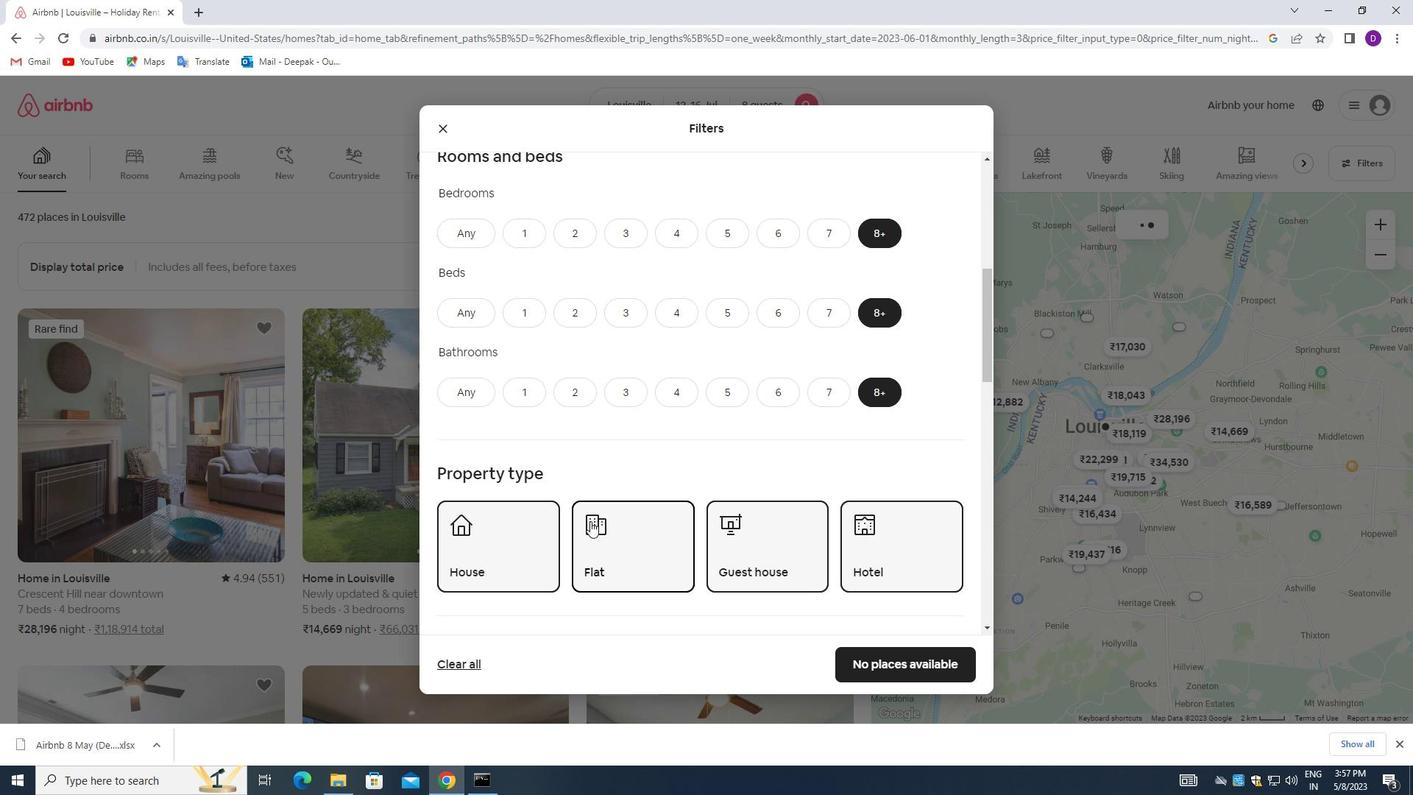 
Action: Mouse moved to (588, 520)
Screenshot: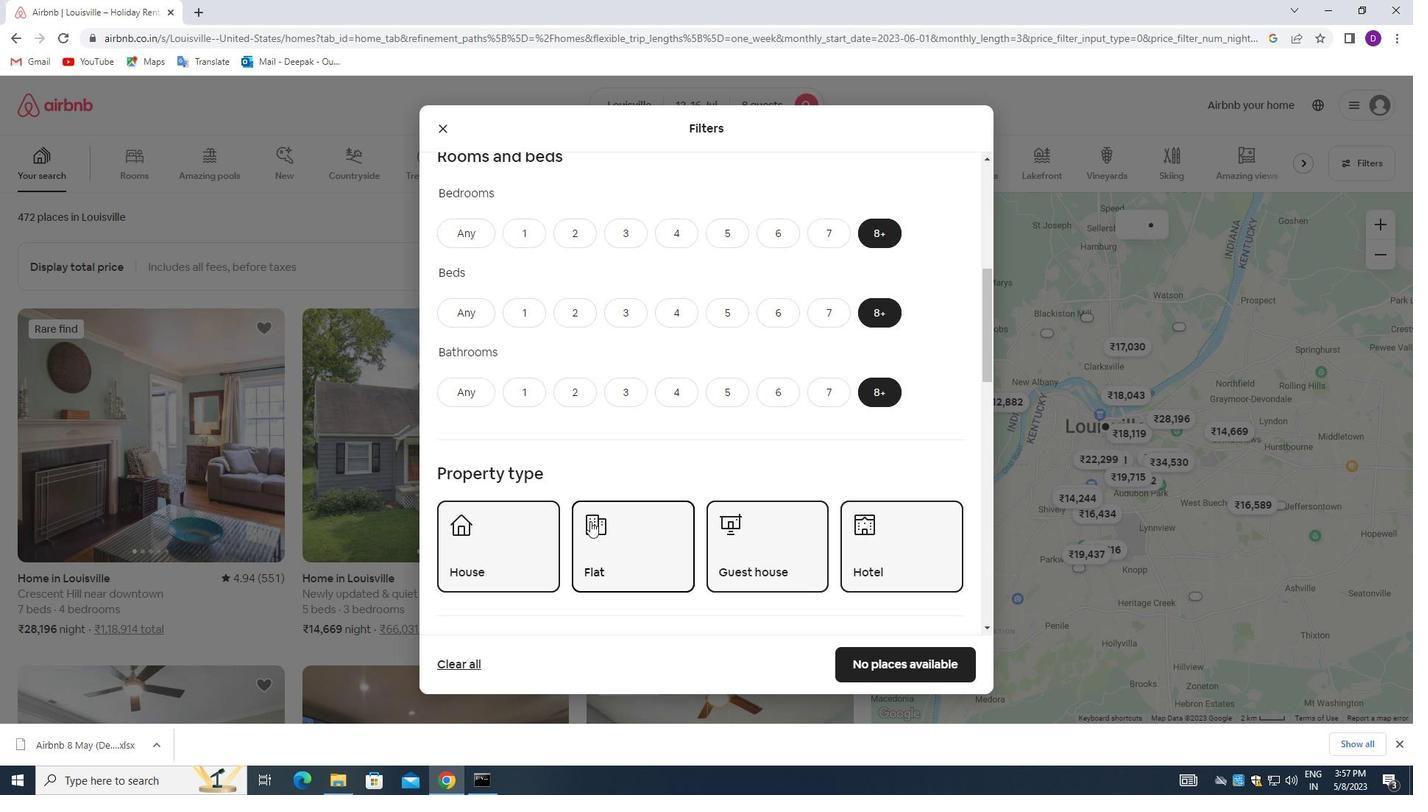 
Action: Mouse scrolled (588, 519) with delta (0, 0)
Screenshot: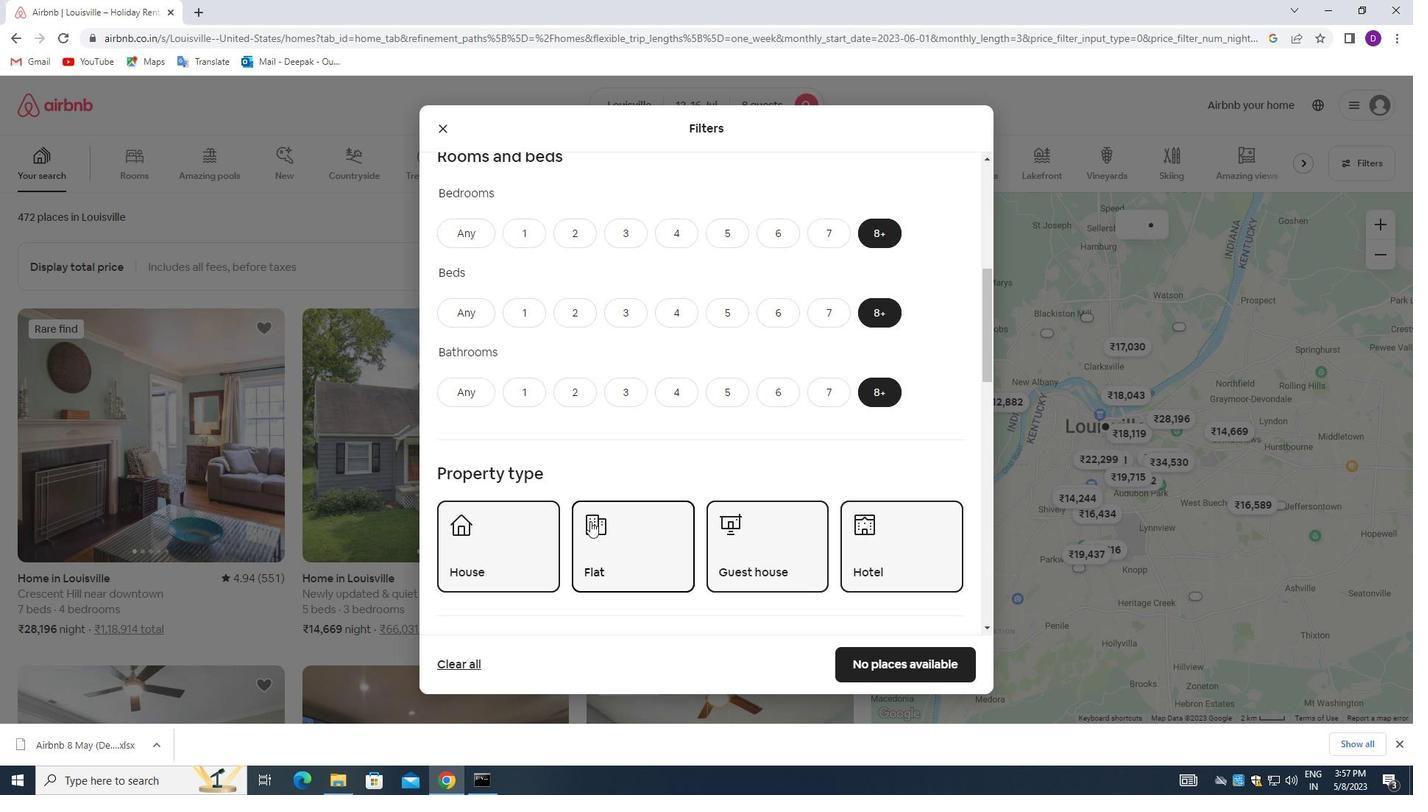 
Action: Mouse moved to (592, 519)
Screenshot: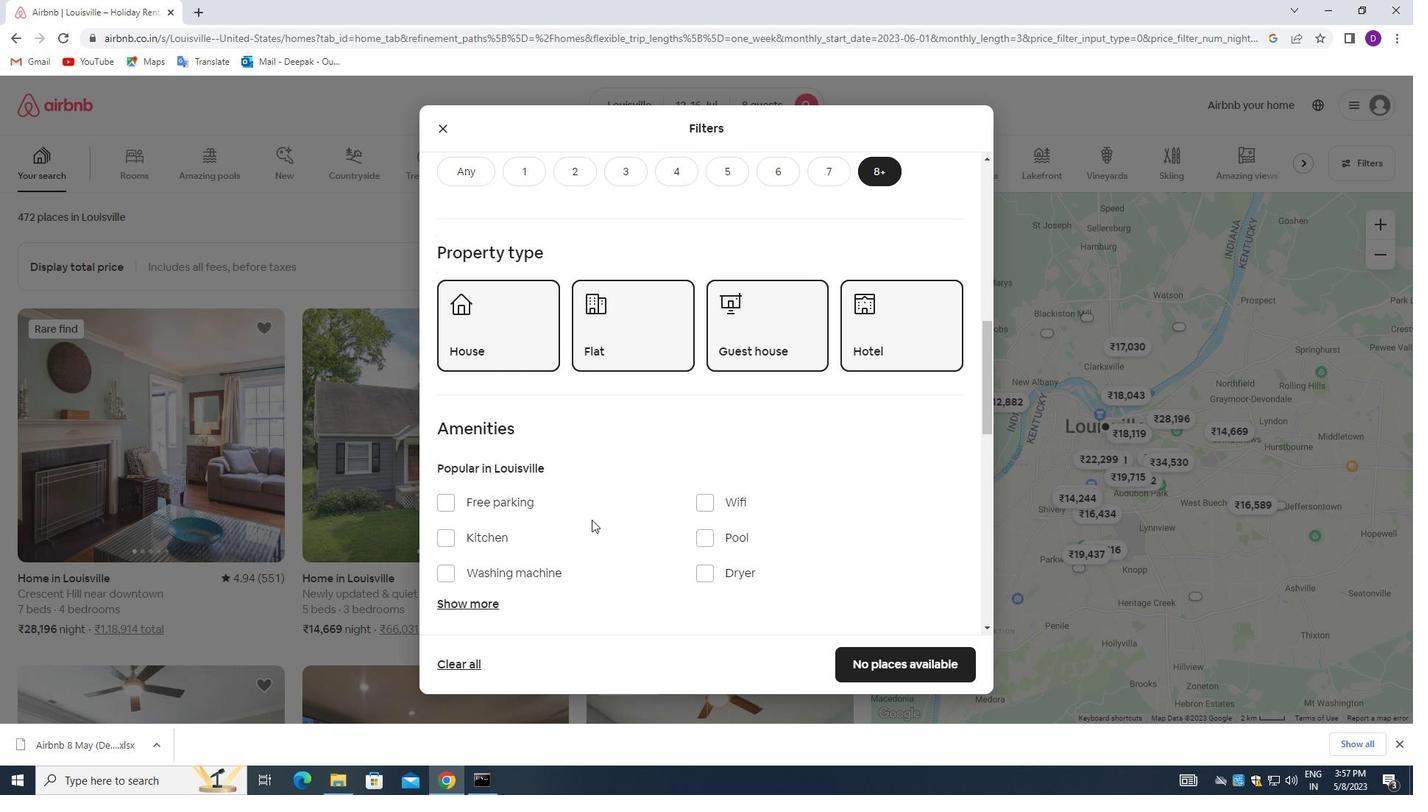 
Action: Mouse scrolled (592, 519) with delta (0, 0)
Screenshot: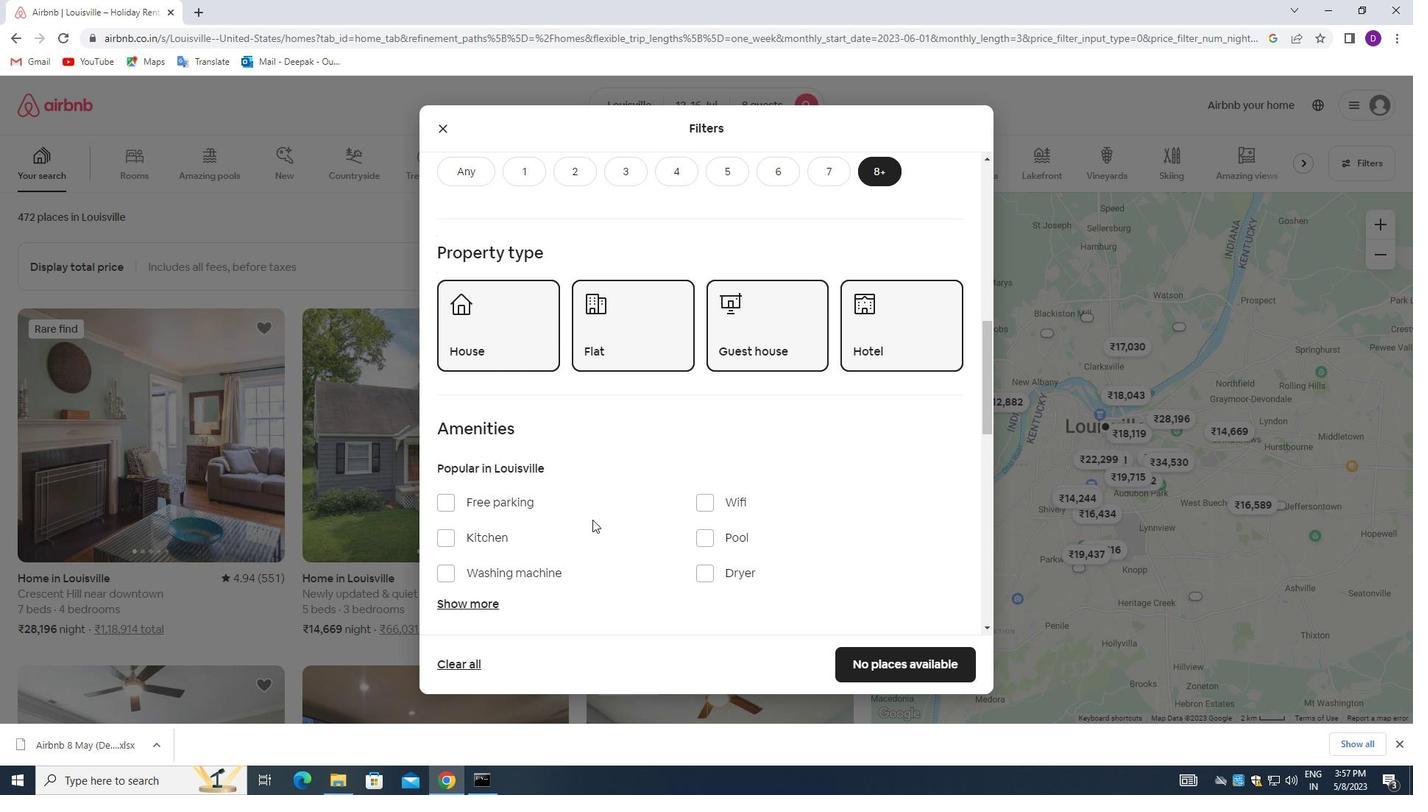 
Action: Mouse moved to (594, 519)
Screenshot: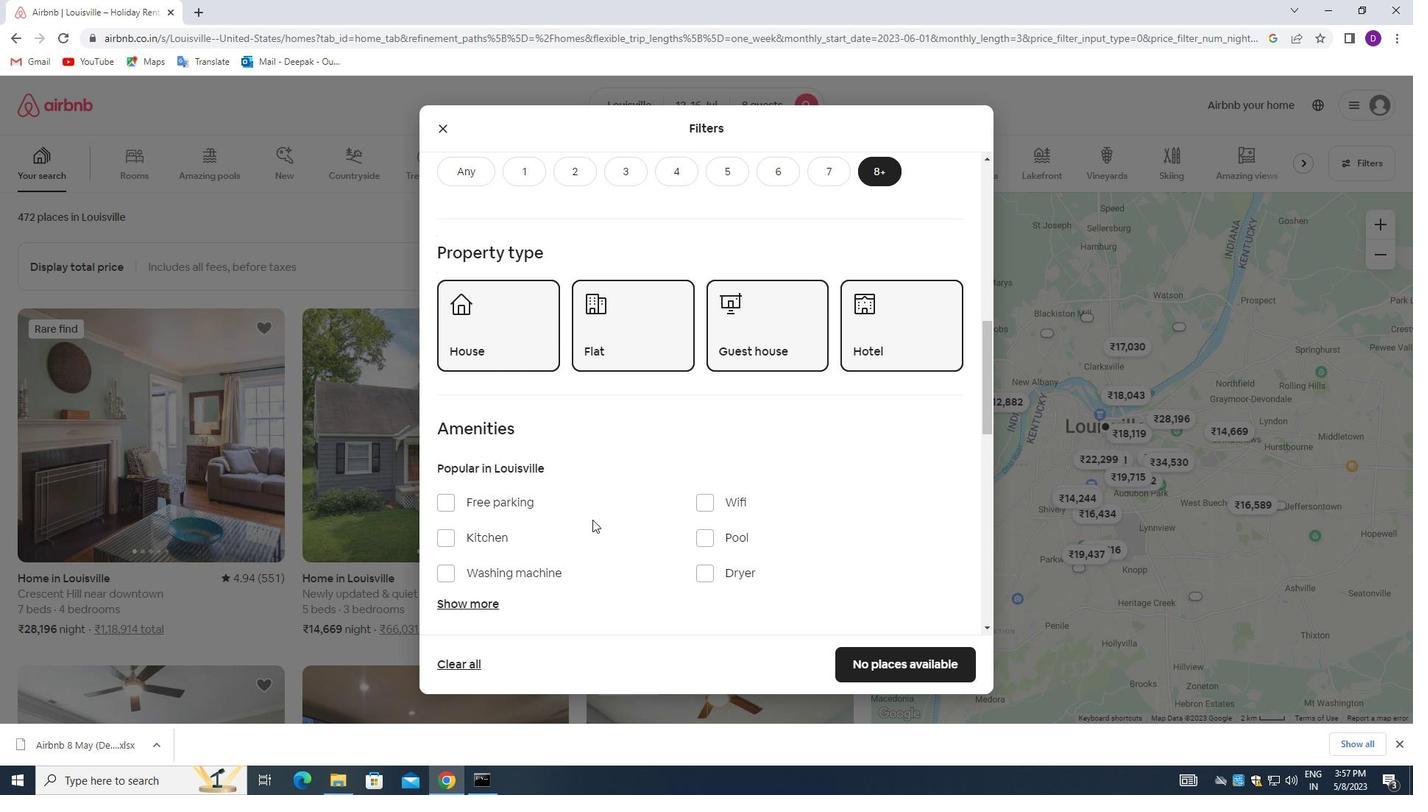 
Action: Mouse scrolled (594, 518) with delta (0, 0)
Screenshot: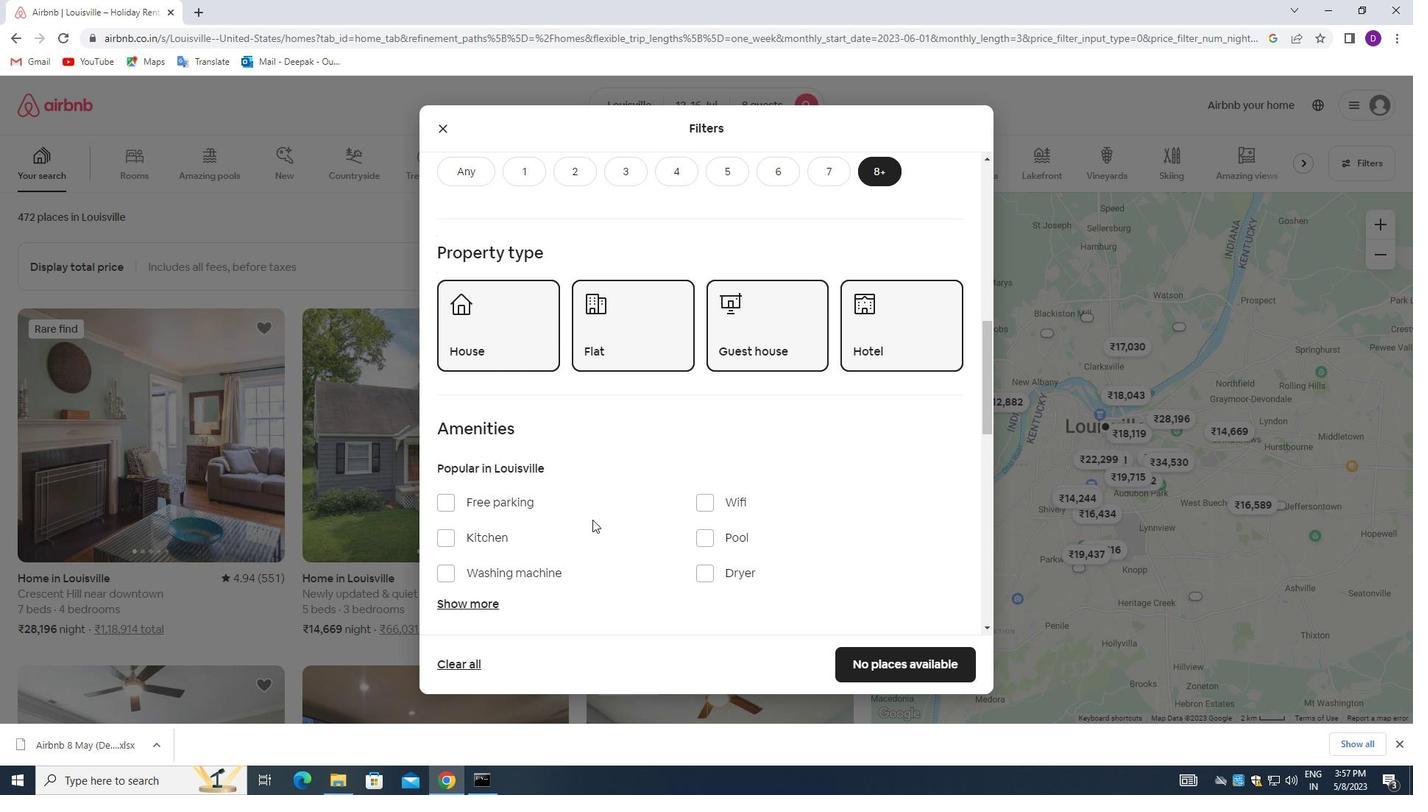 
Action: Mouse moved to (706, 355)
Screenshot: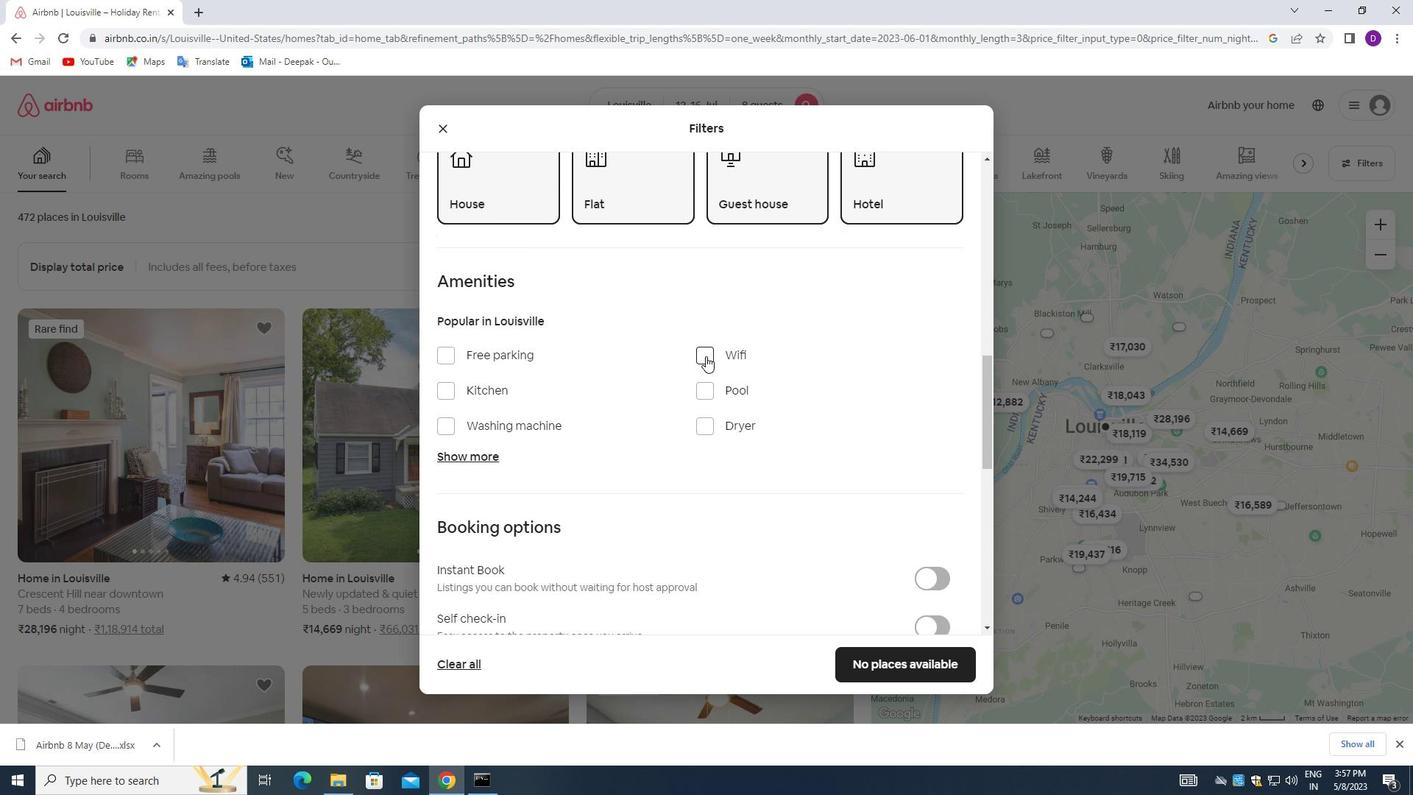 
Action: Mouse pressed left at (706, 355)
Screenshot: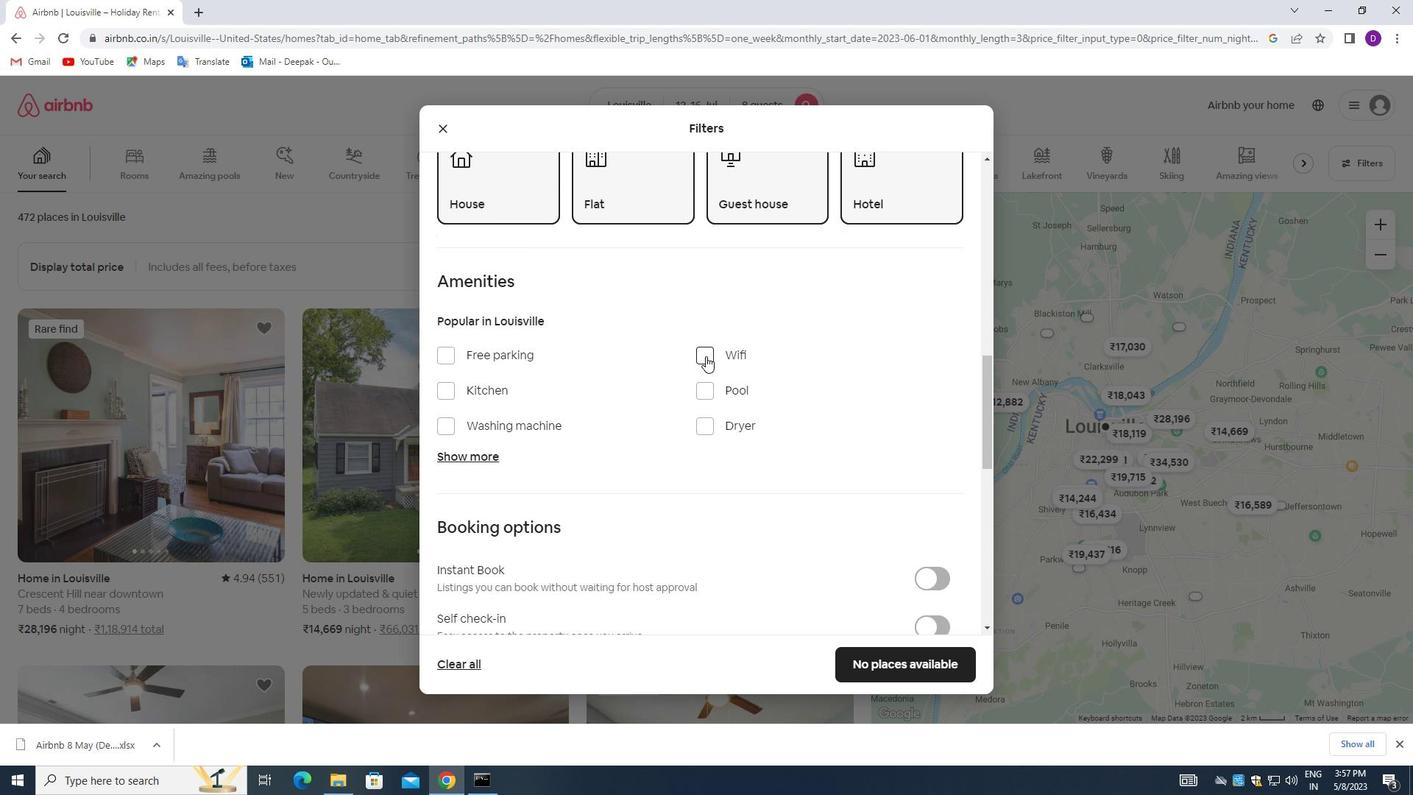 
Action: Mouse moved to (468, 459)
Screenshot: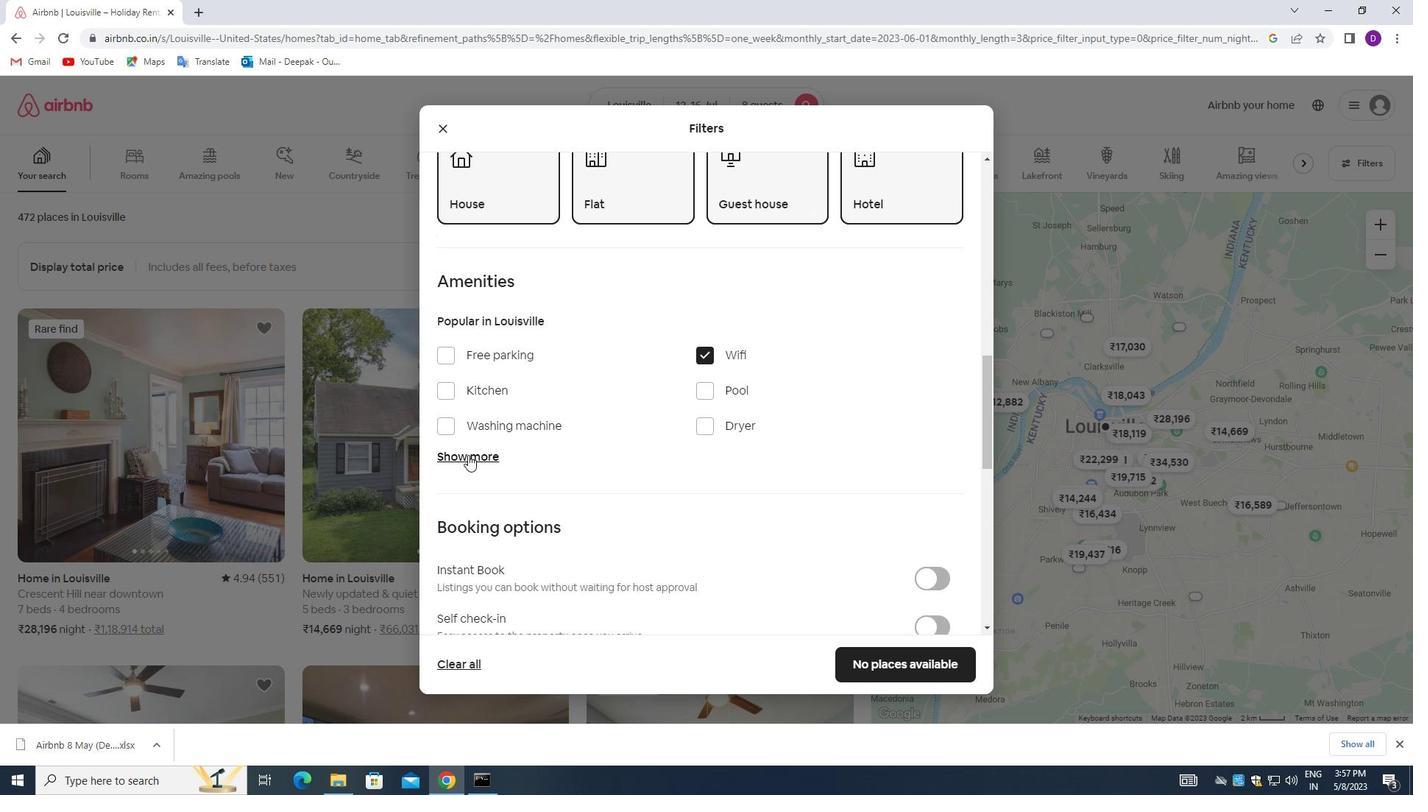 
Action: Mouse pressed left at (468, 459)
Screenshot: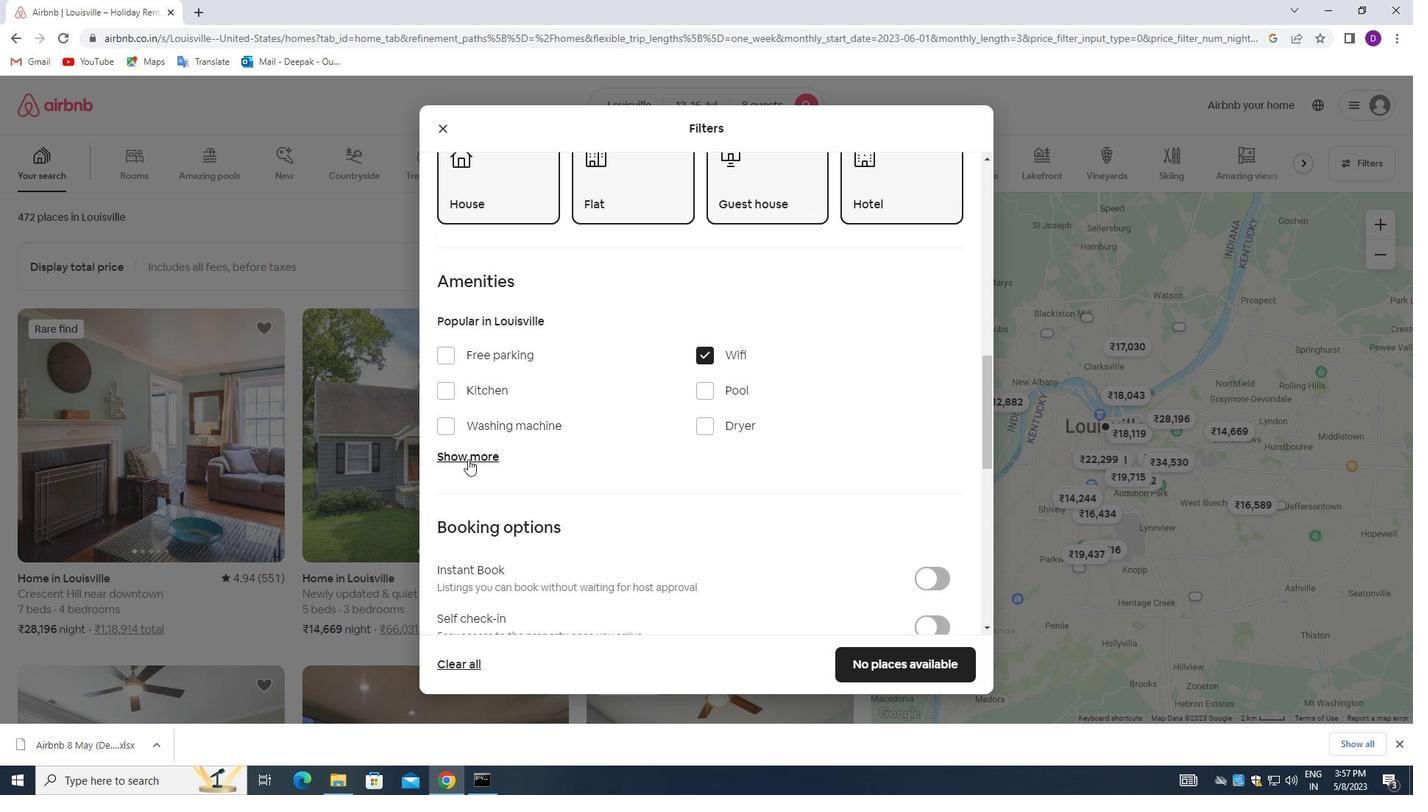 
Action: Mouse moved to (444, 352)
Screenshot: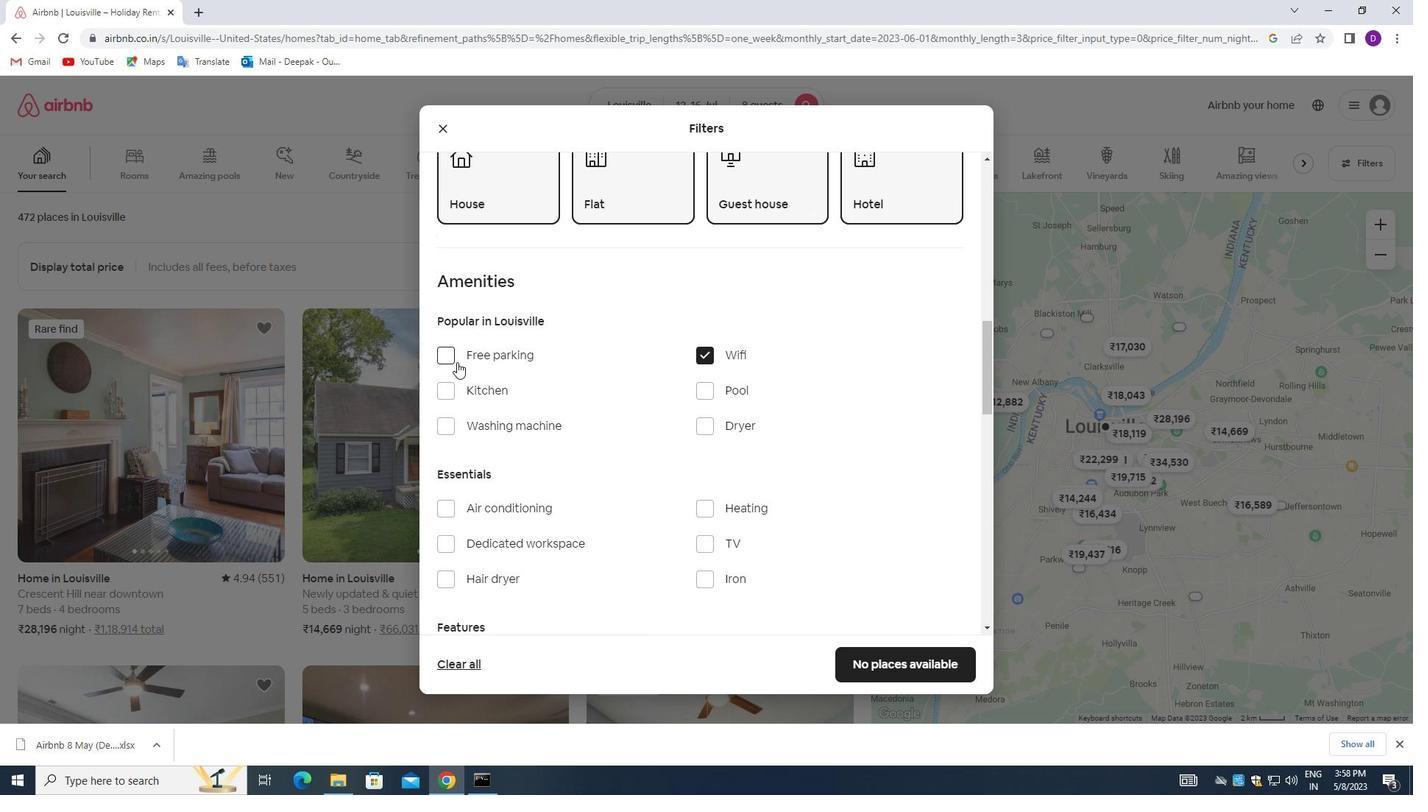 
Action: Mouse pressed left at (444, 352)
Screenshot: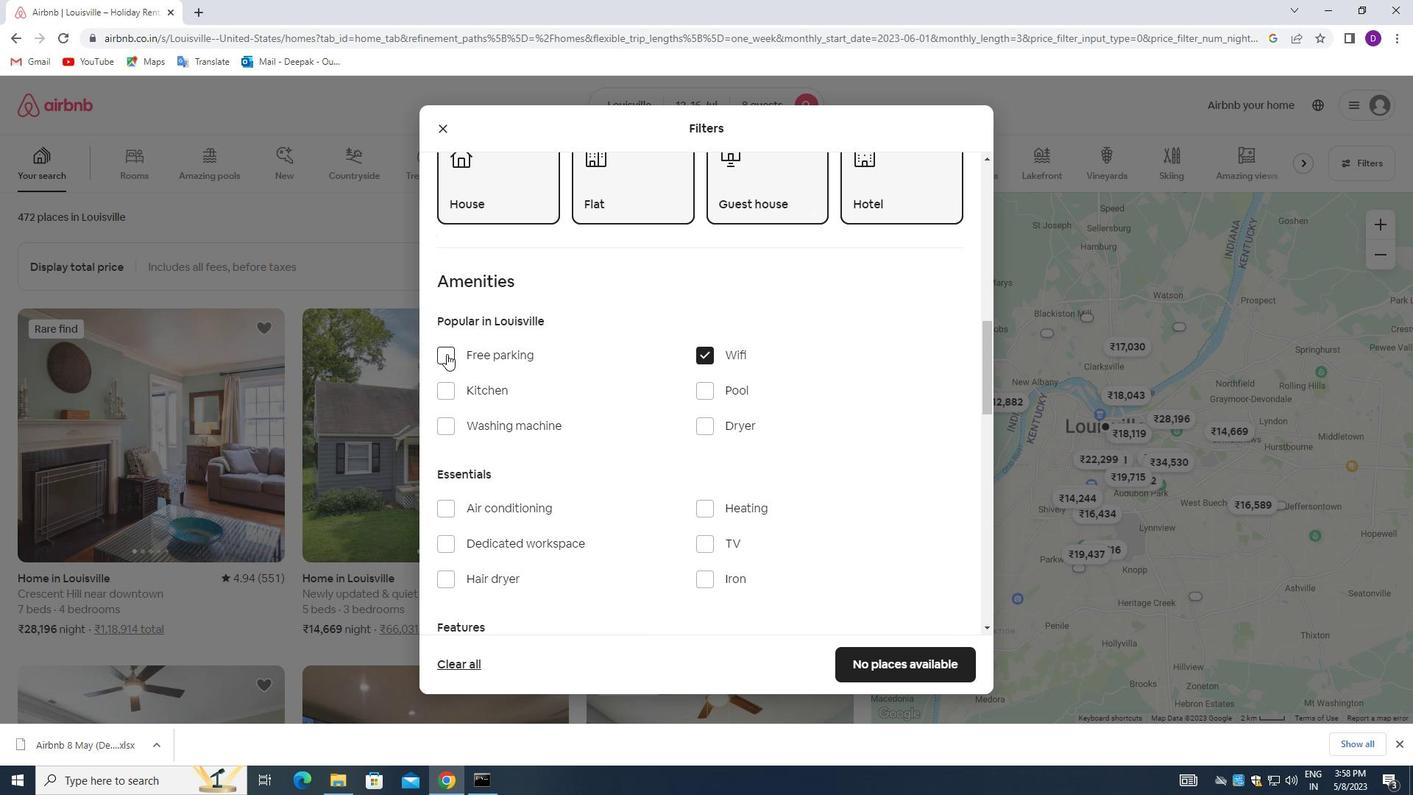 
Action: Mouse moved to (598, 458)
Screenshot: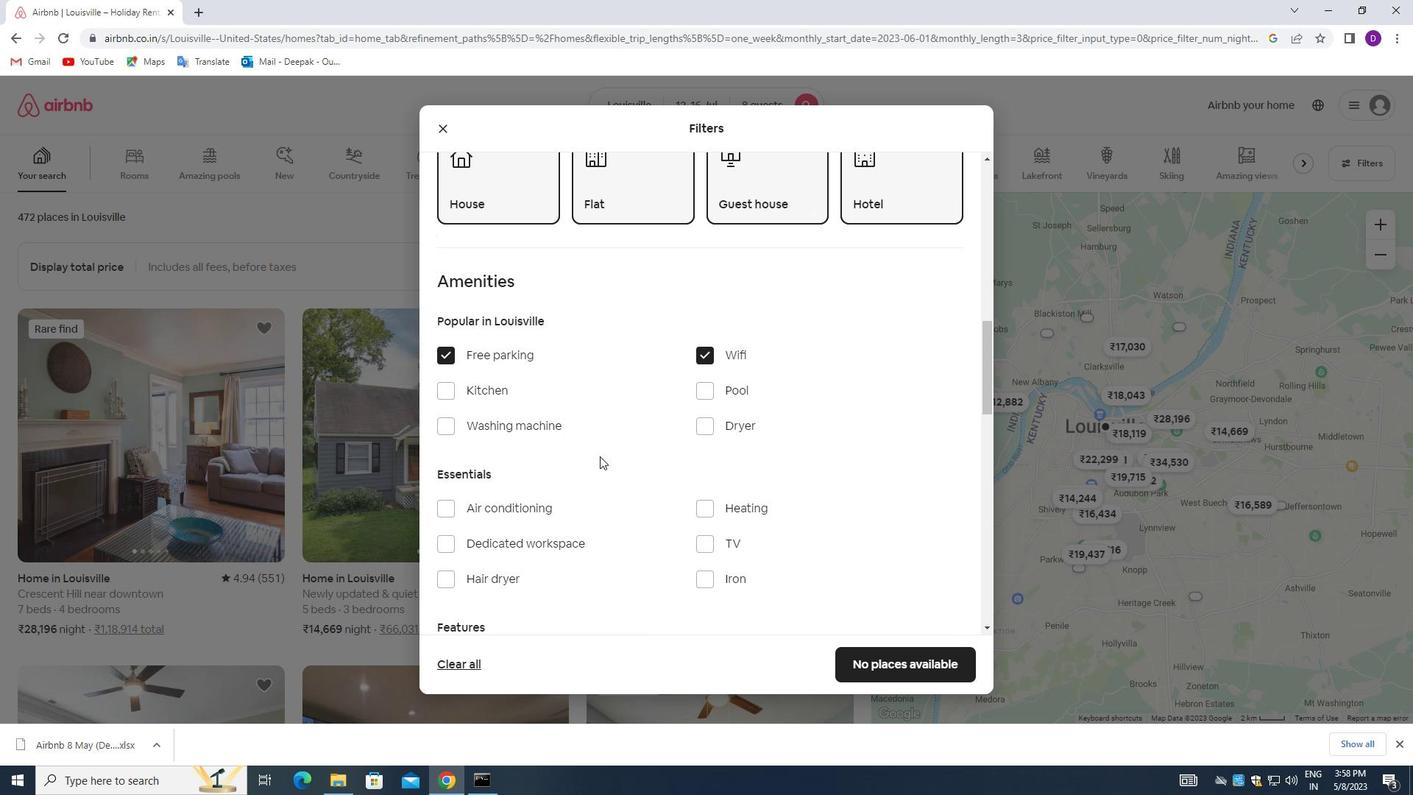 
Action: Mouse scrolled (598, 457) with delta (0, 0)
Screenshot: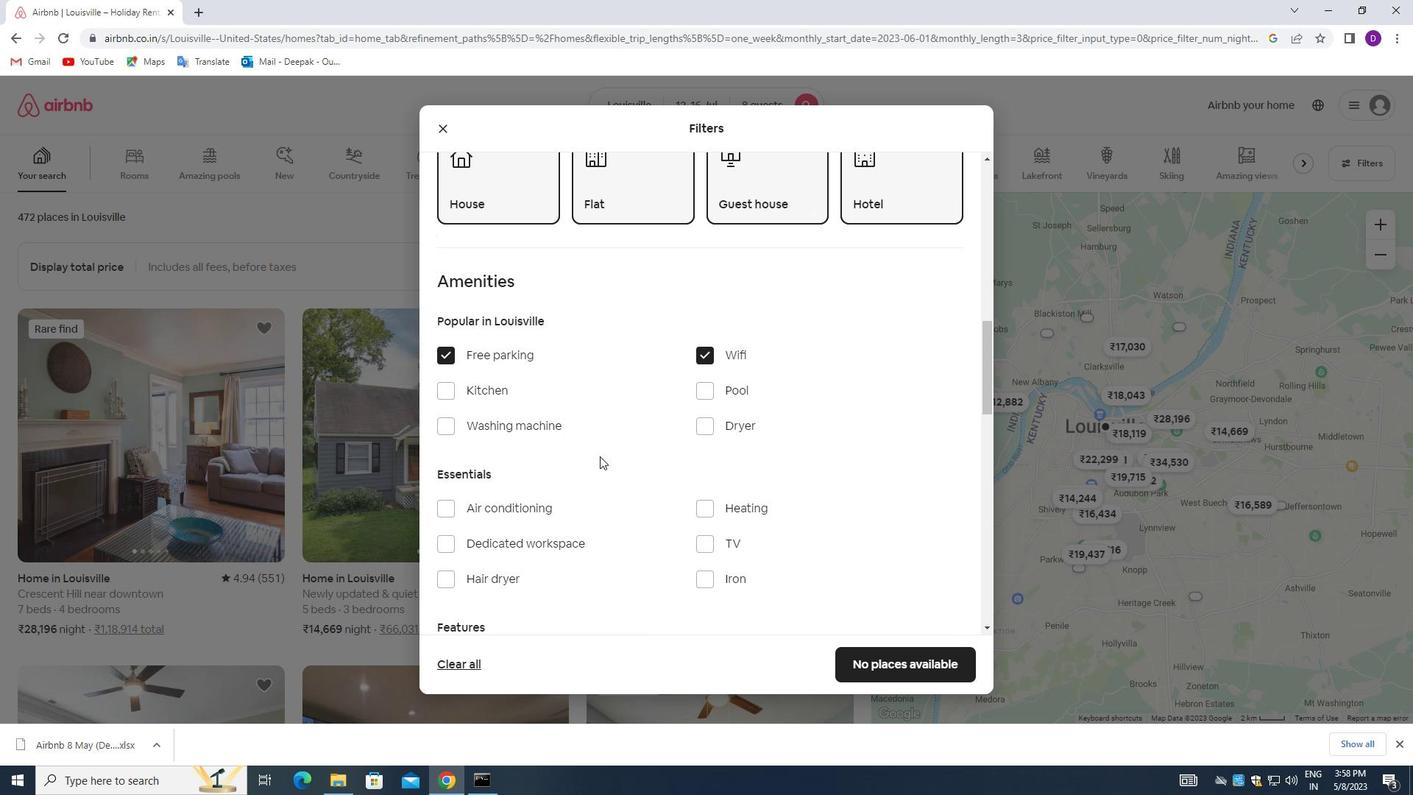 
Action: Mouse moved to (704, 470)
Screenshot: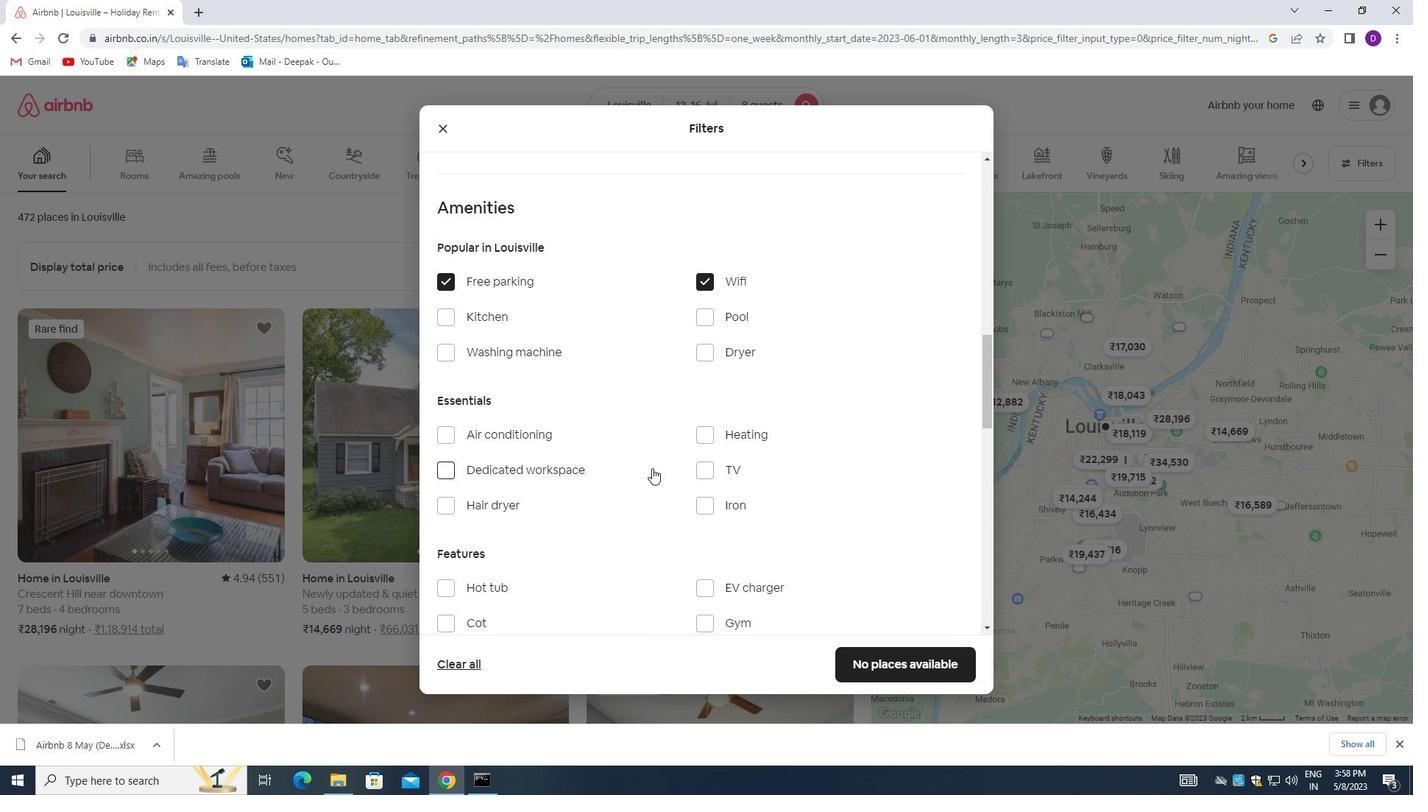 
Action: Mouse pressed left at (704, 470)
Screenshot: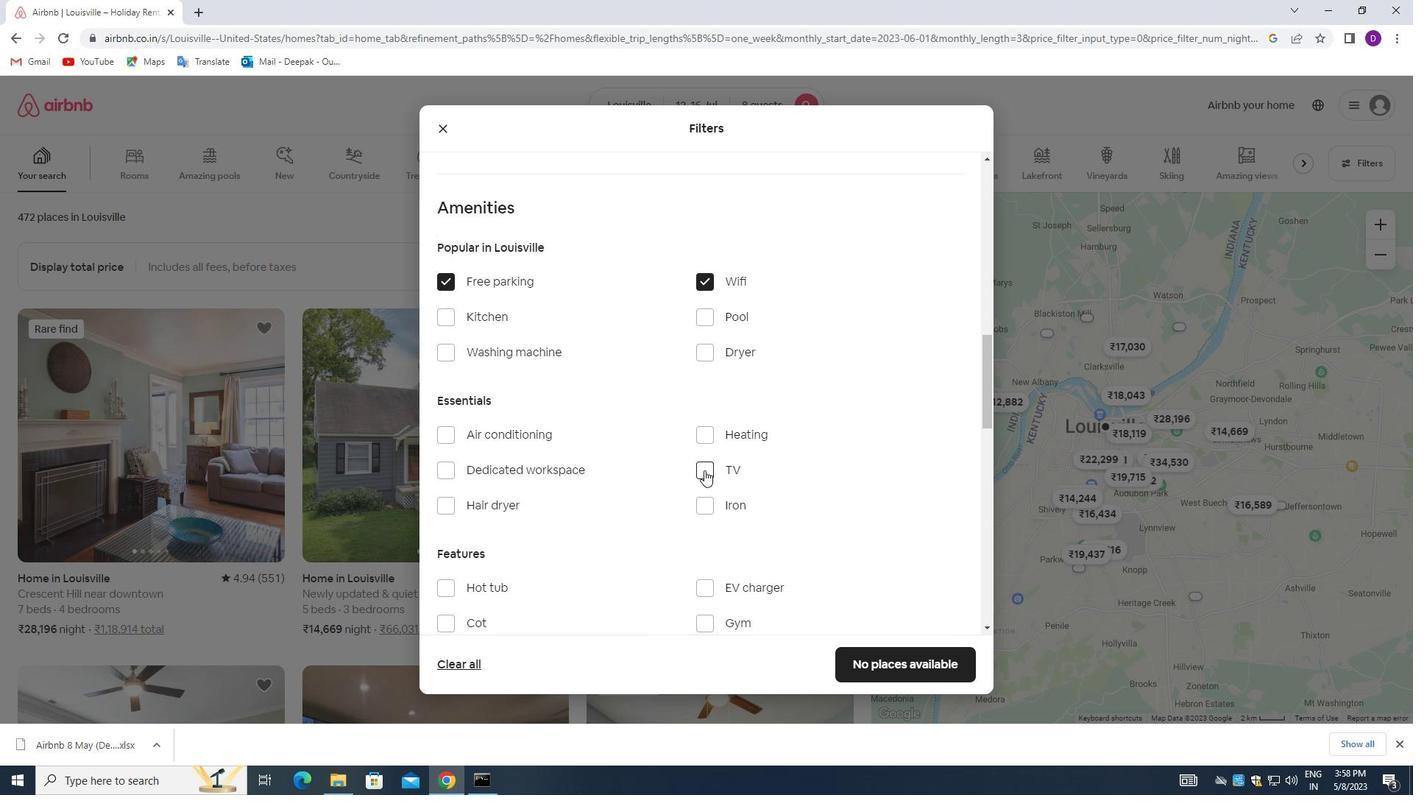 
Action: Mouse moved to (611, 443)
Screenshot: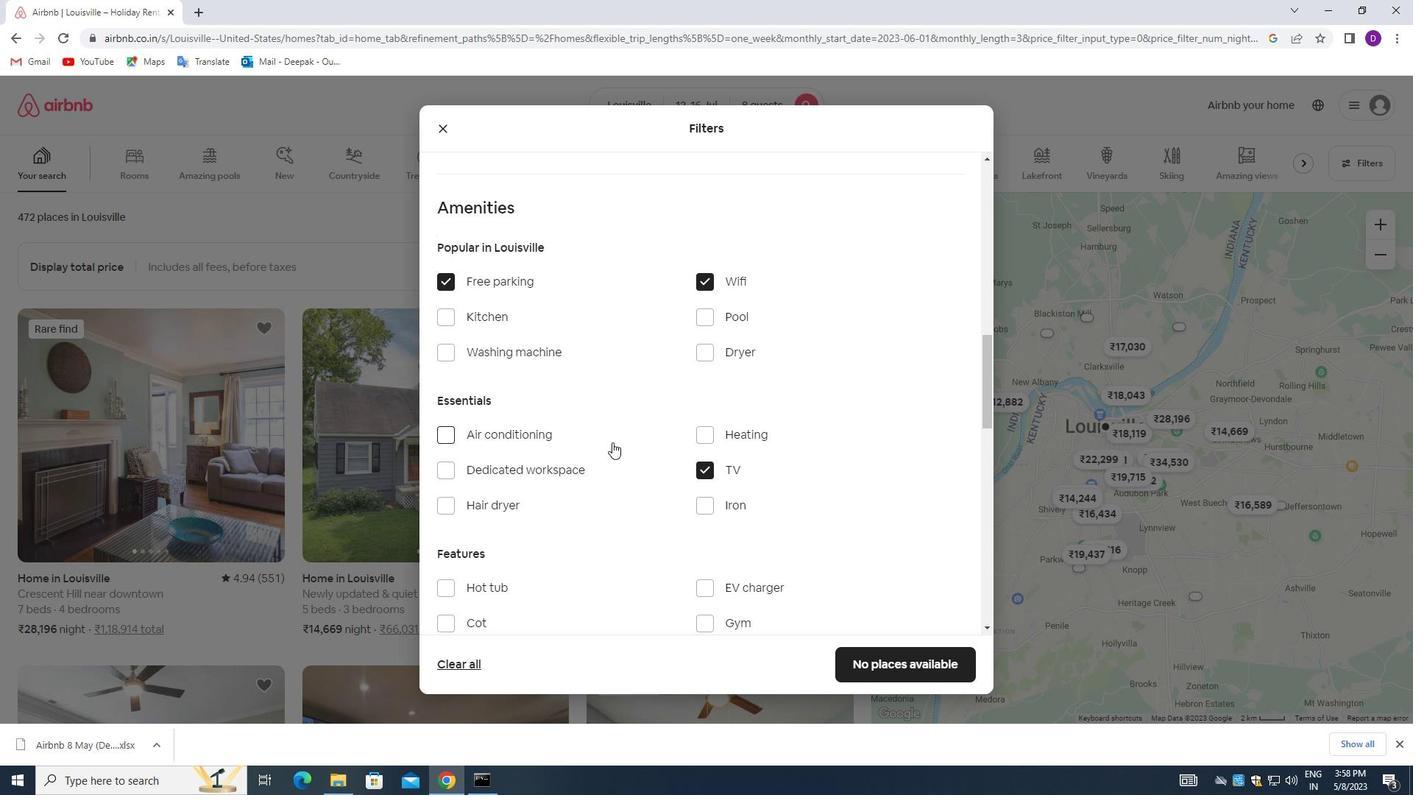 
Action: Mouse scrolled (611, 442) with delta (0, 0)
Screenshot: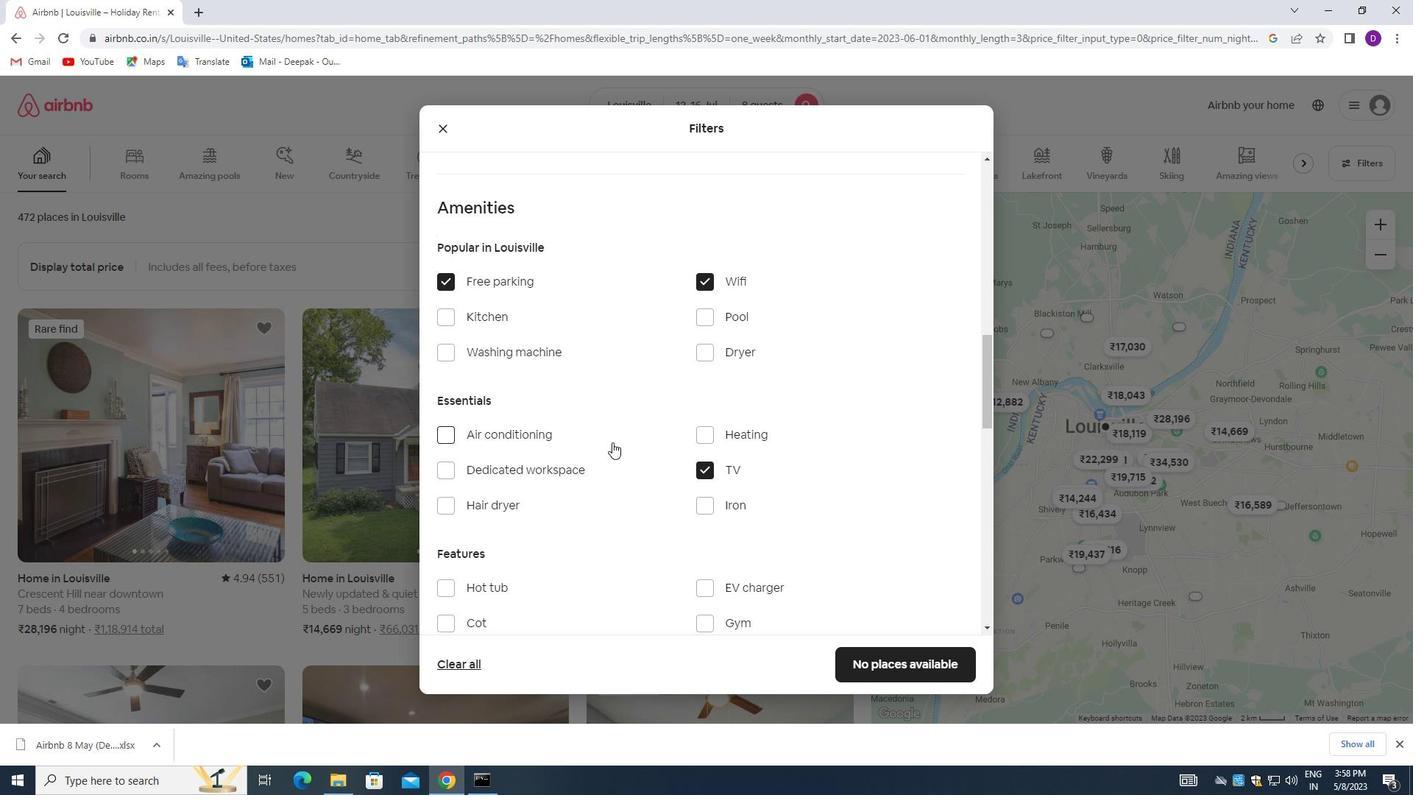 
Action: Mouse moved to (608, 446)
Screenshot: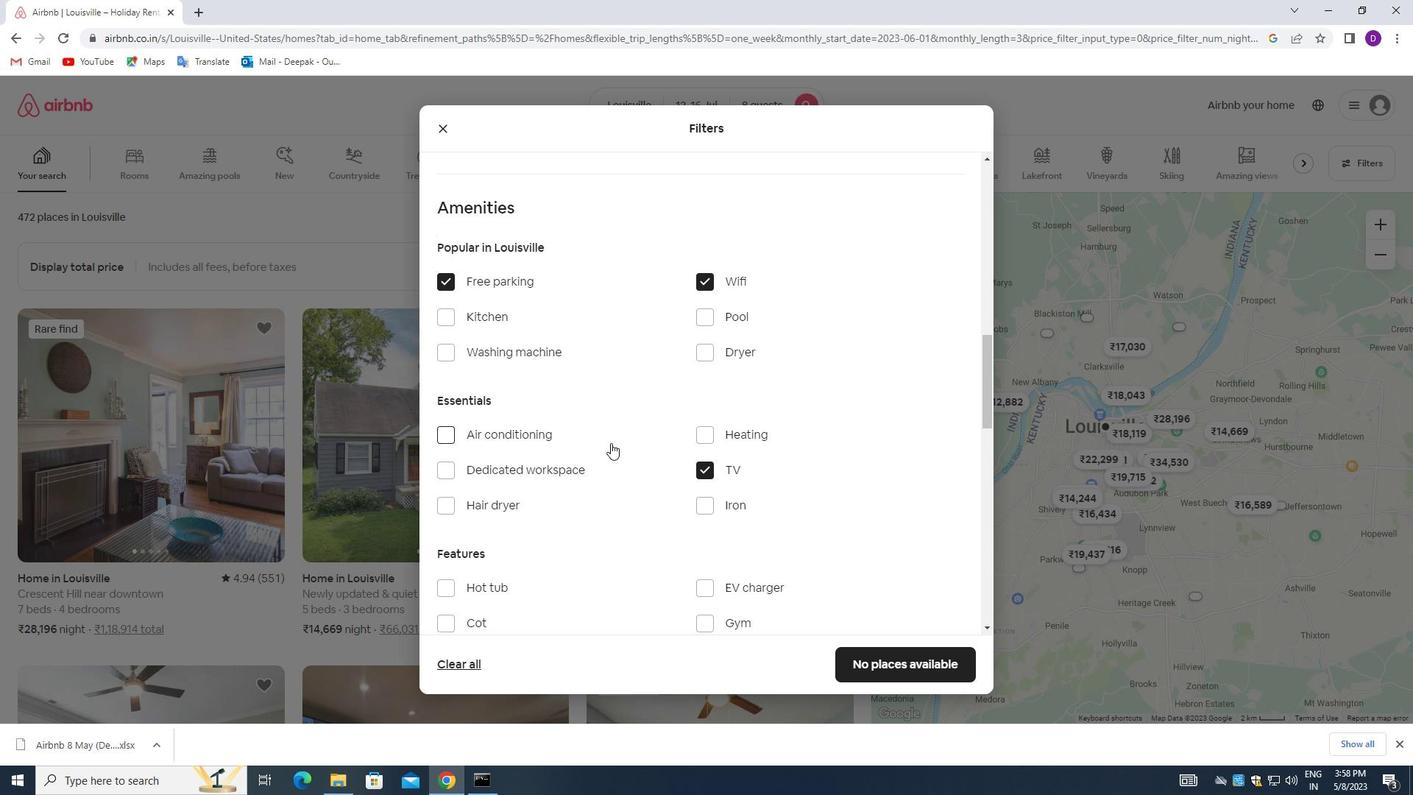 
Action: Mouse scrolled (608, 445) with delta (0, 0)
Screenshot: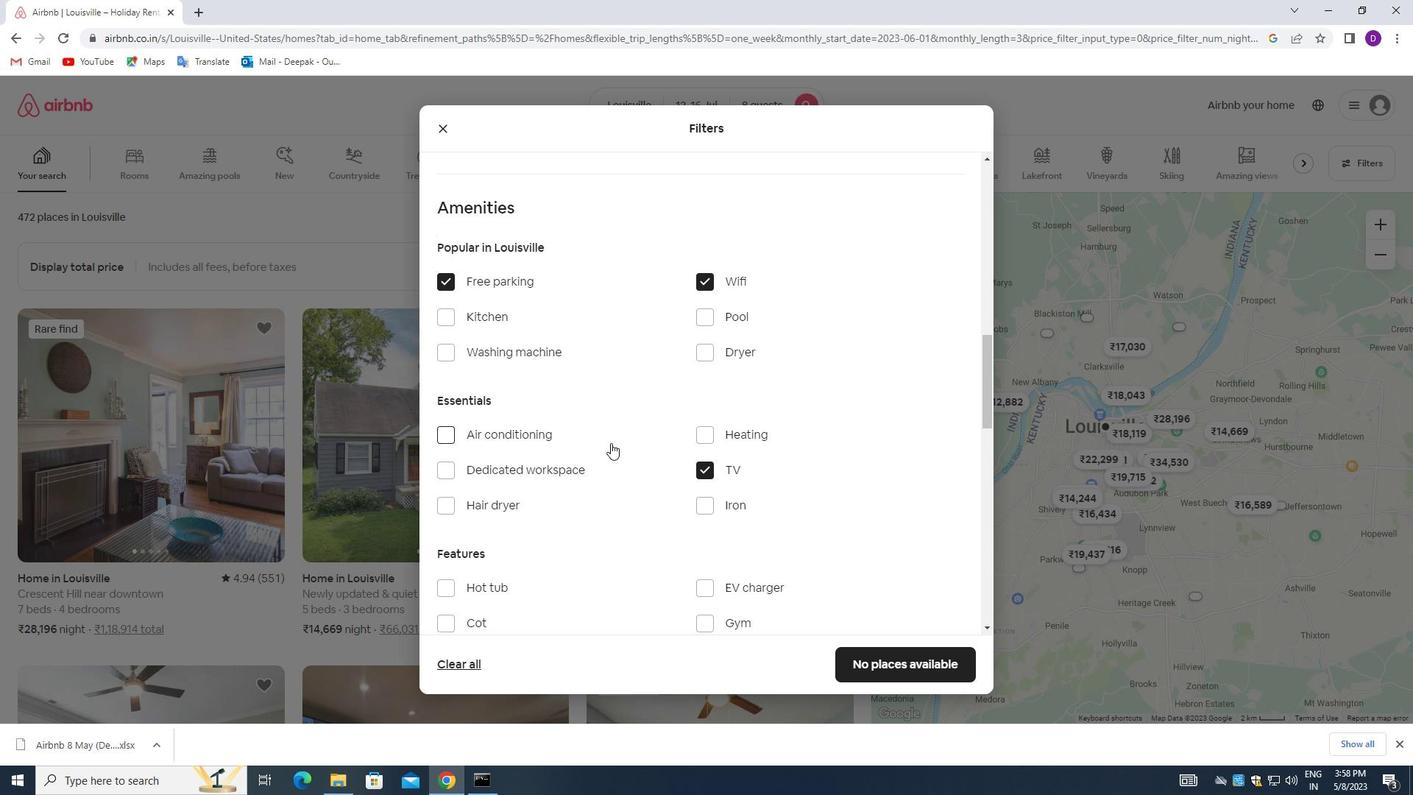 
Action: Mouse scrolled (608, 445) with delta (0, 0)
Screenshot: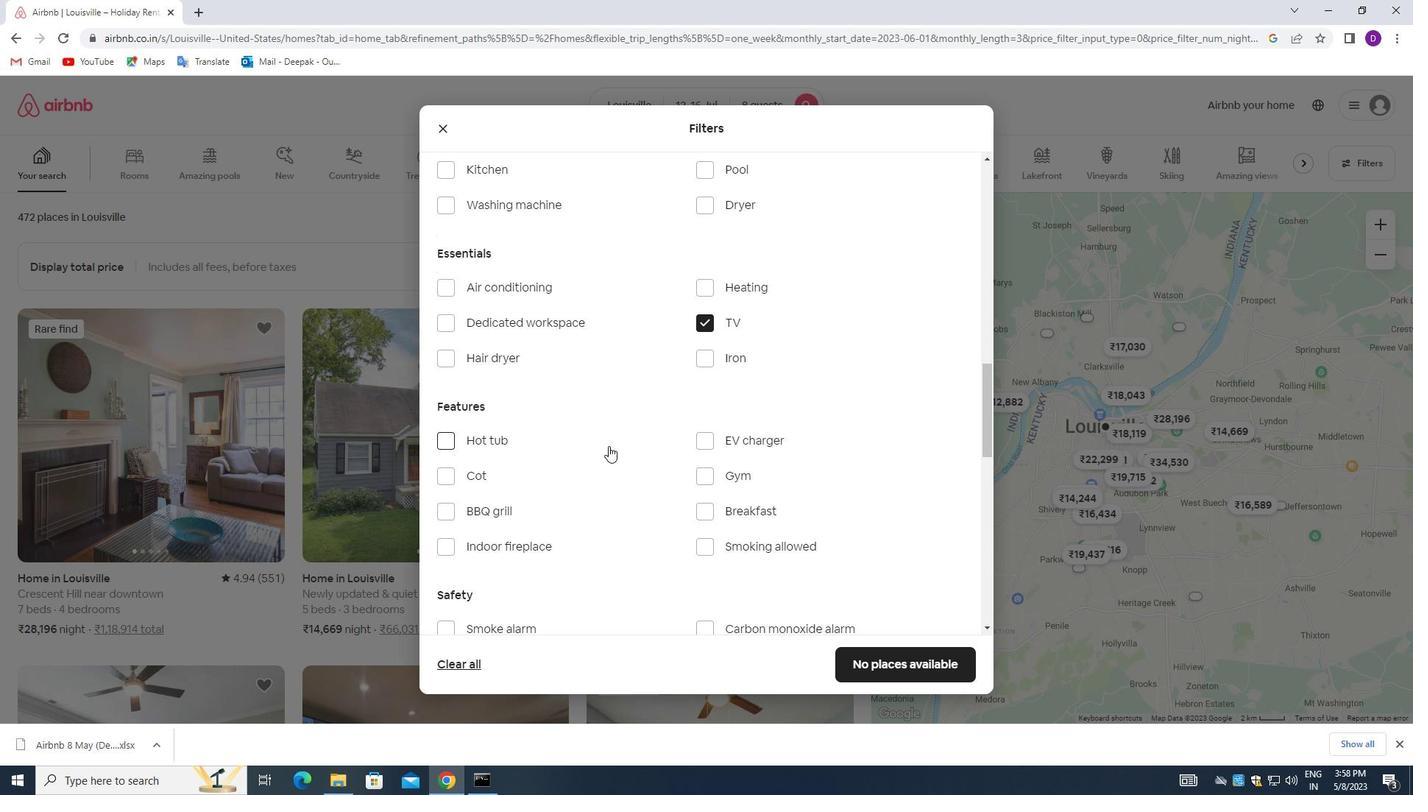 
Action: Mouse moved to (705, 402)
Screenshot: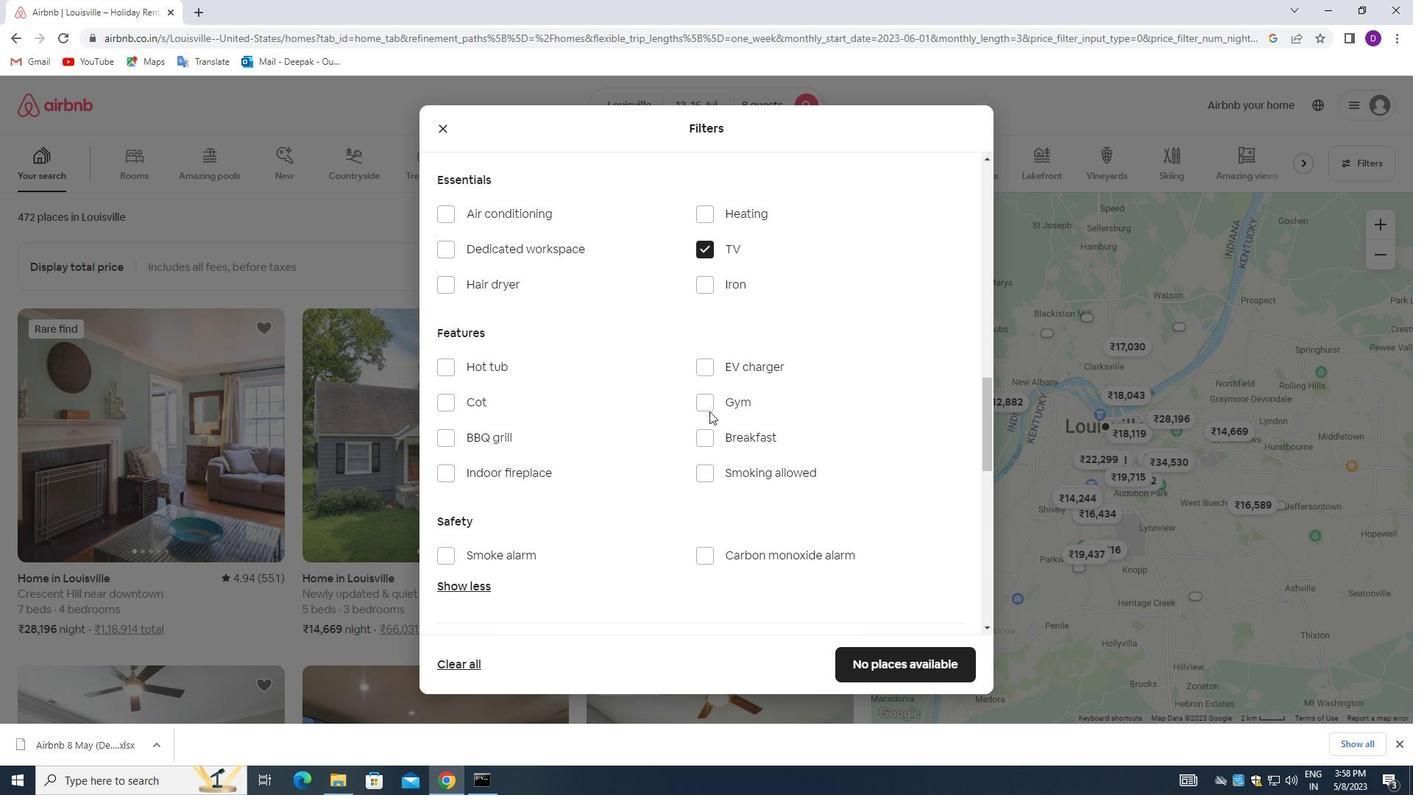 
Action: Mouse pressed left at (705, 402)
Screenshot: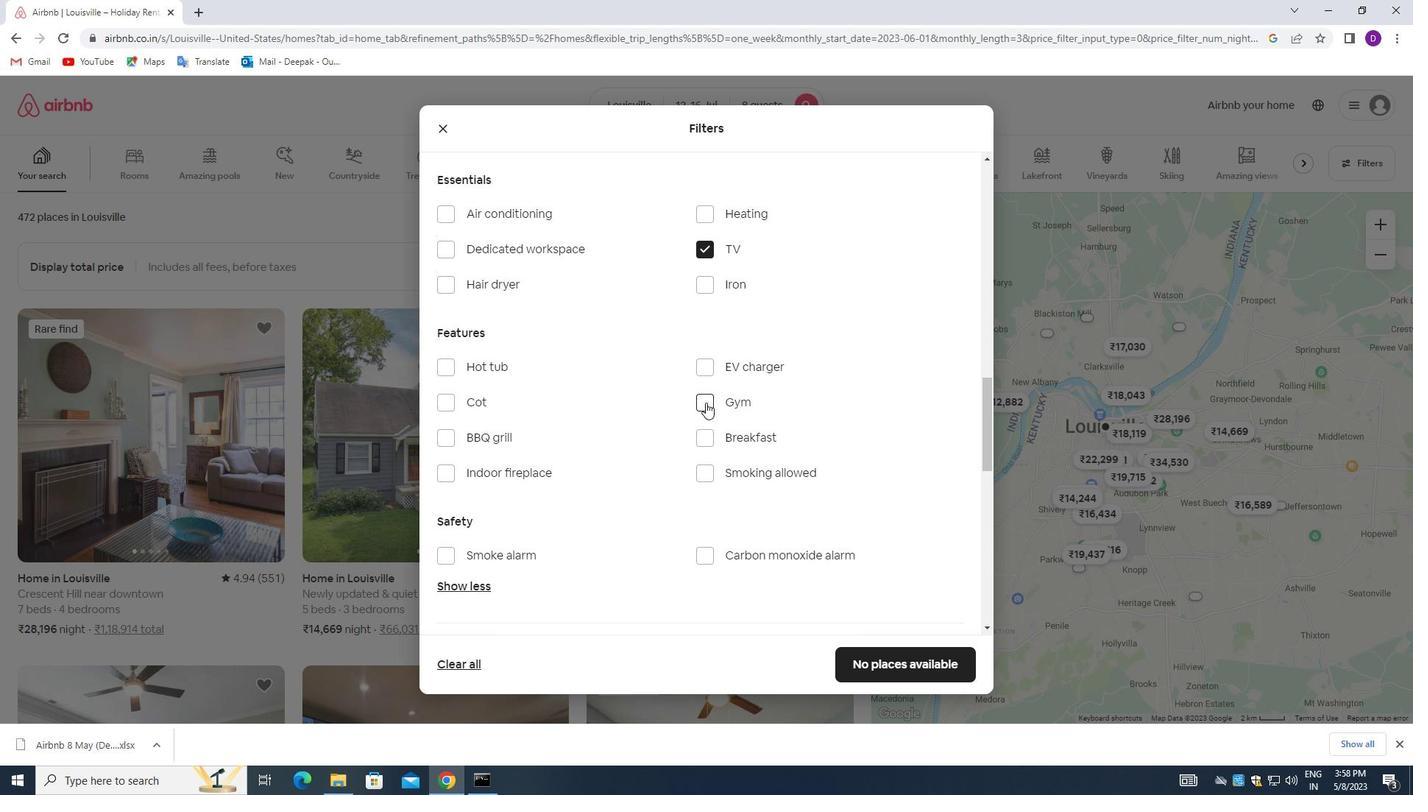 
Action: Mouse moved to (708, 435)
Screenshot: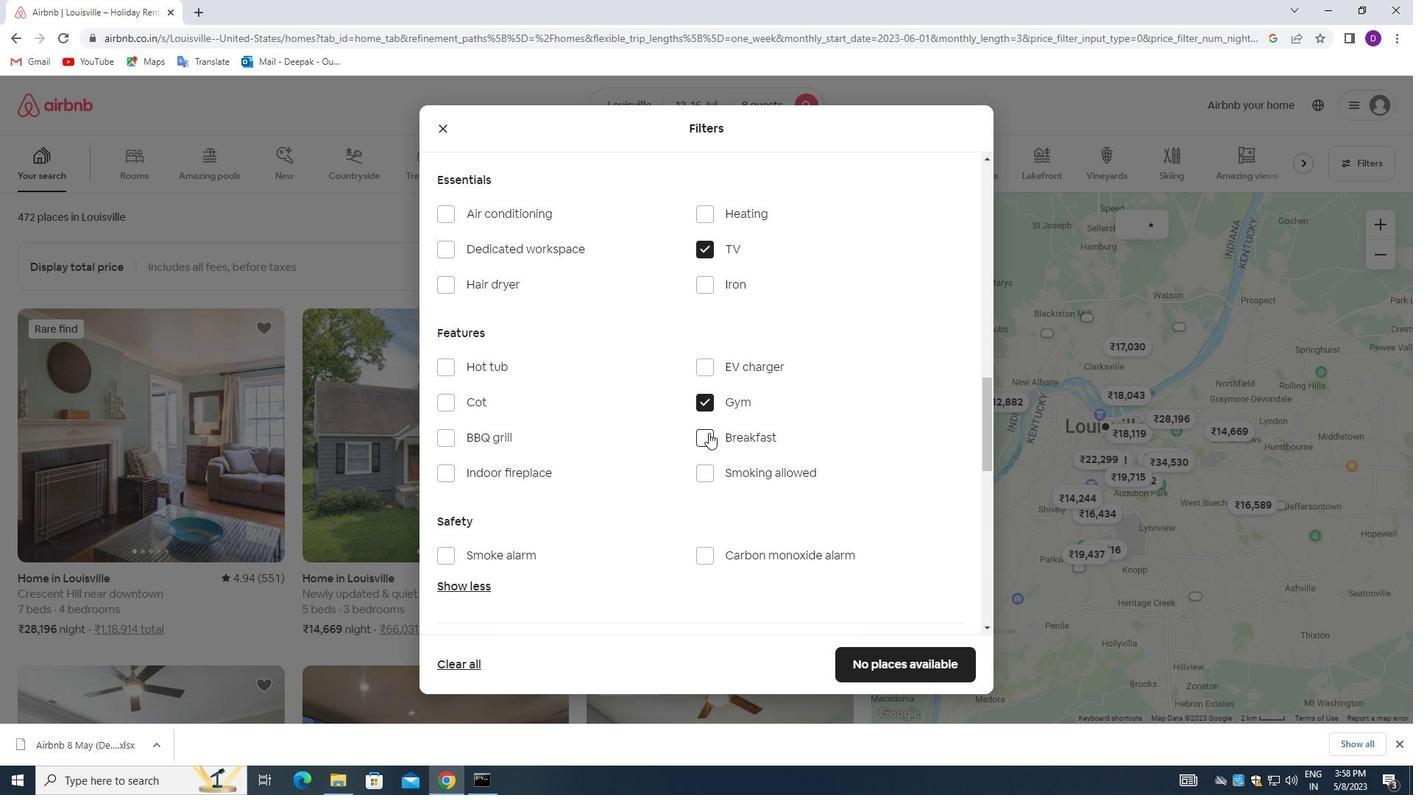 
Action: Mouse pressed left at (708, 435)
Screenshot: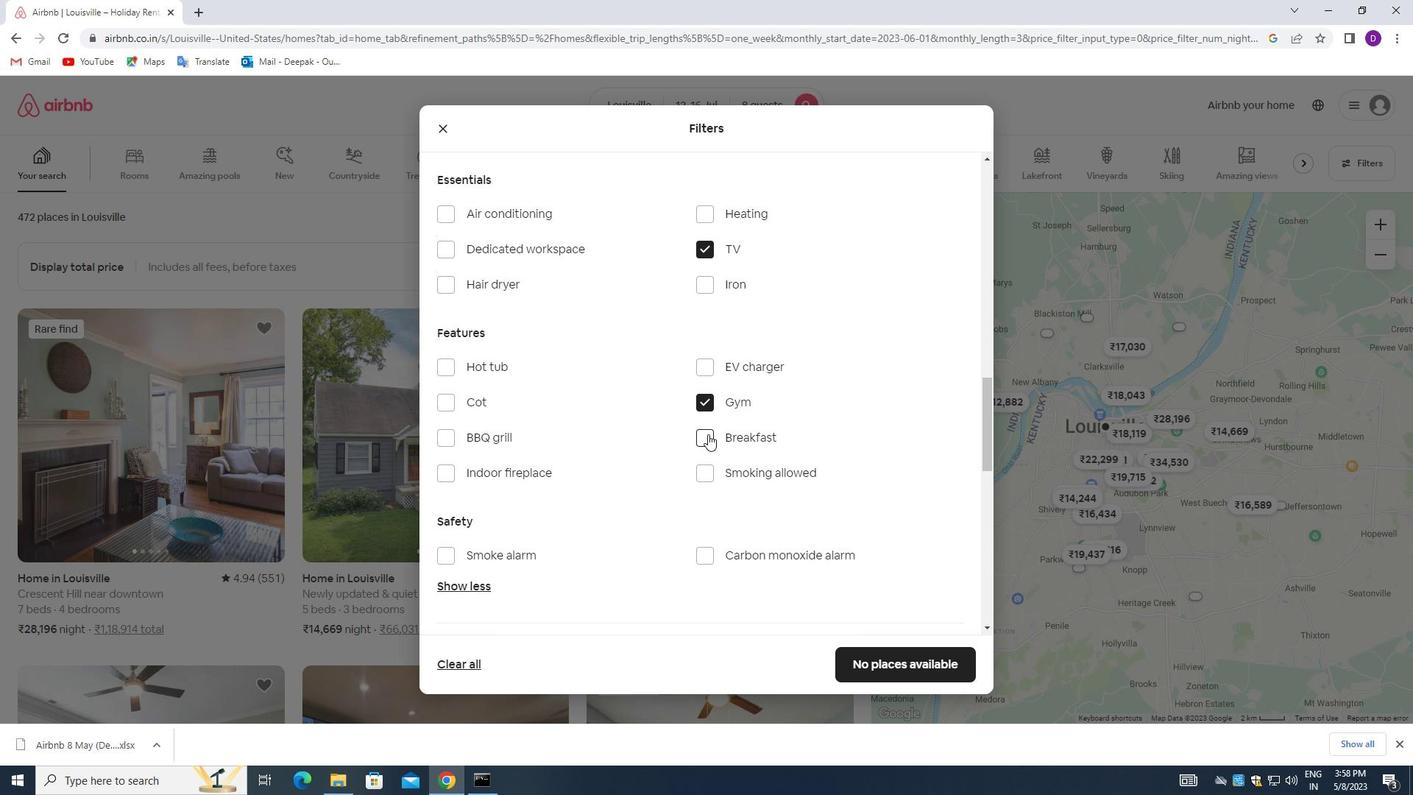 
Action: Mouse moved to (614, 424)
Screenshot: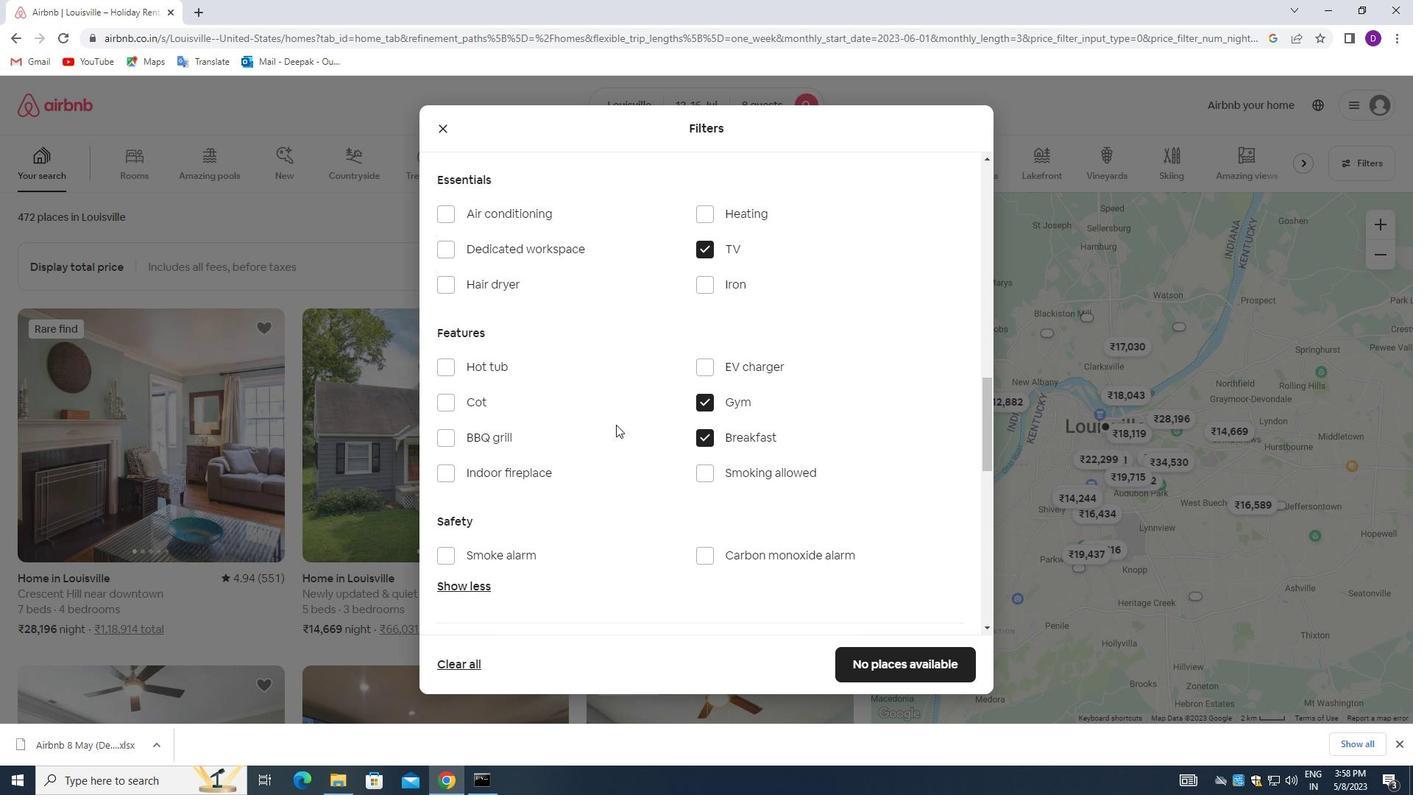 
Action: Mouse scrolled (614, 423) with delta (0, 0)
Screenshot: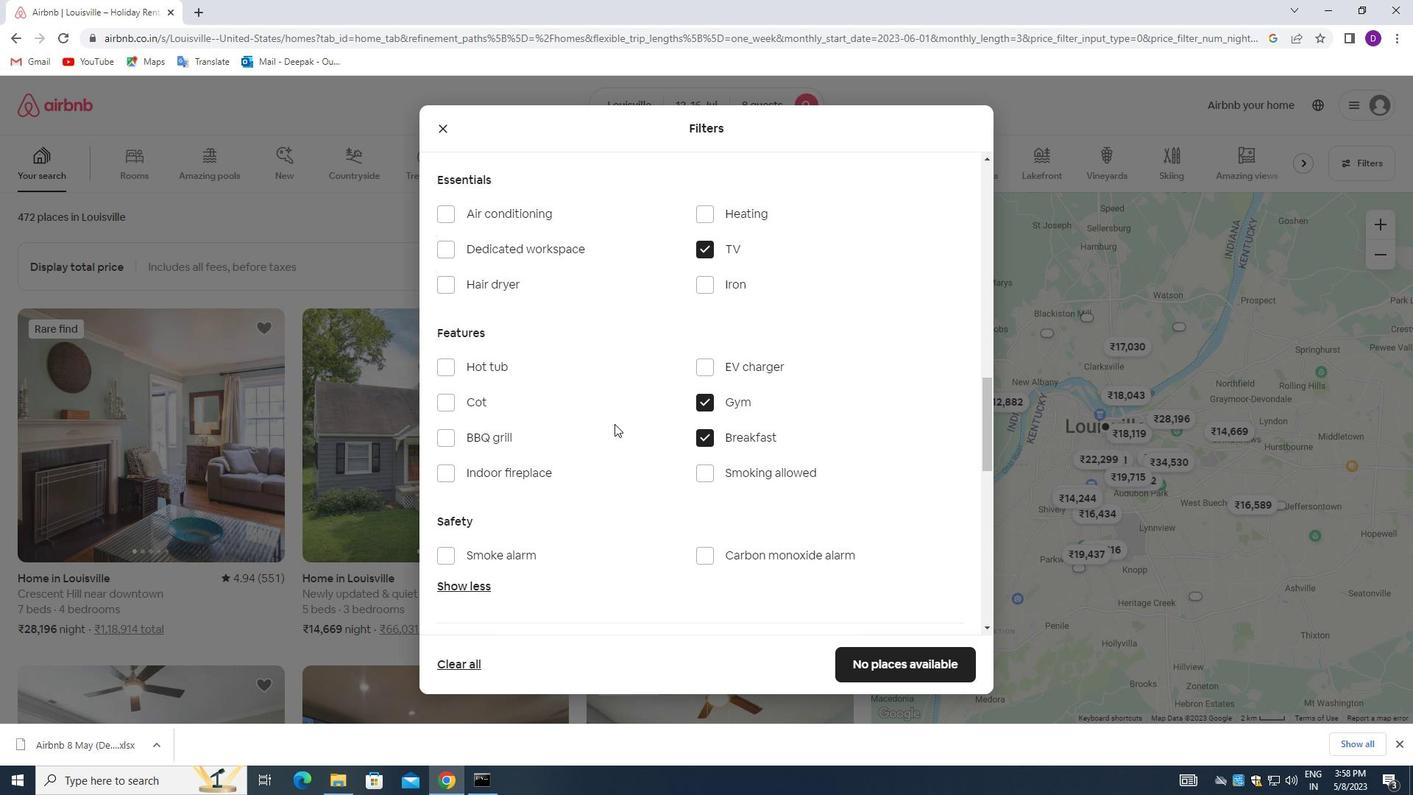 
Action: Mouse scrolled (614, 423) with delta (0, 0)
Screenshot: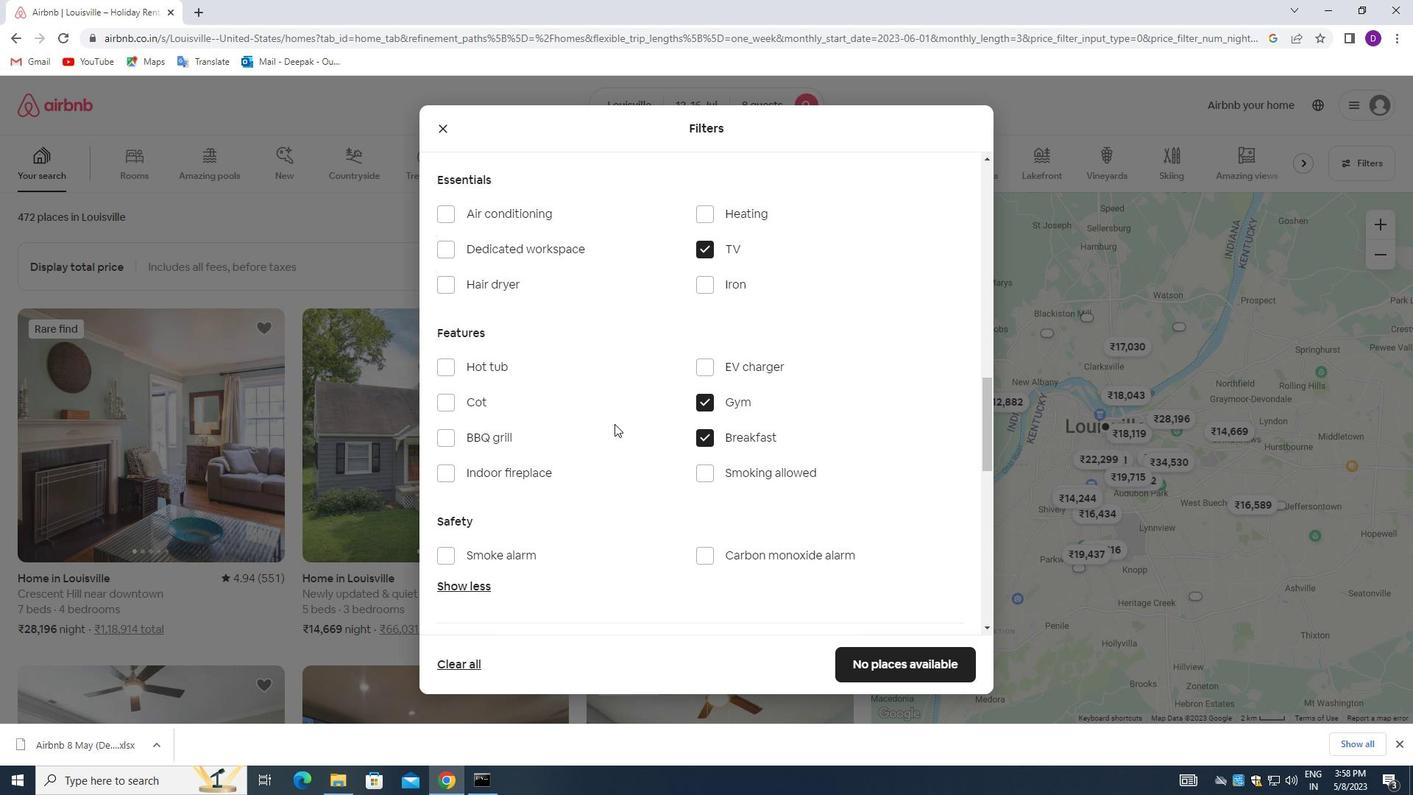 
Action: Mouse scrolled (614, 423) with delta (0, 0)
Screenshot: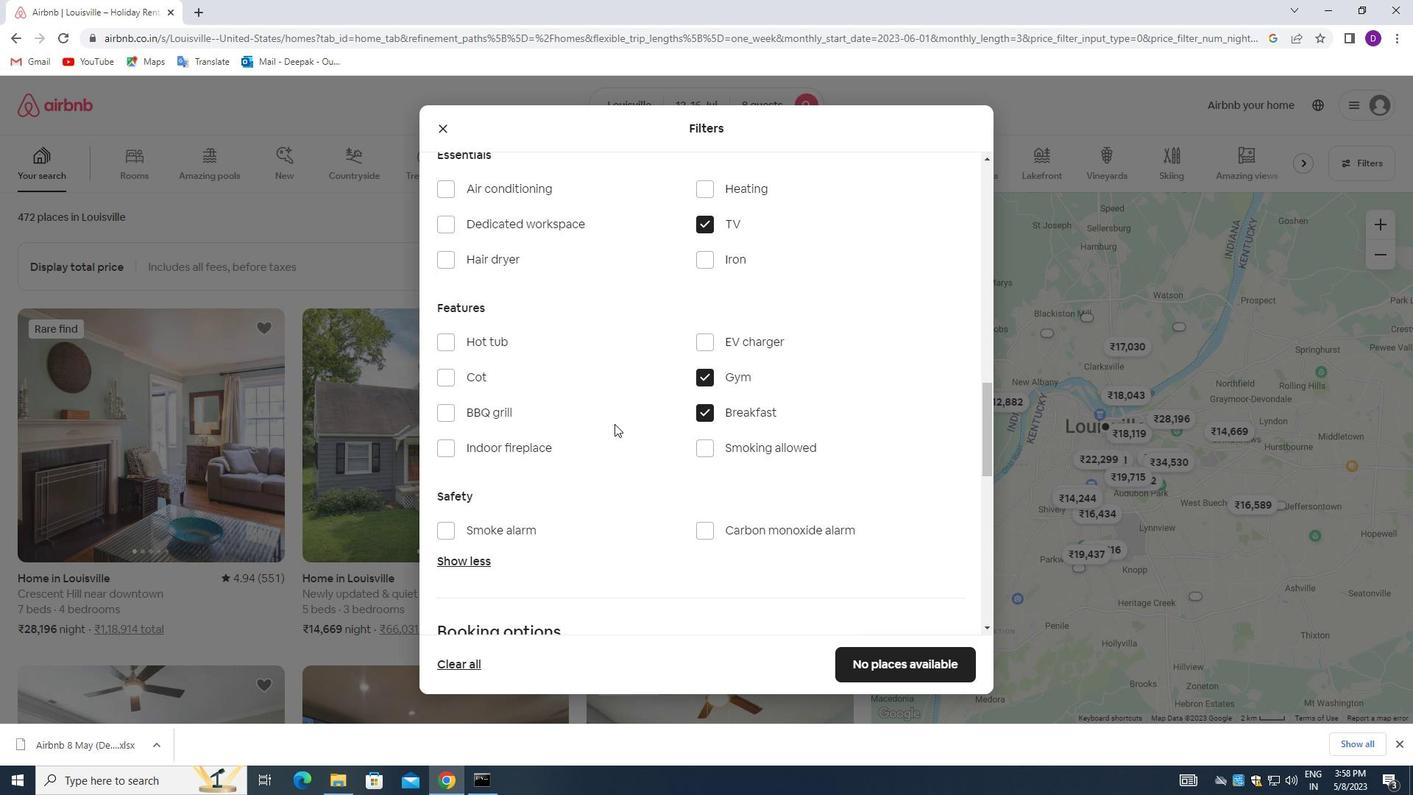 
Action: Mouse scrolled (614, 423) with delta (0, 0)
Screenshot: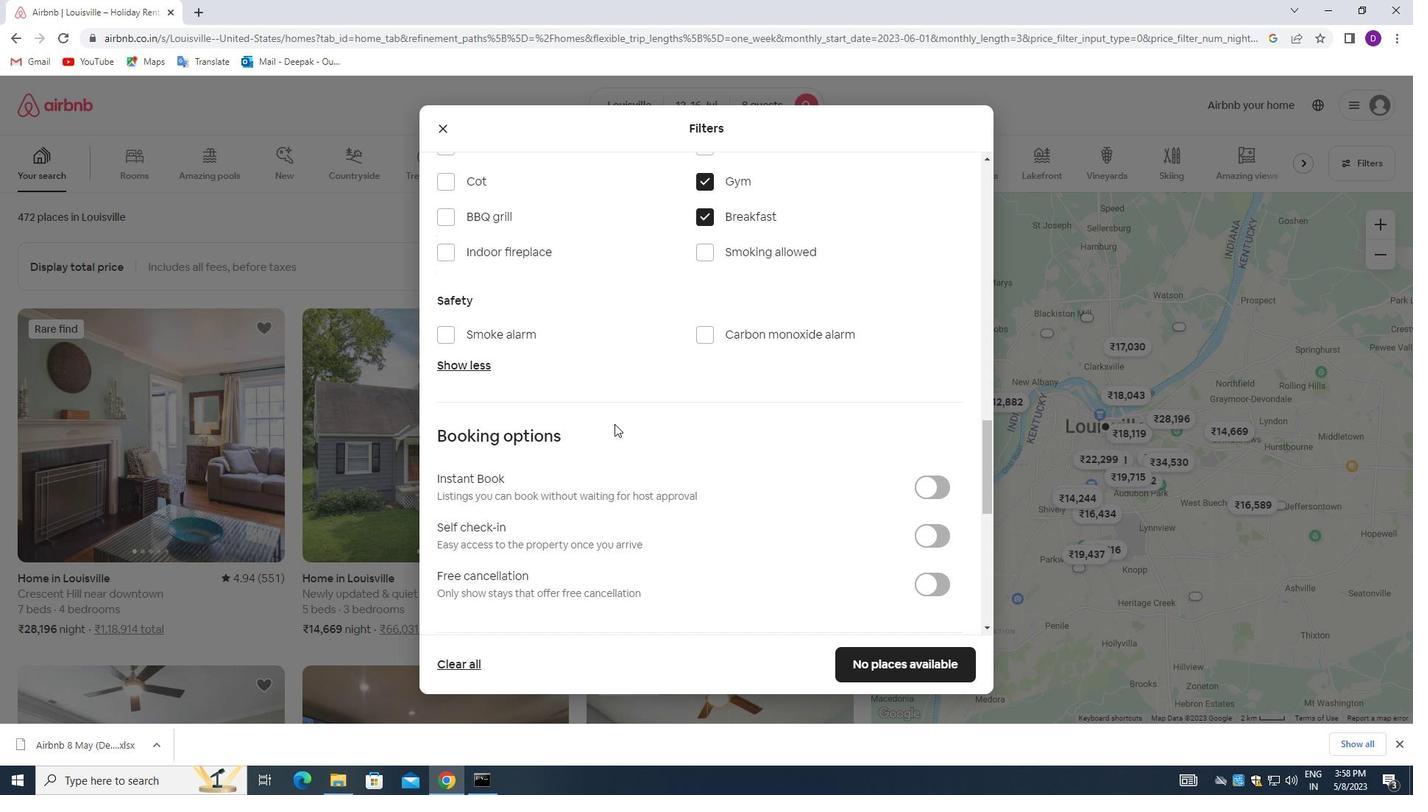 
Action: Mouse scrolled (614, 423) with delta (0, 0)
Screenshot: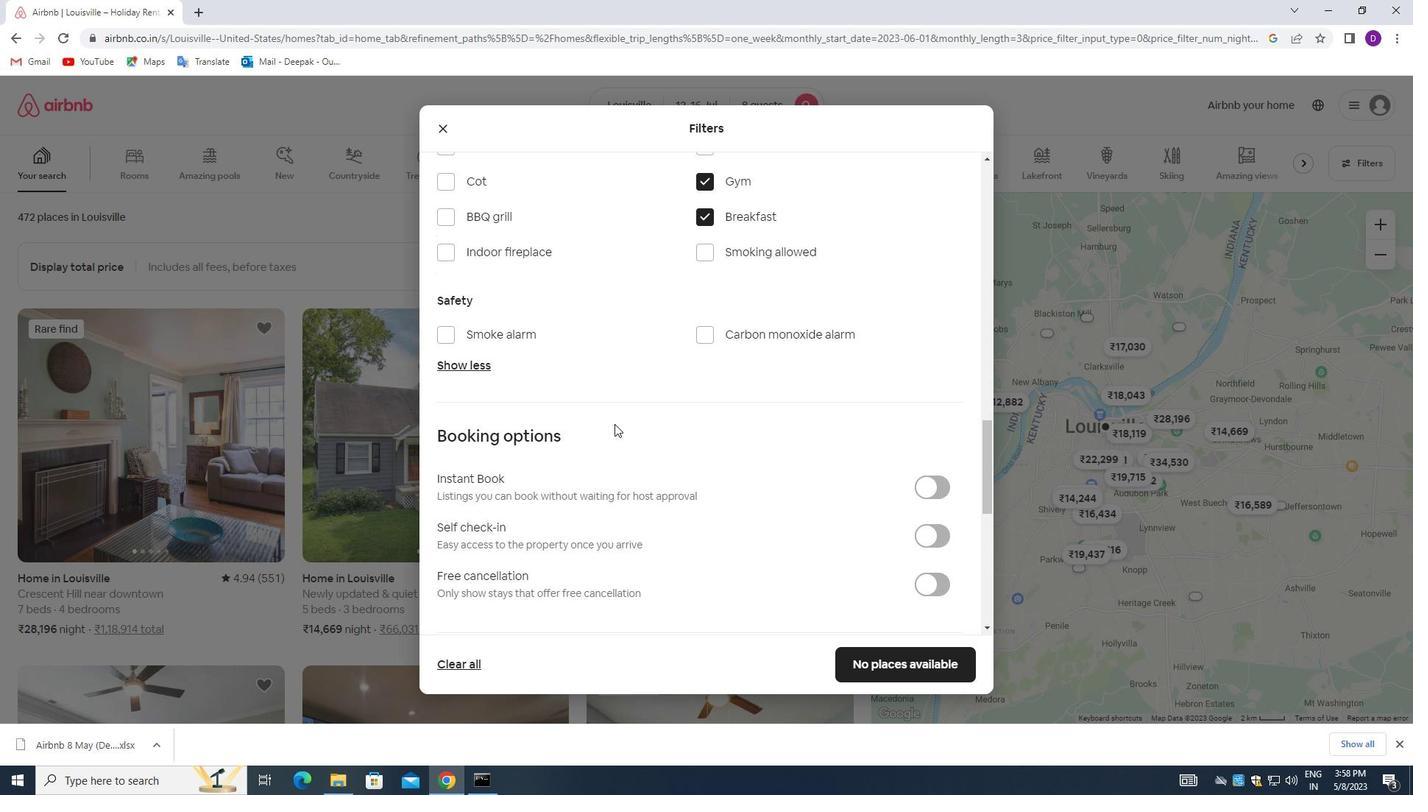 
Action: Mouse moved to (922, 390)
Screenshot: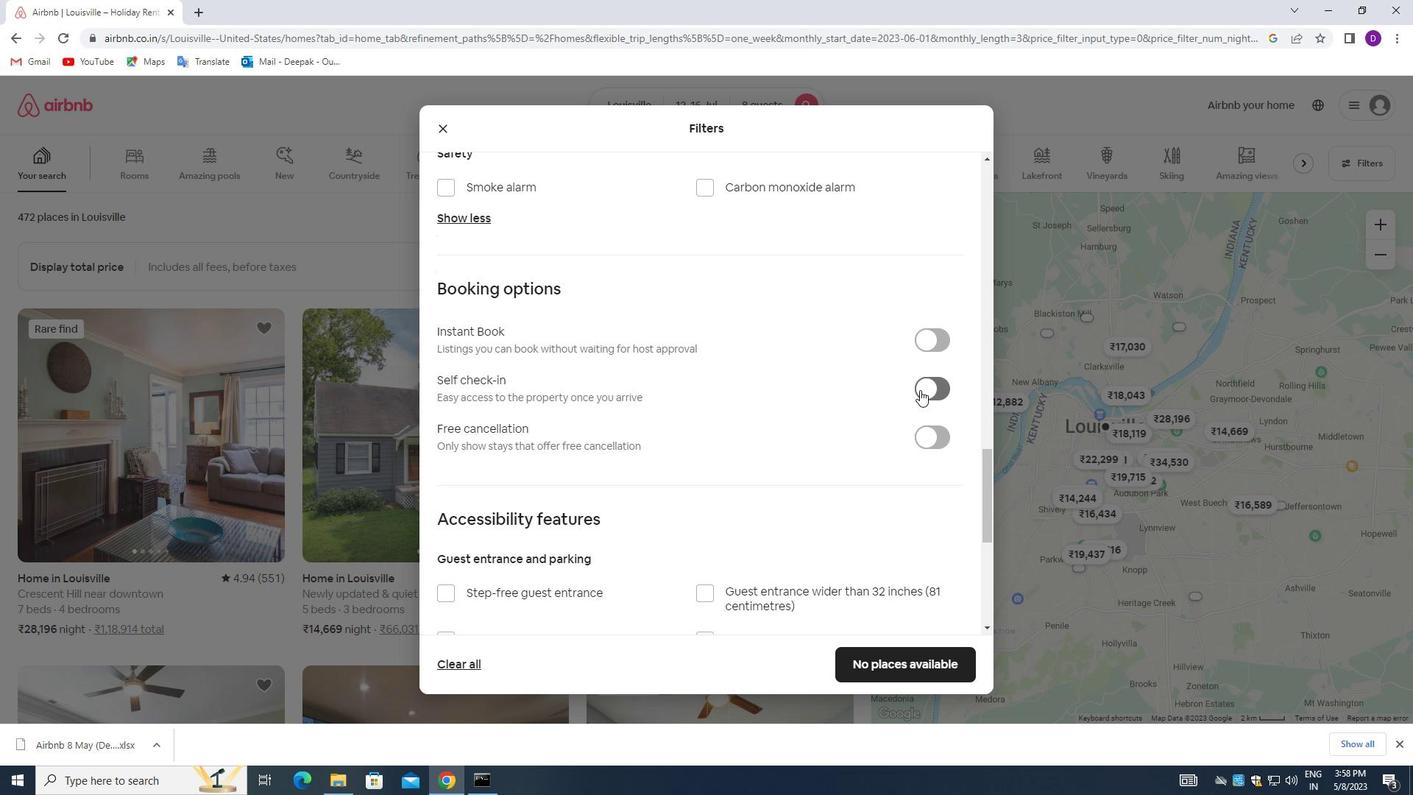 
Action: Mouse pressed left at (922, 390)
Screenshot: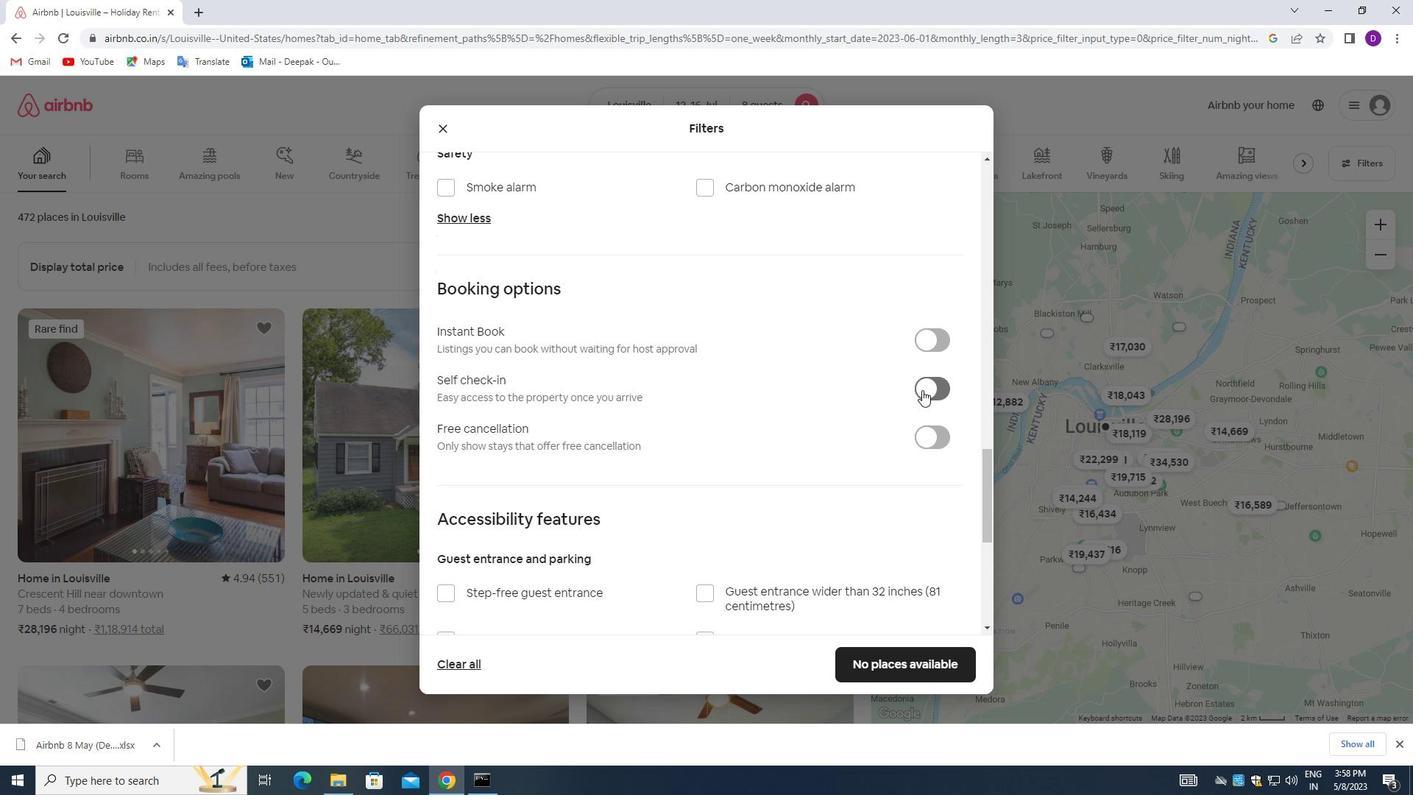 
Action: Mouse moved to (712, 394)
Screenshot: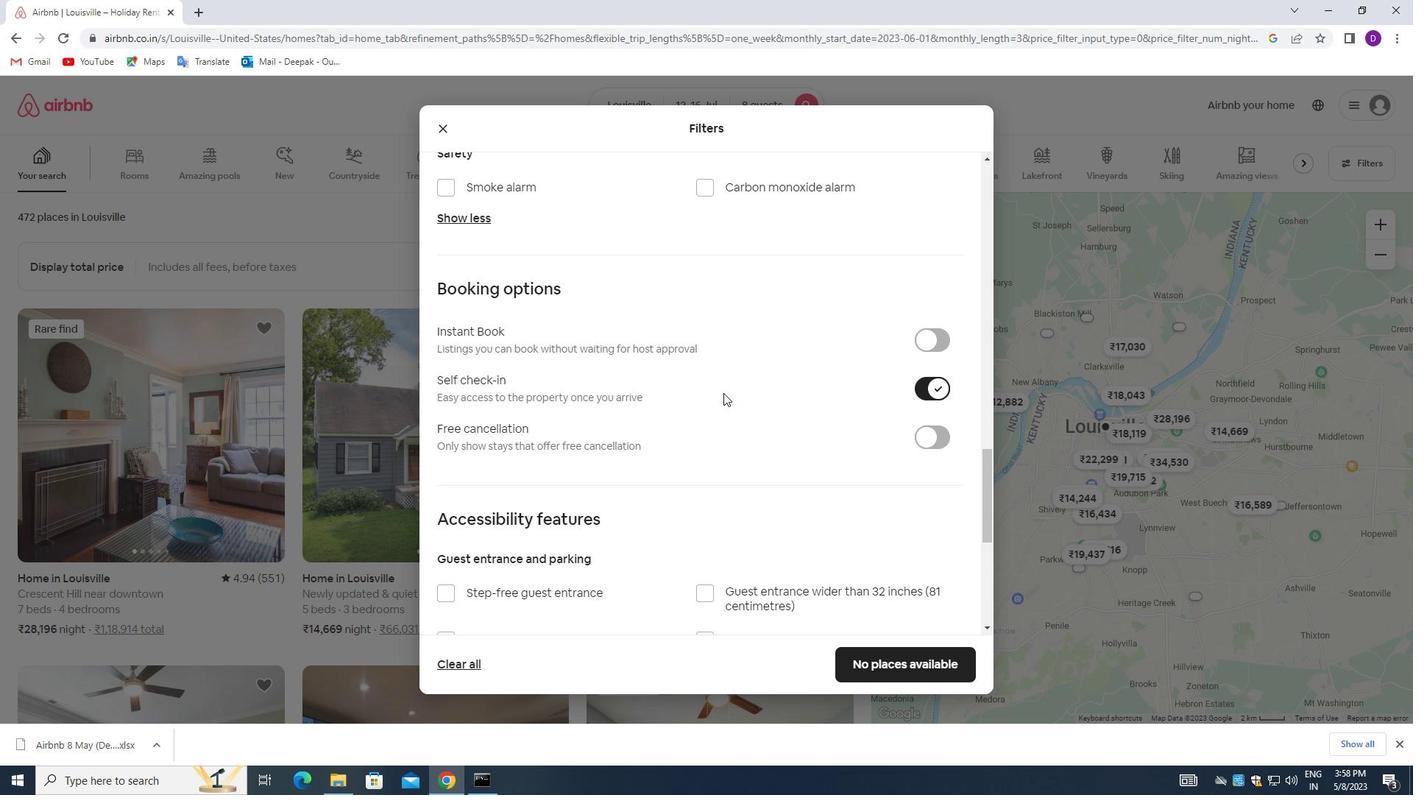 
Action: Mouse scrolled (712, 393) with delta (0, 0)
Screenshot: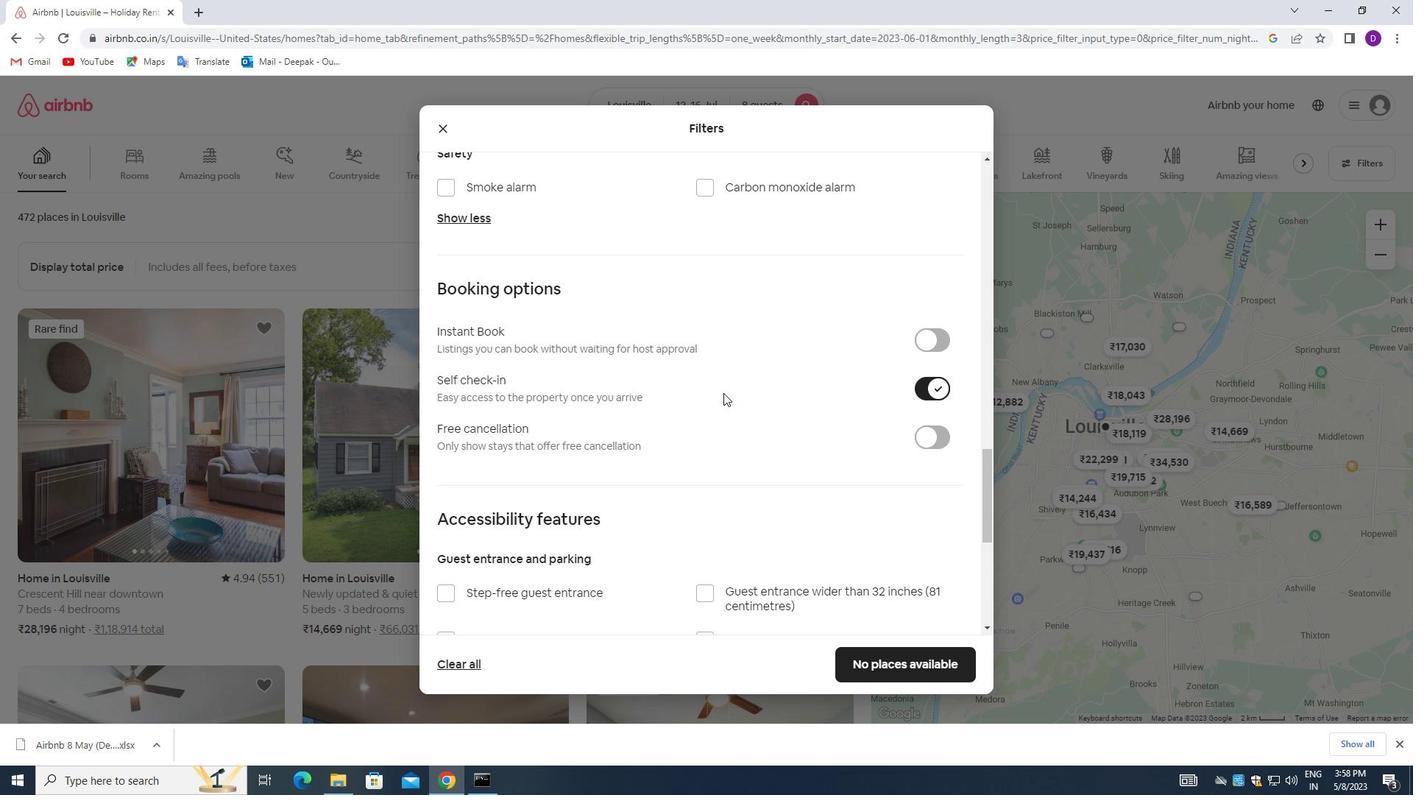 
Action: Mouse moved to (706, 396)
Screenshot: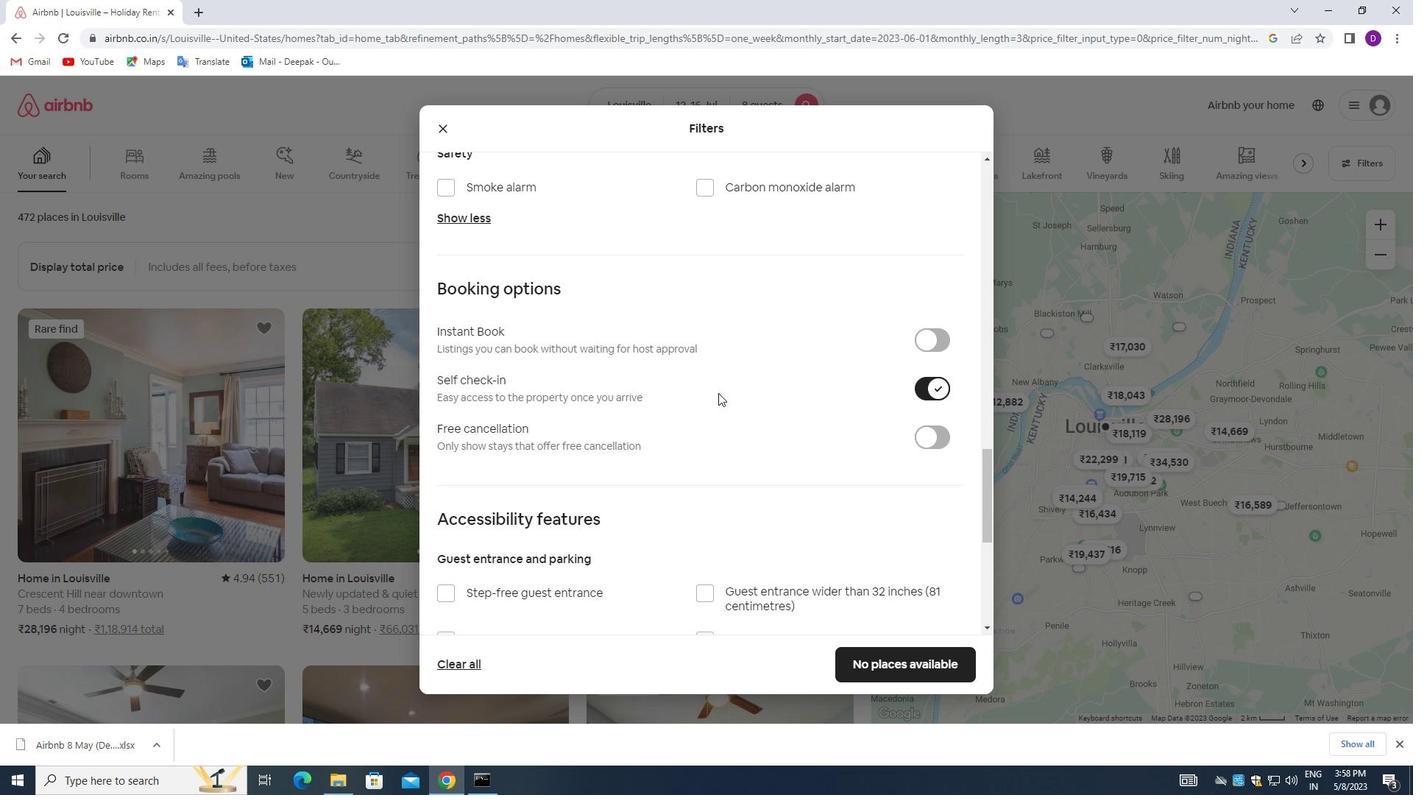 
Action: Mouse scrolled (706, 396) with delta (0, 0)
Screenshot: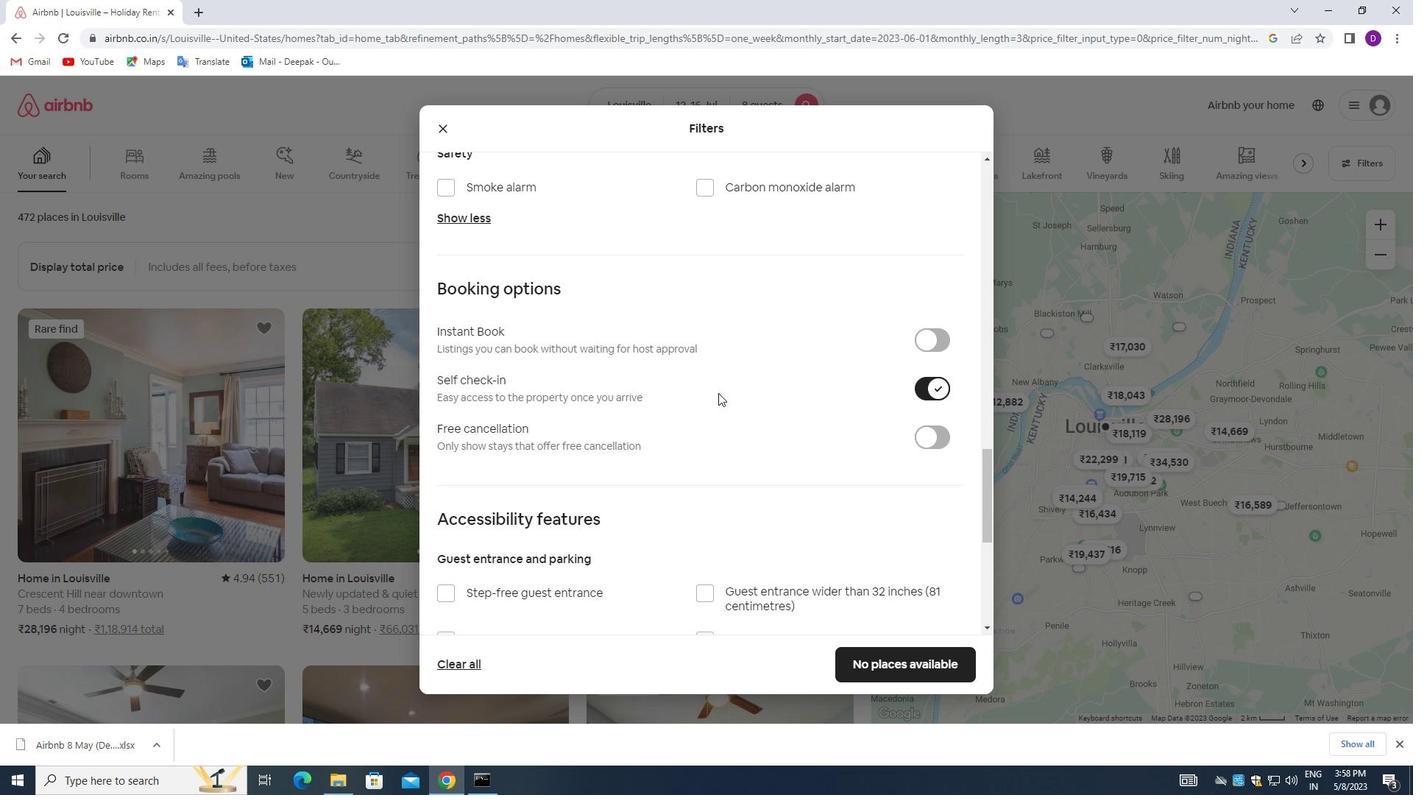 
Action: Mouse moved to (704, 399)
Screenshot: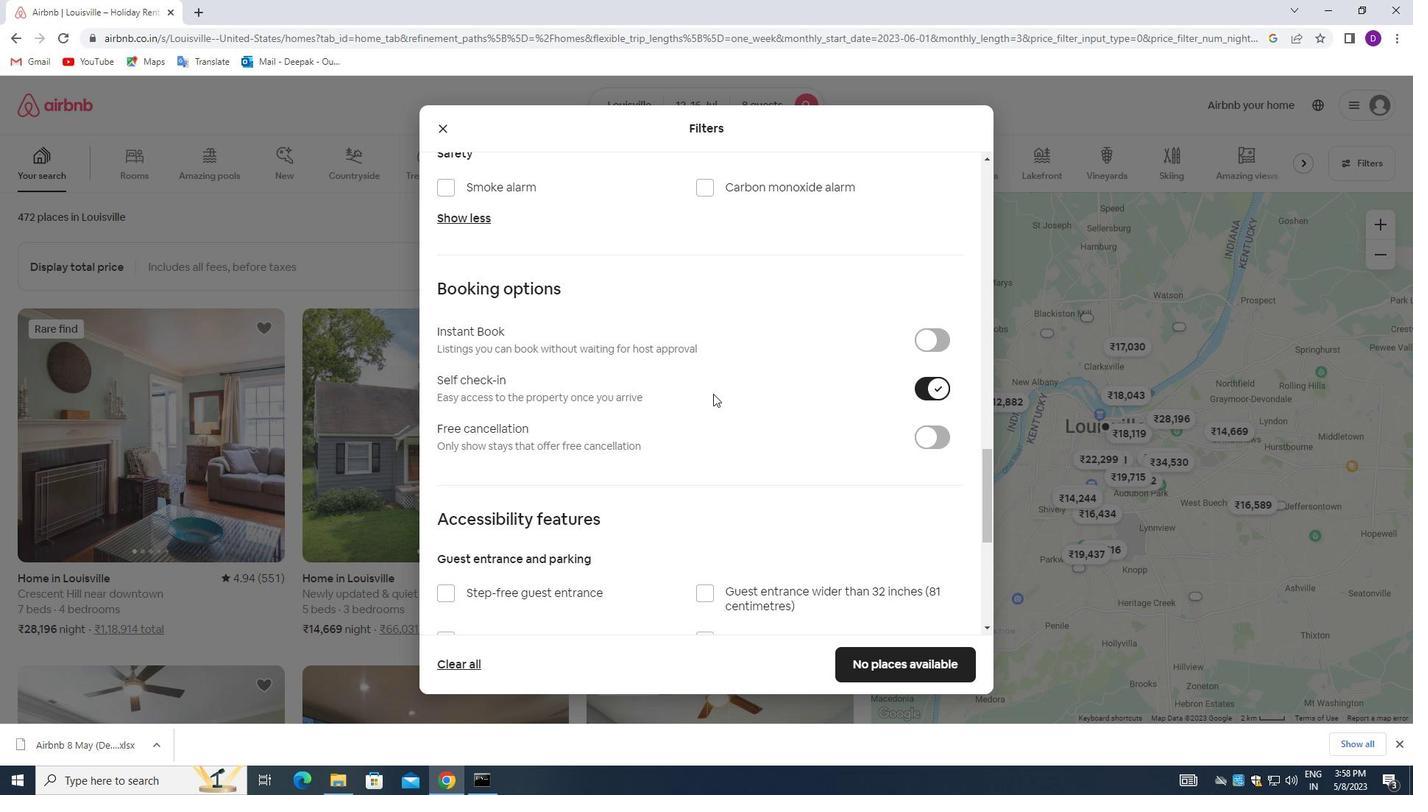 
Action: Mouse scrolled (704, 398) with delta (0, 0)
Screenshot: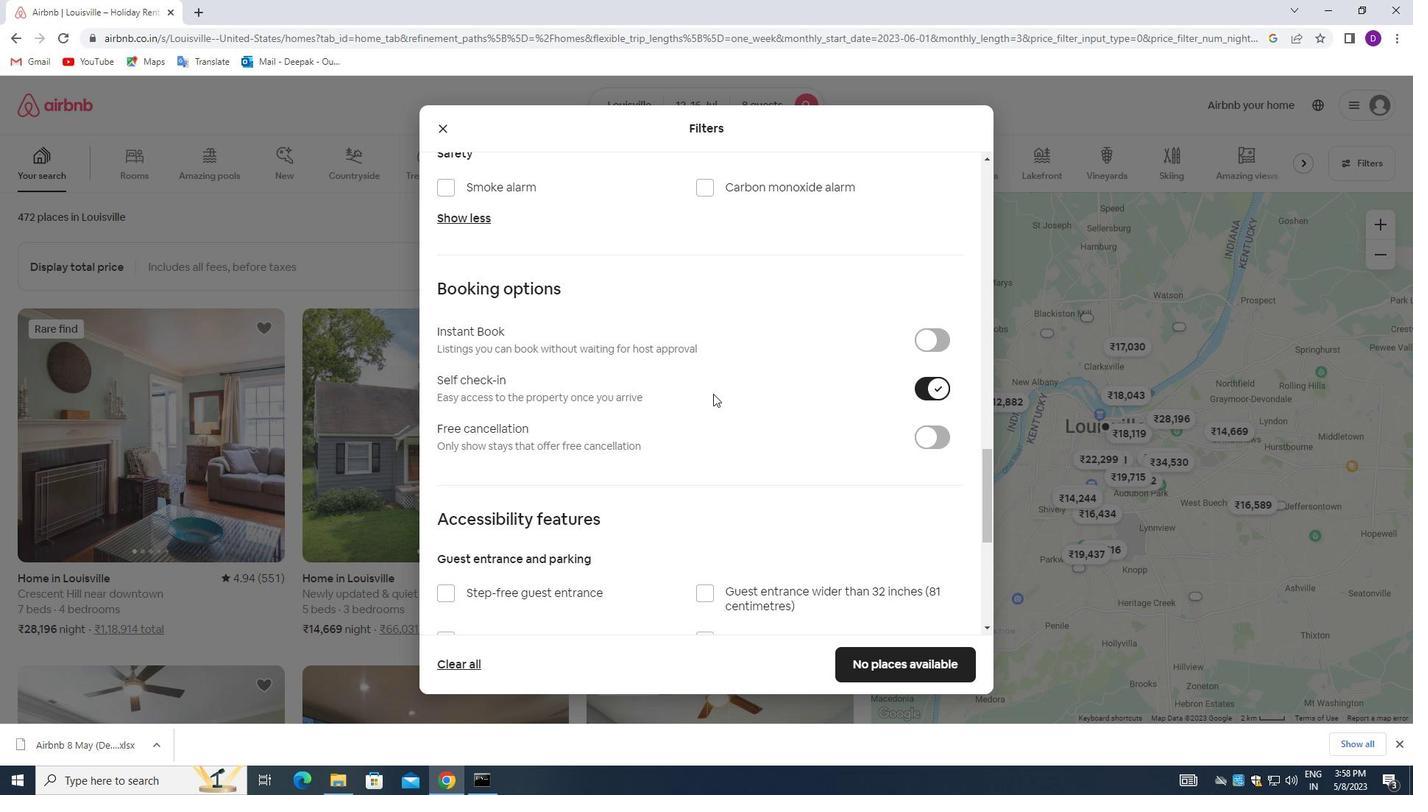 
Action: Mouse moved to (644, 438)
Screenshot: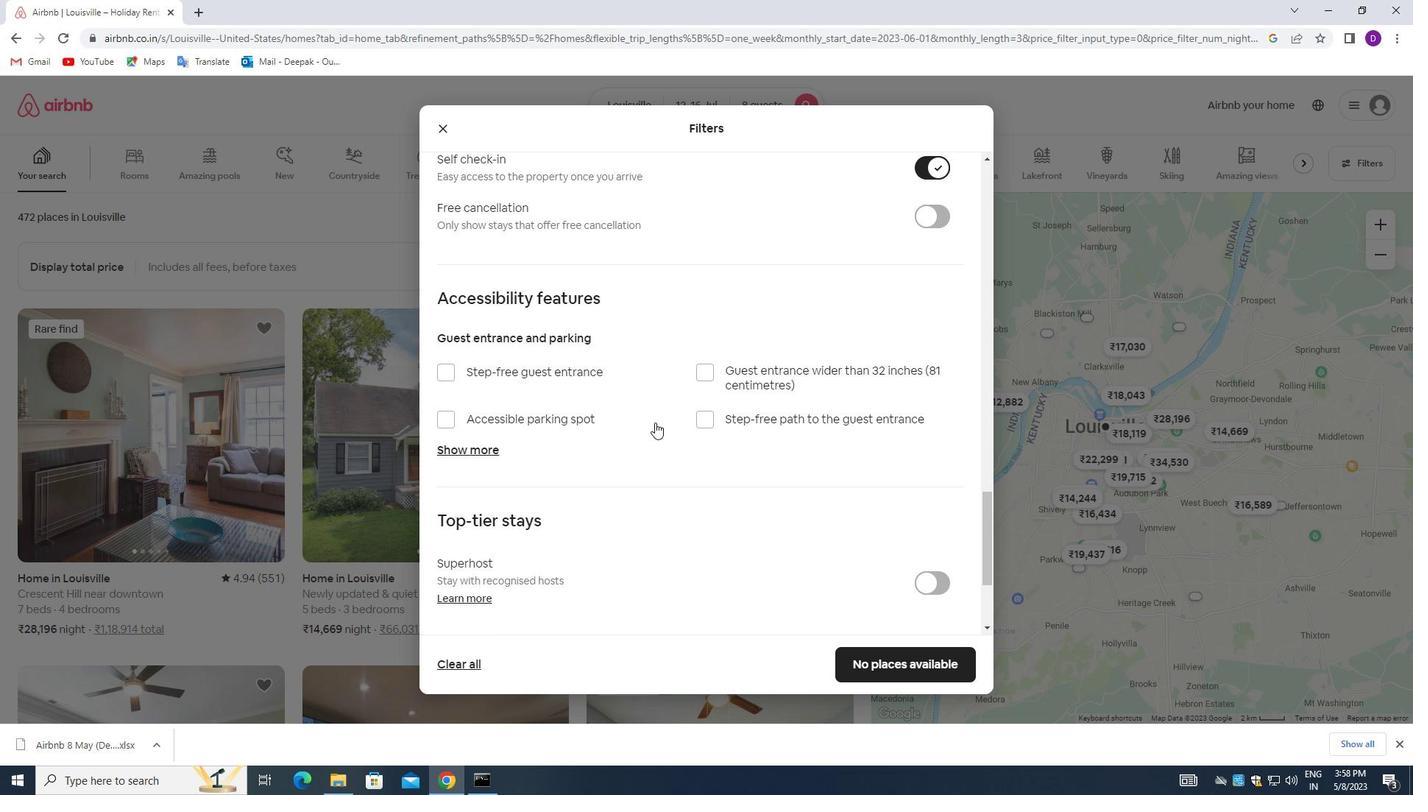
Action: Mouse scrolled (644, 438) with delta (0, 0)
Screenshot: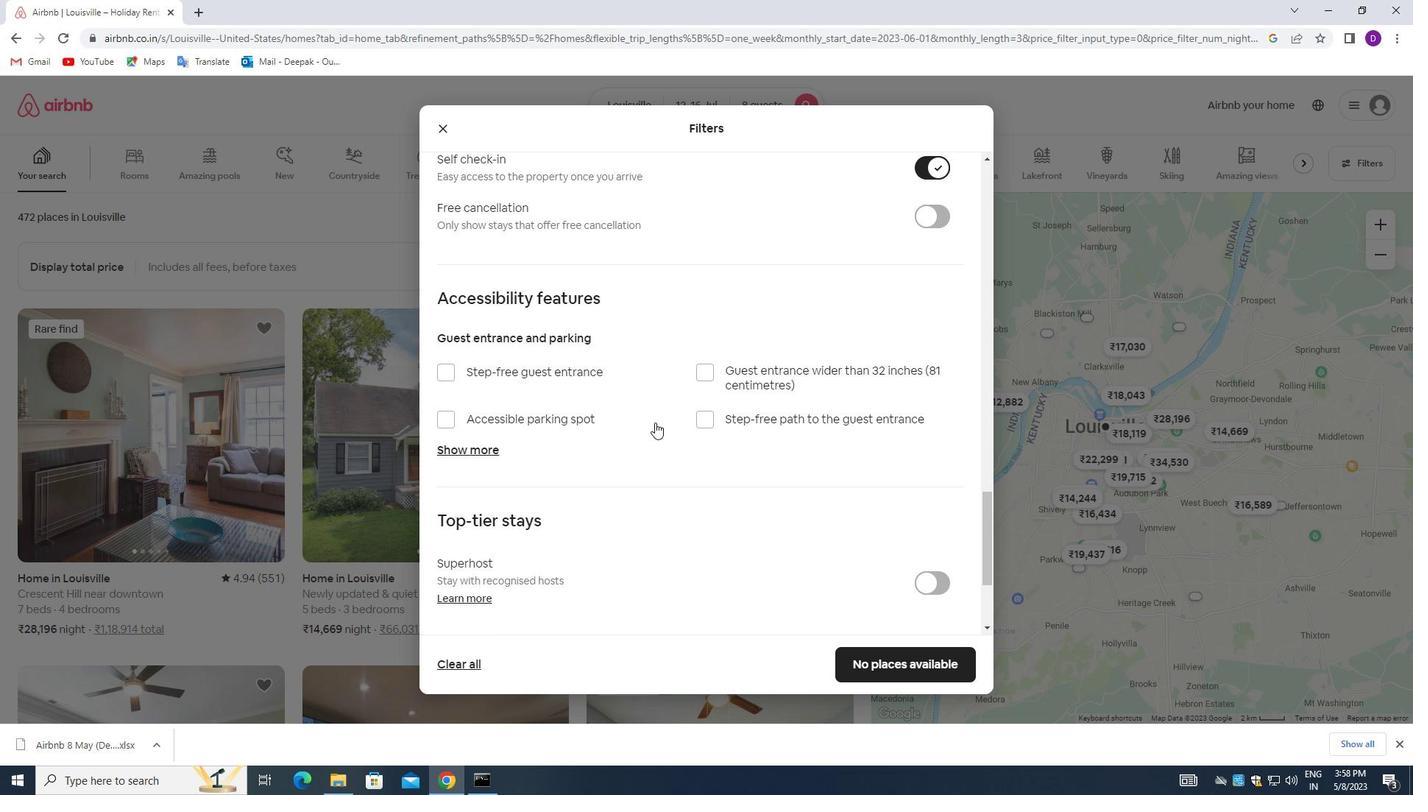 
Action: Mouse moved to (644, 442)
Screenshot: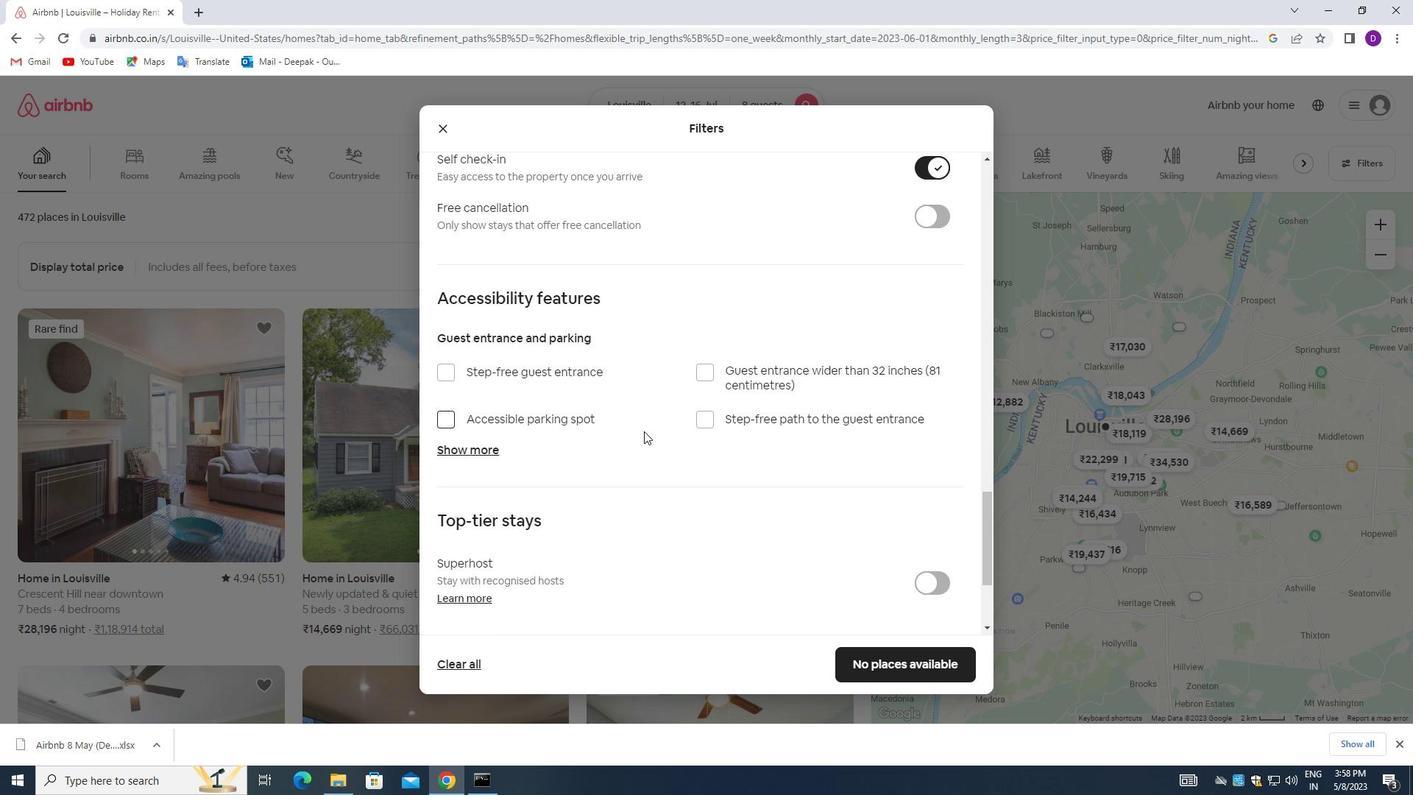 
Action: Mouse scrolled (644, 441) with delta (0, 0)
Screenshot: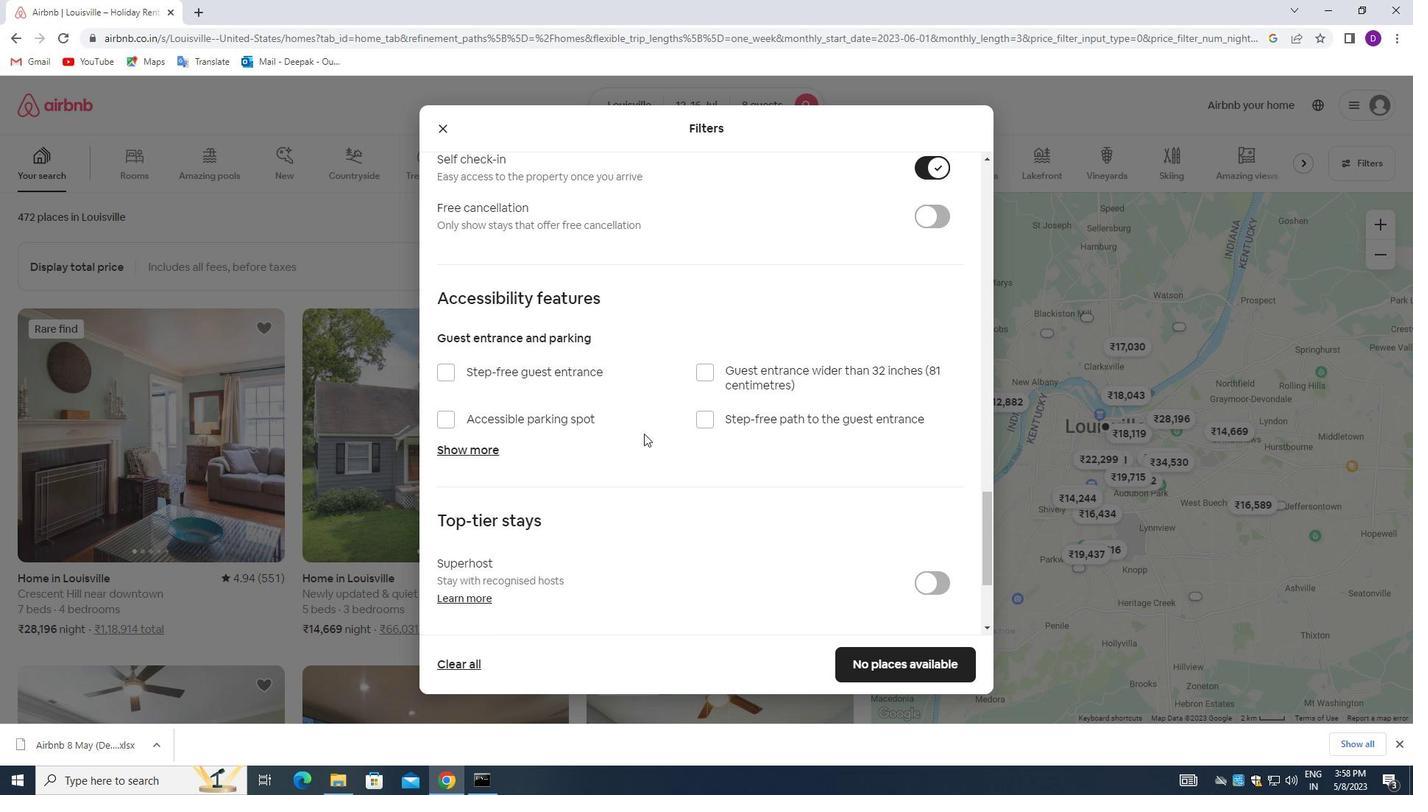 
Action: Mouse moved to (646, 444)
Screenshot: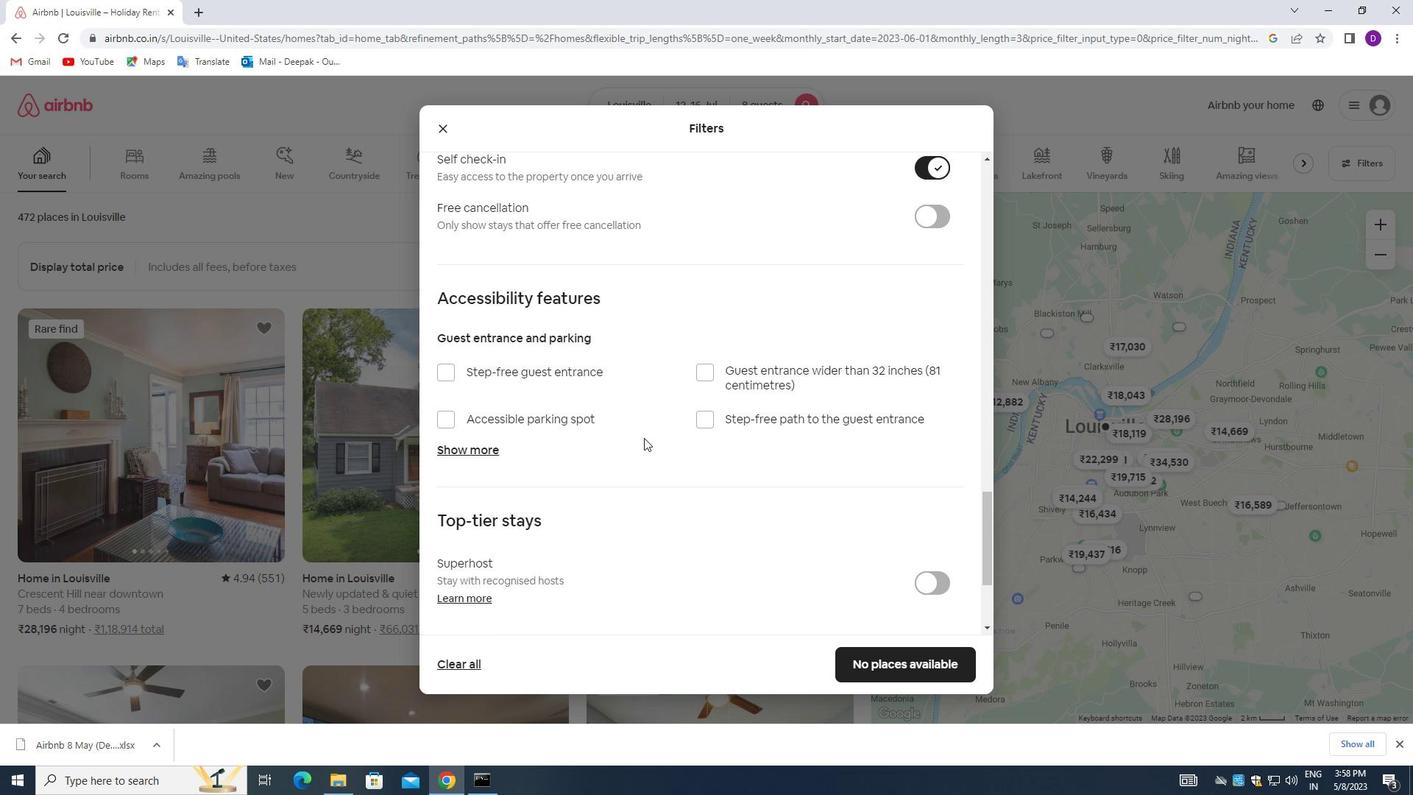 
Action: Mouse scrolled (646, 443) with delta (0, 0)
Screenshot: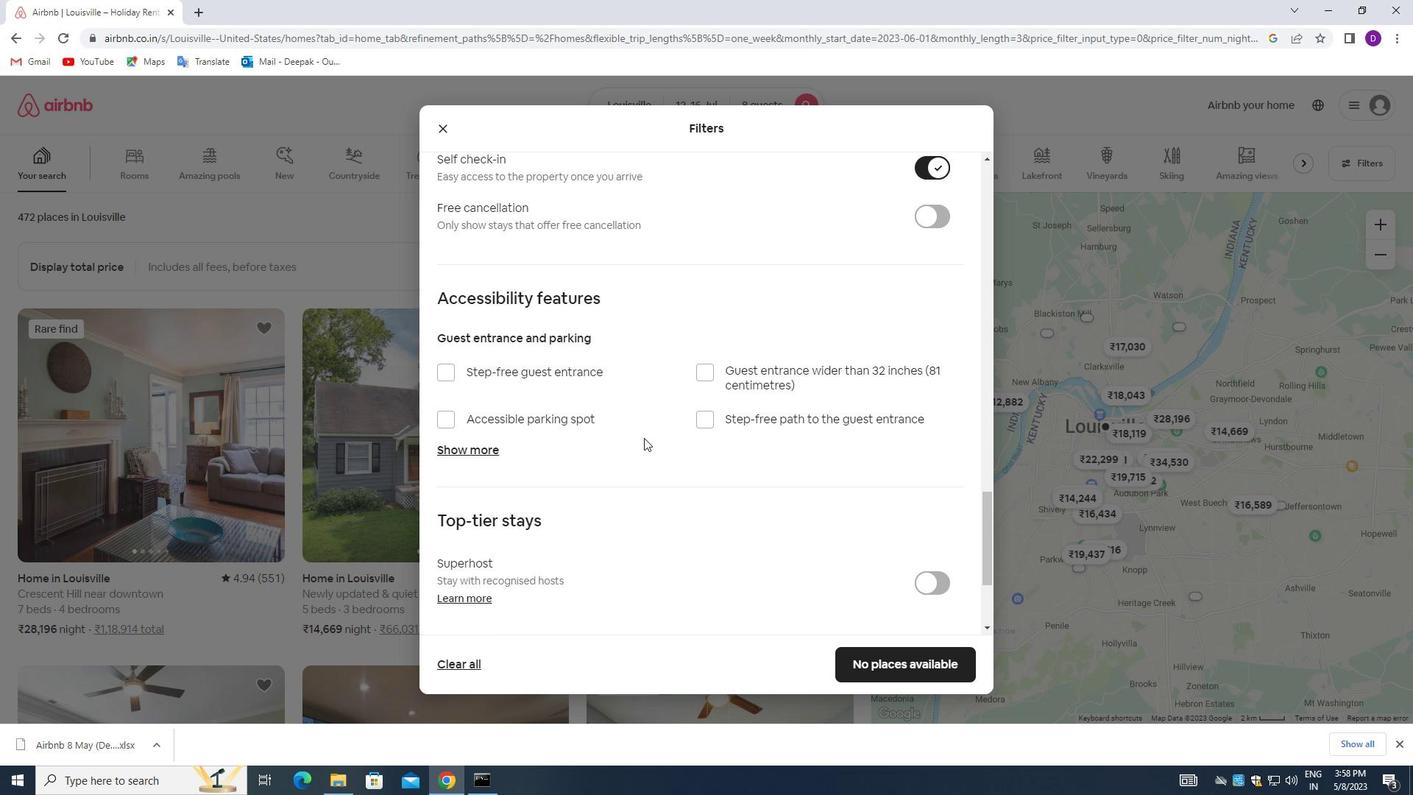 
Action: Mouse moved to (648, 444)
Screenshot: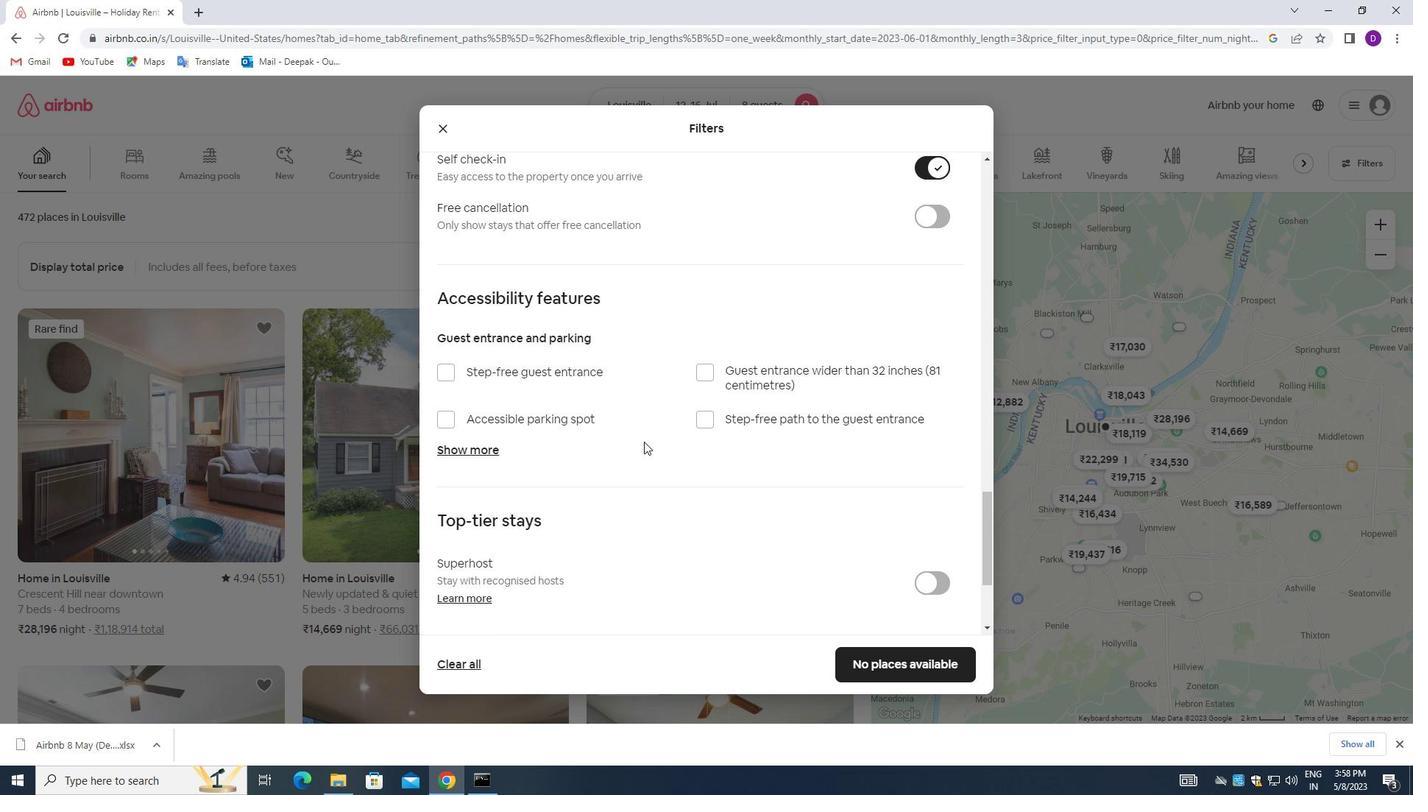 
Action: Mouse scrolled (648, 444) with delta (0, 0)
Screenshot: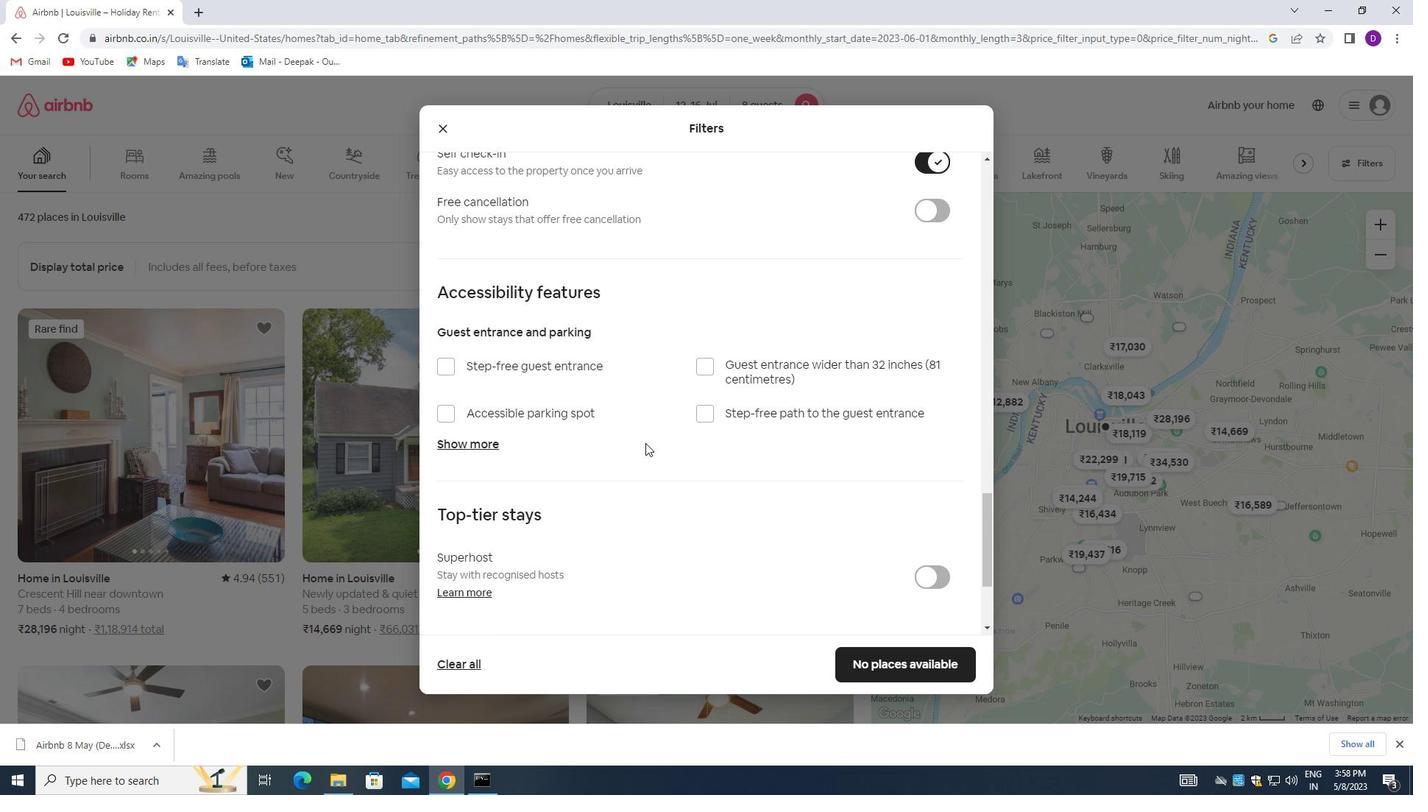 
Action: Mouse moved to (659, 446)
Screenshot: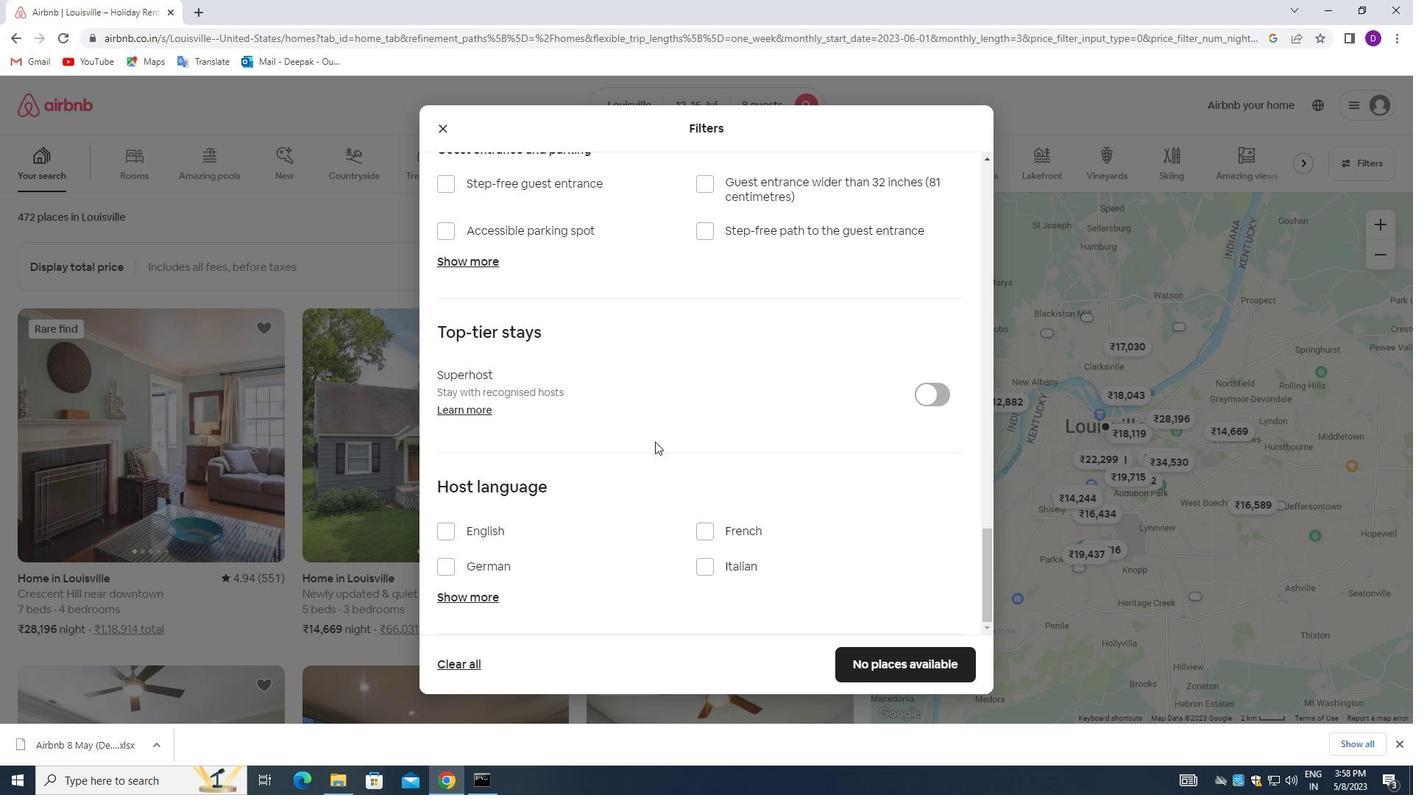 
Action: Mouse scrolled (659, 446) with delta (0, 0)
Screenshot: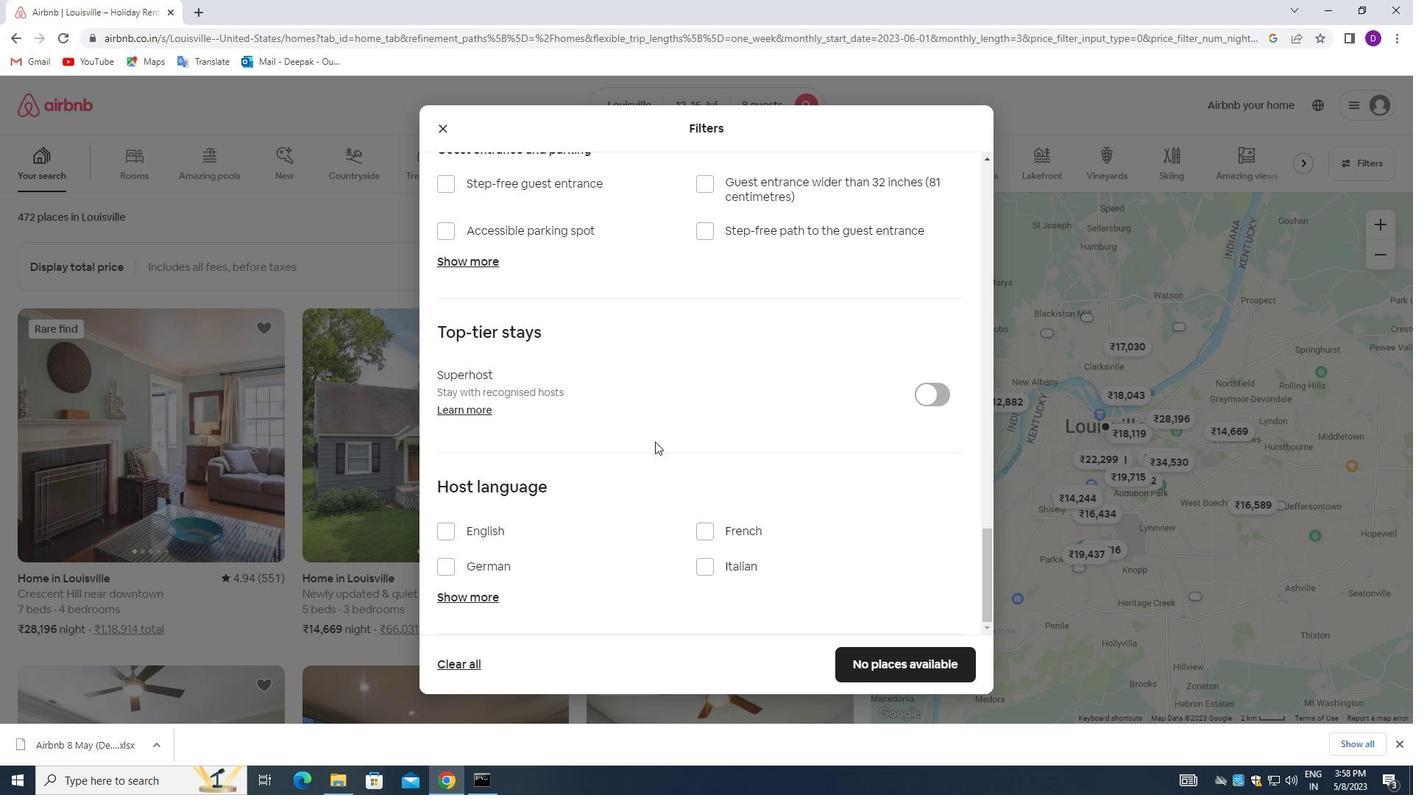 
Action: Mouse moved to (660, 451)
Screenshot: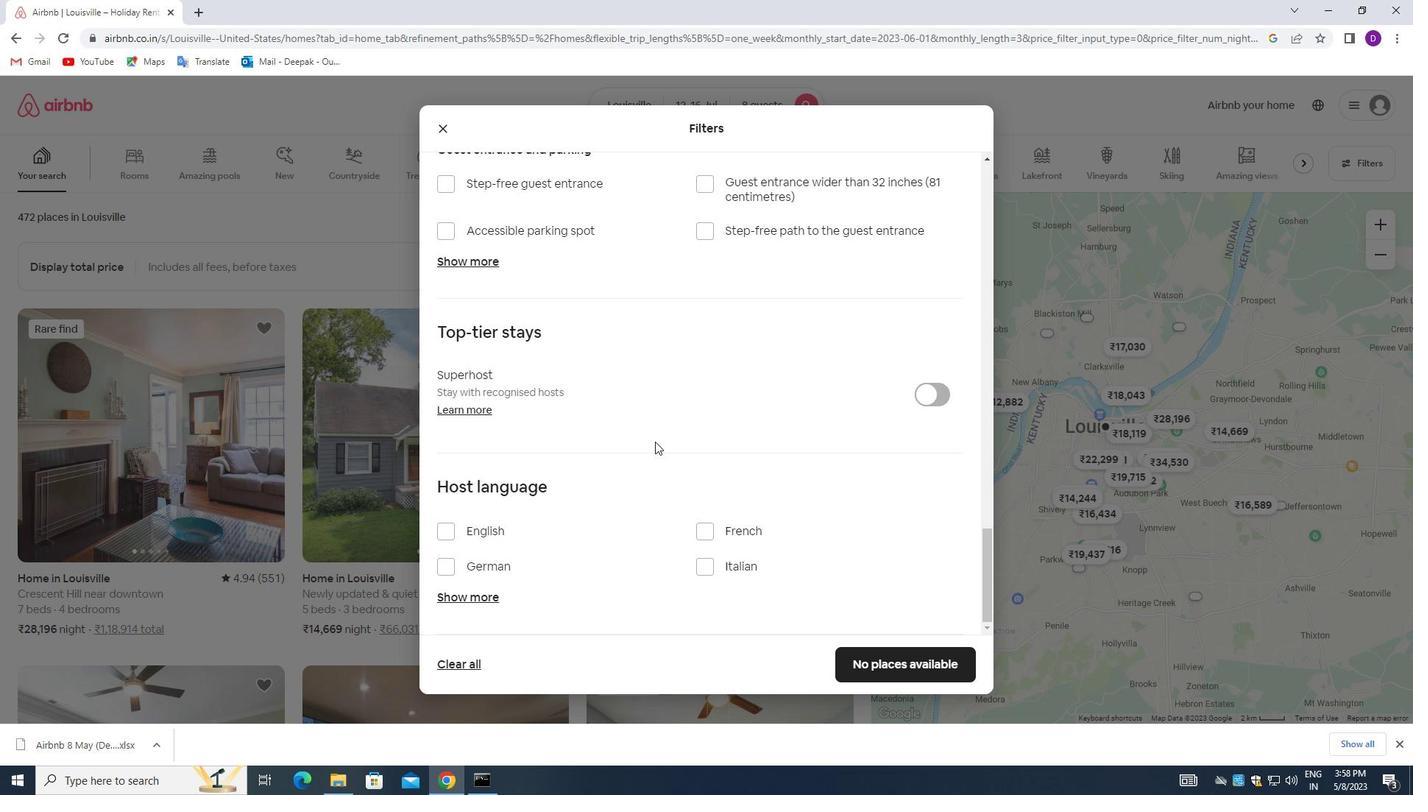 
Action: Mouse scrolled (660, 450) with delta (0, 0)
Screenshot: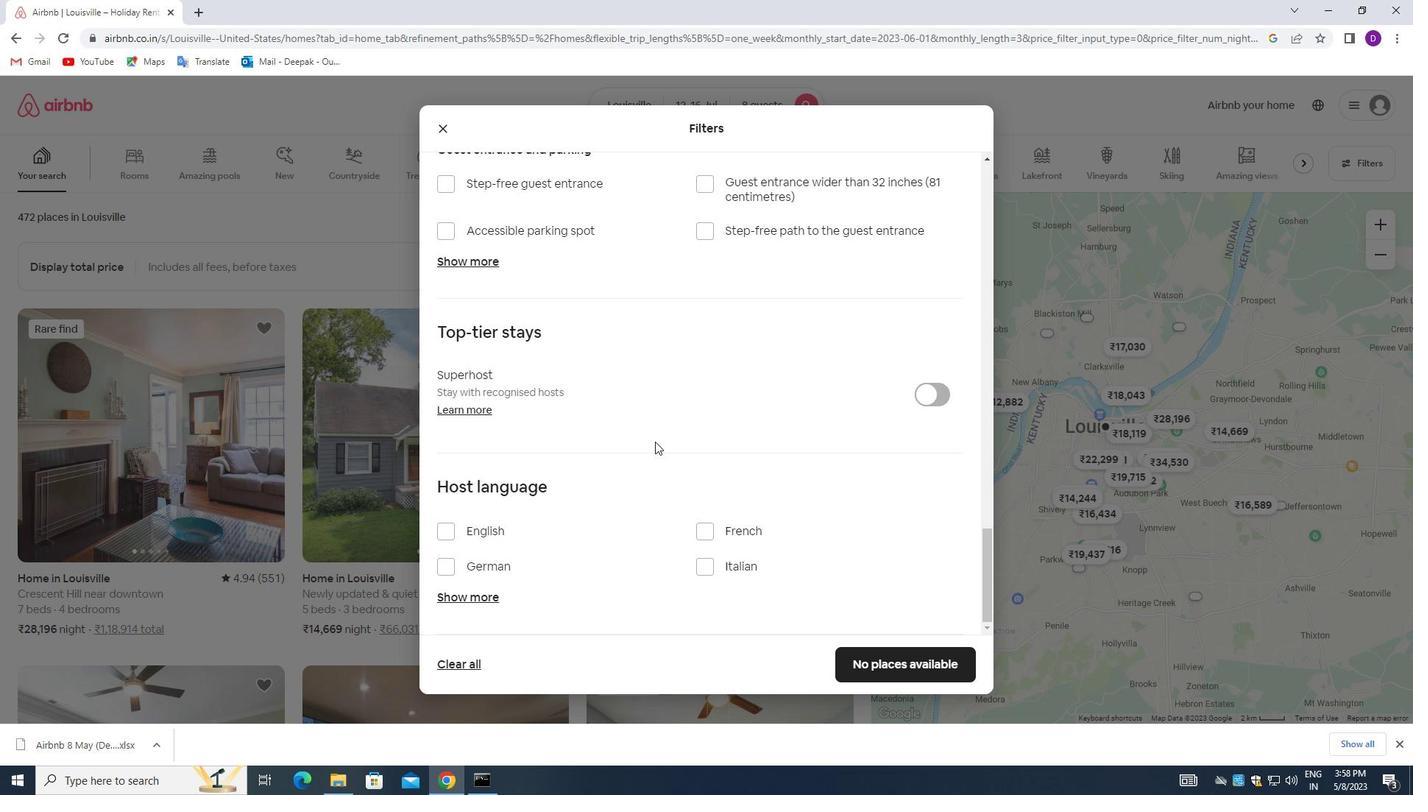 
Action: Mouse moved to (660, 453)
Screenshot: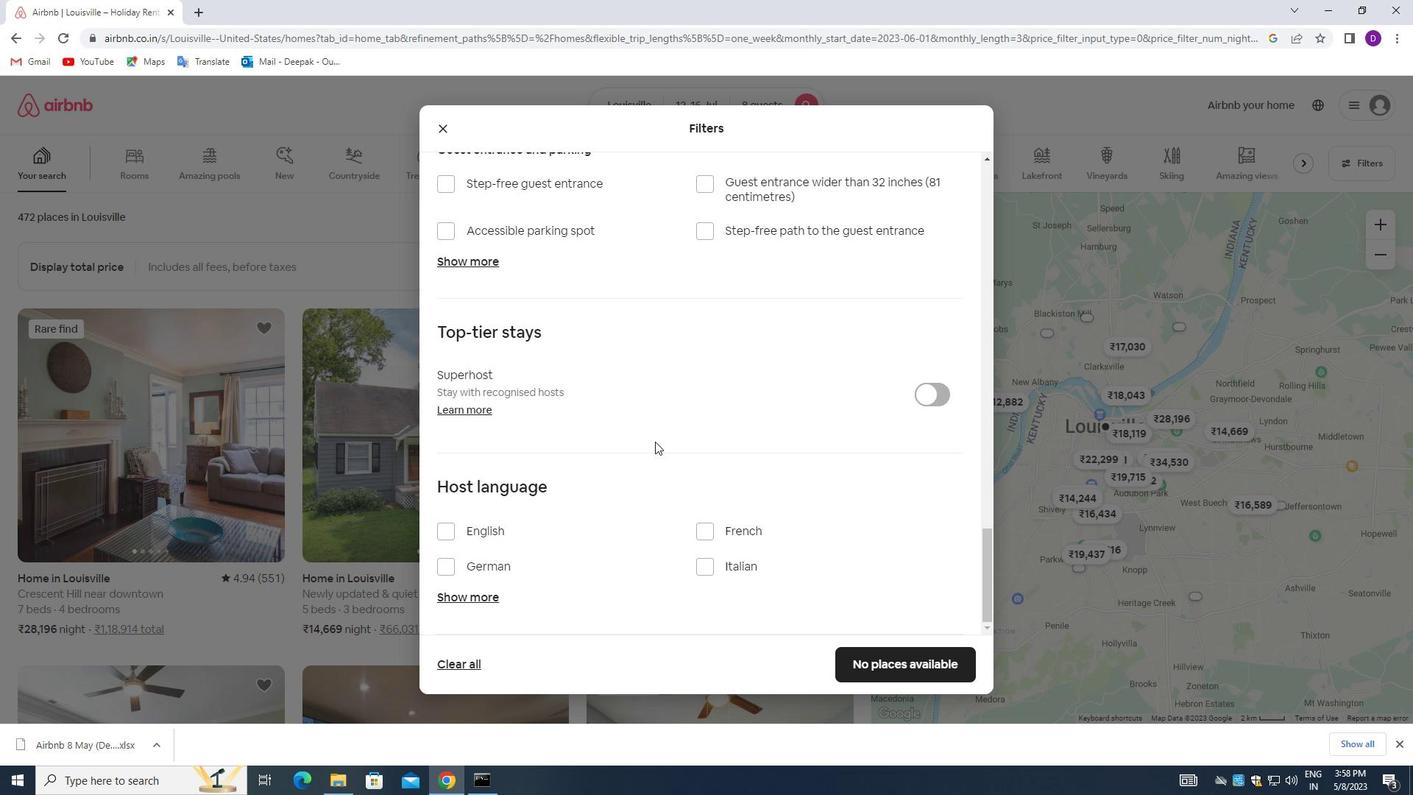 
Action: Mouse scrolled (660, 452) with delta (0, 0)
Screenshot: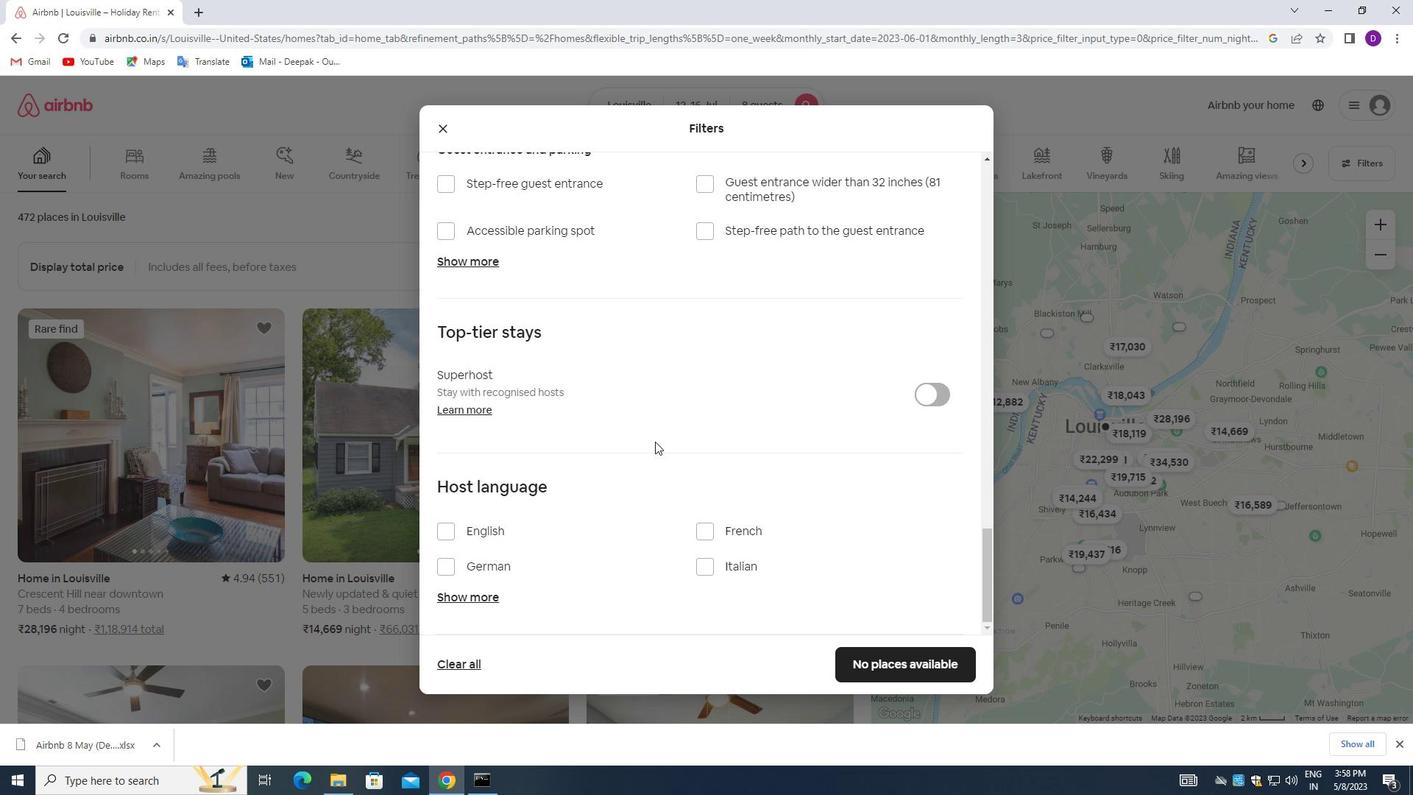 
Action: Mouse moved to (443, 533)
Screenshot: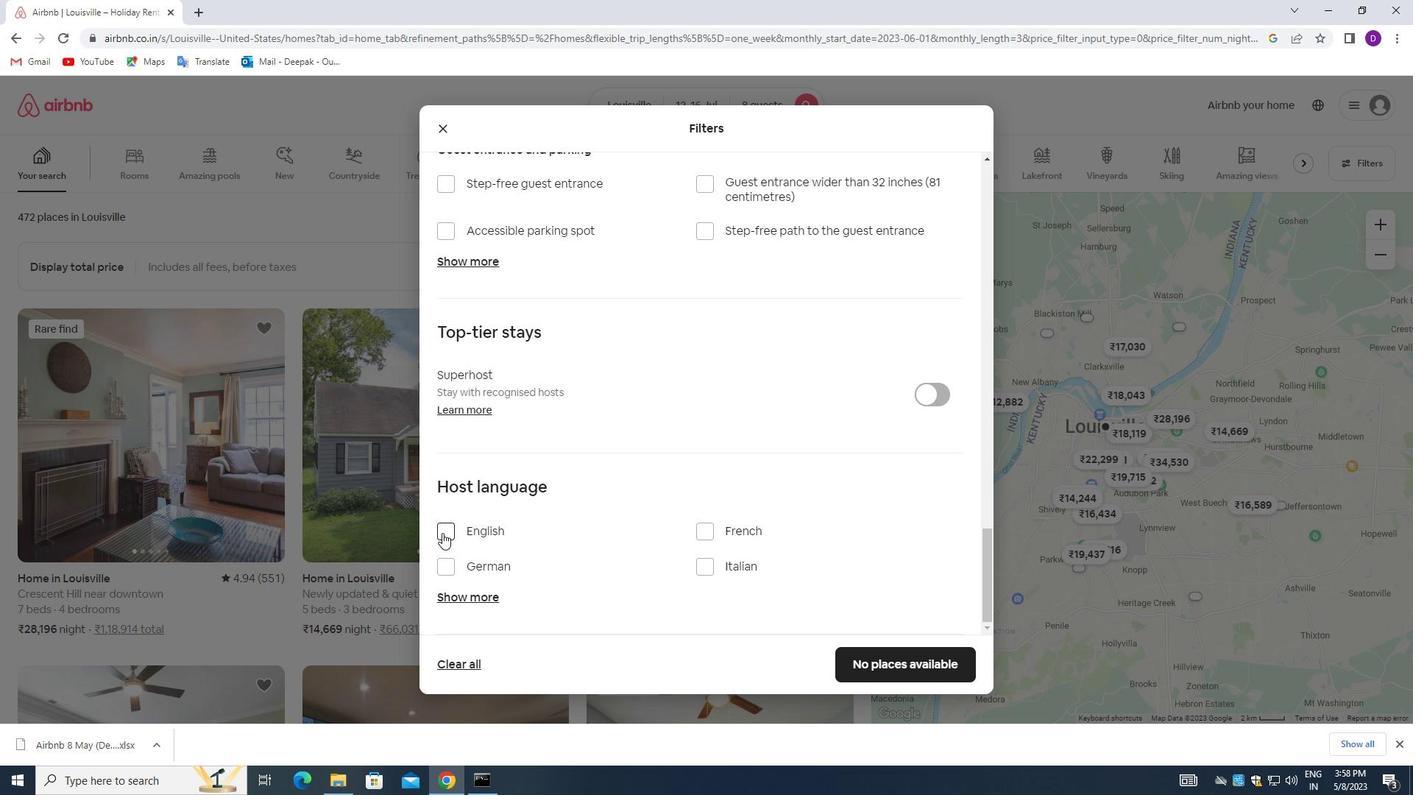 
Action: Mouse pressed left at (443, 533)
Screenshot: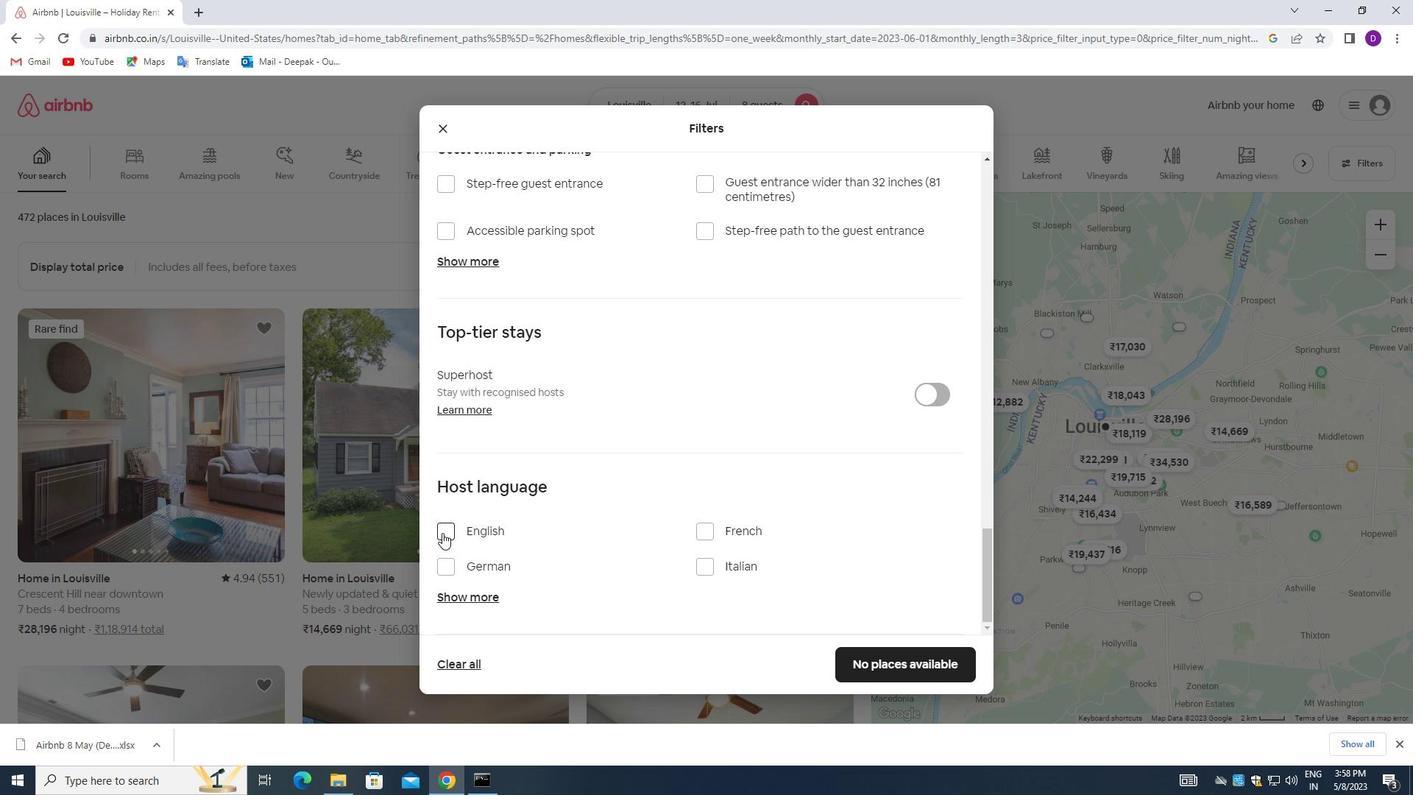 
Action: Mouse moved to (851, 659)
Screenshot: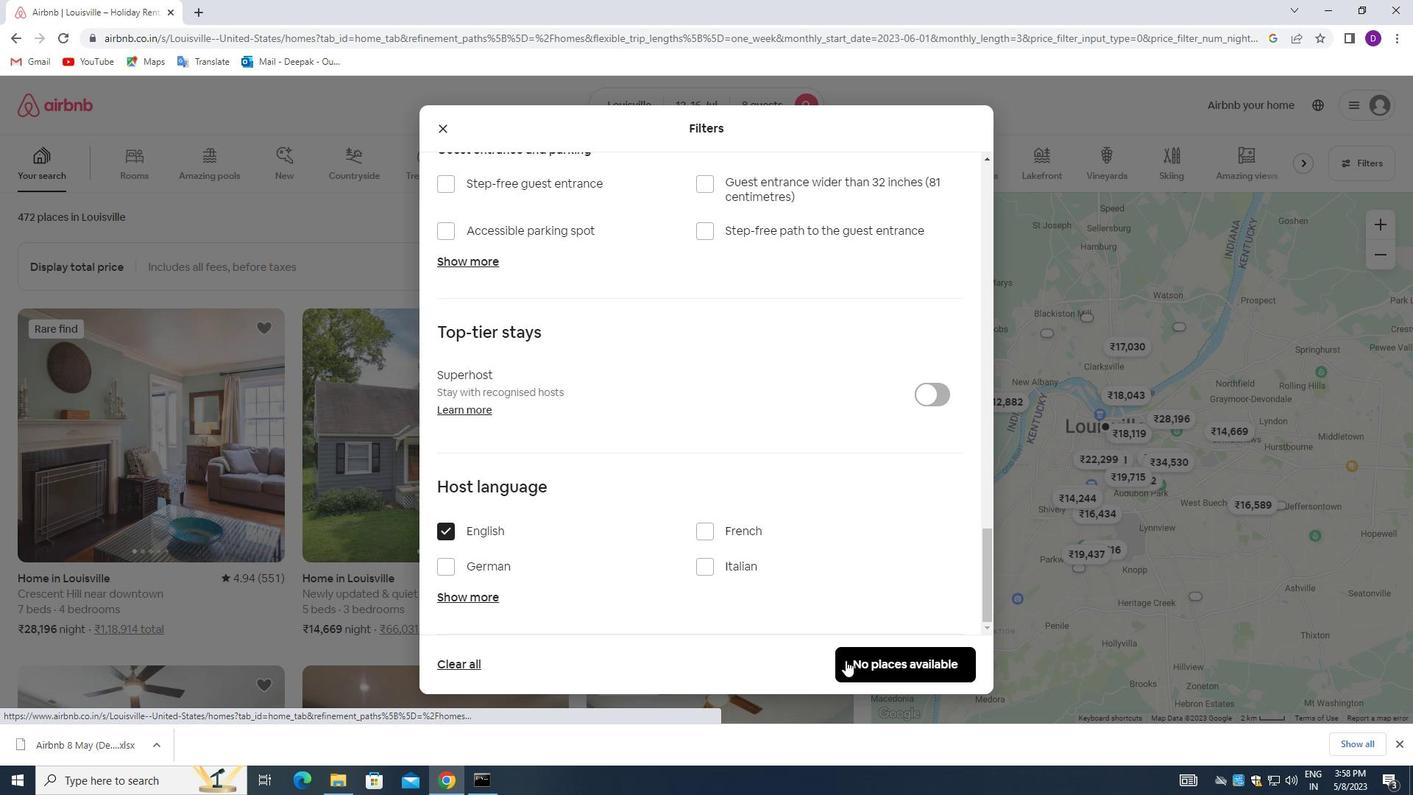 
Action: Mouse pressed left at (851, 659)
Screenshot: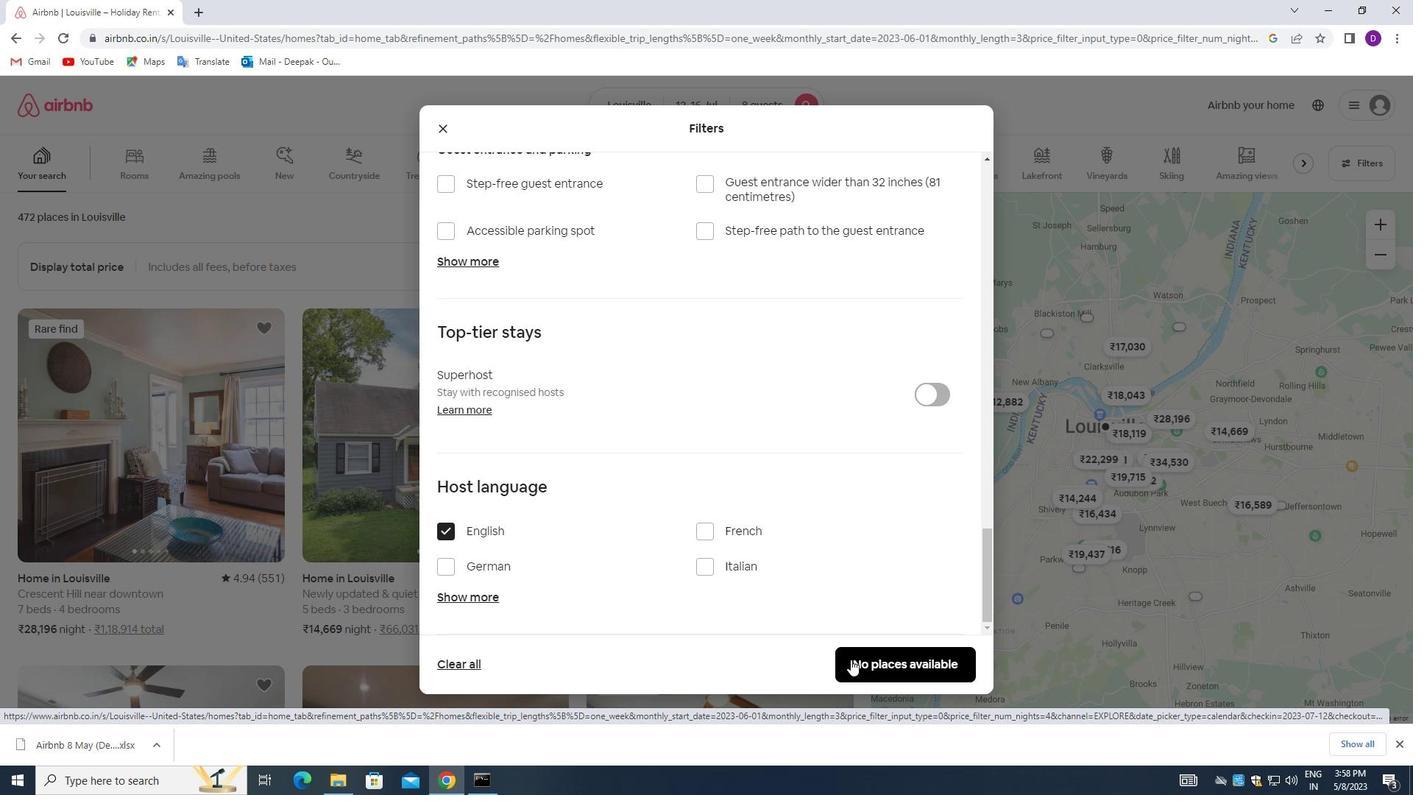 
Action: Mouse moved to (793, 519)
Screenshot: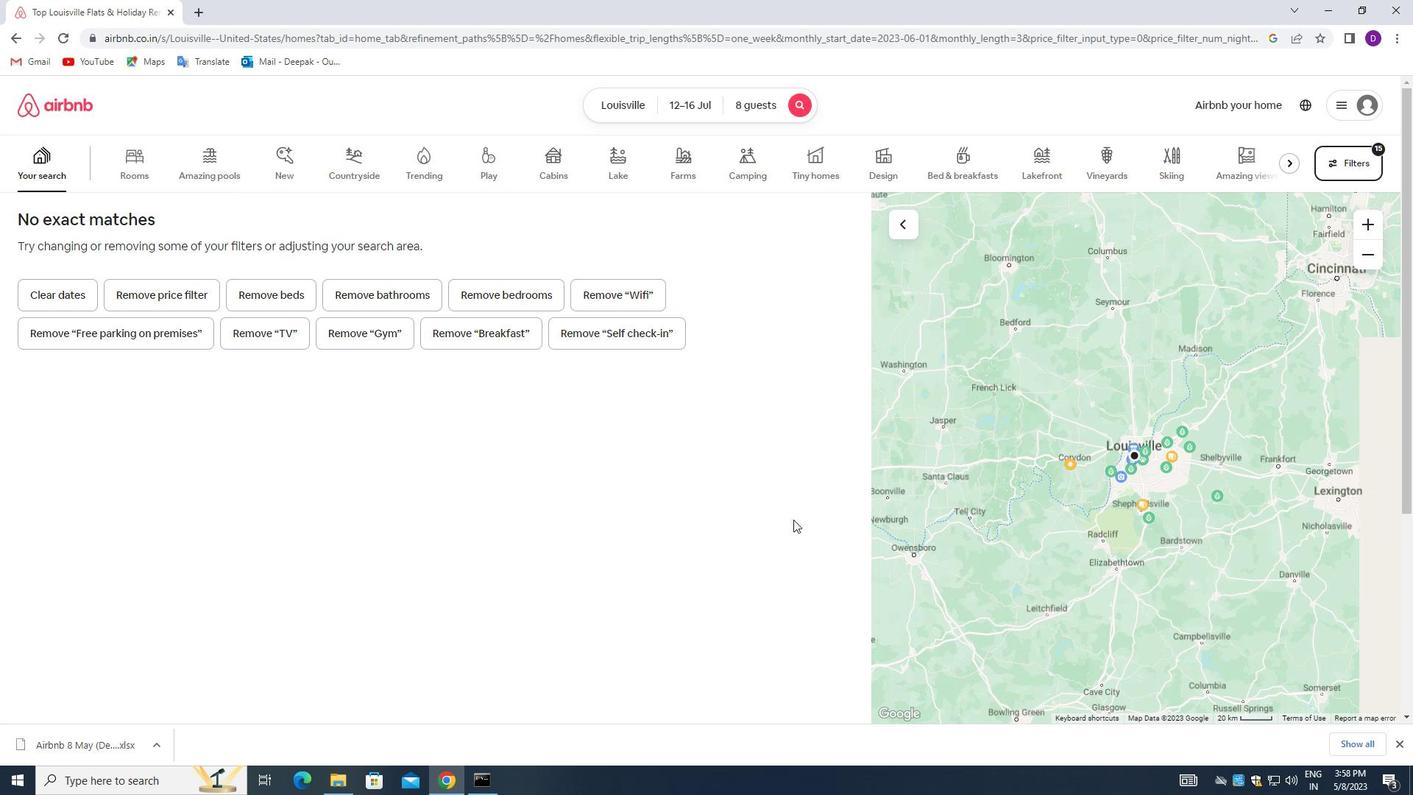 
